 Task: Create a due date automation trigger when advanced on, on the monday before a card is due add fields with custom field "Resume" set to a number lower than 1 and greater or equal to 10 at 11:00 AM.
Action: Mouse moved to (1105, 326)
Screenshot: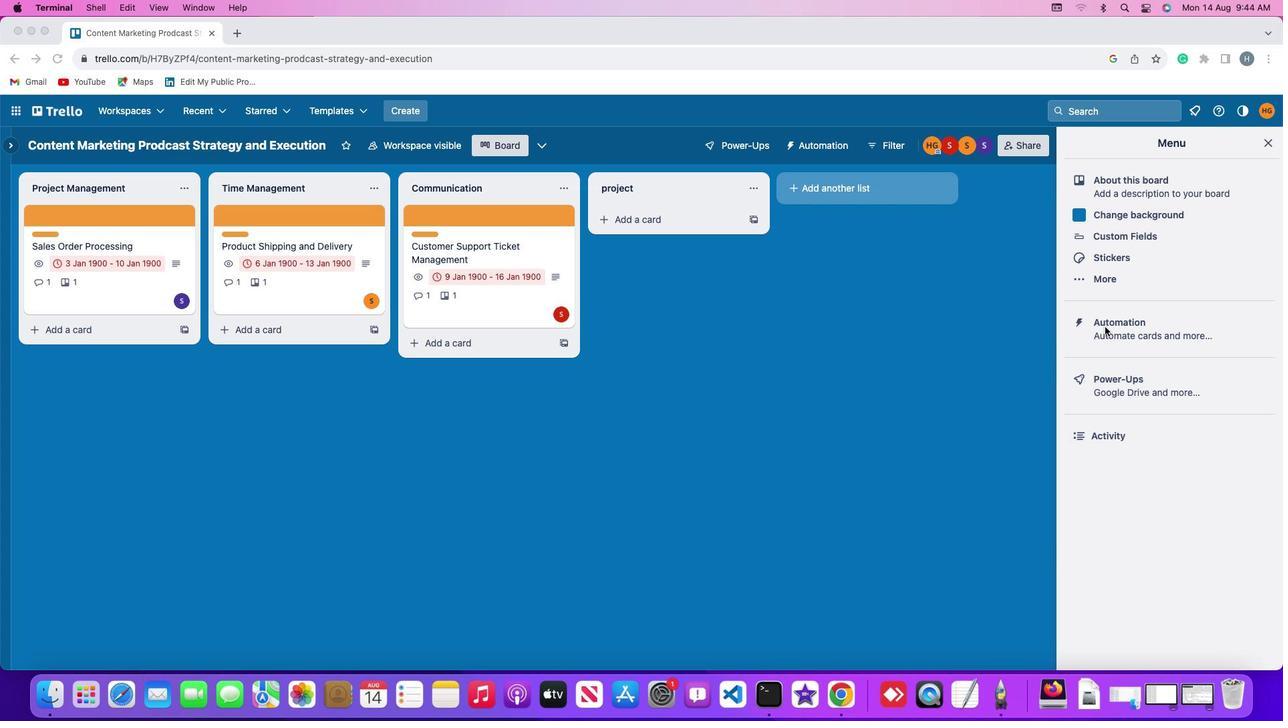 
Action: Mouse pressed left at (1105, 326)
Screenshot: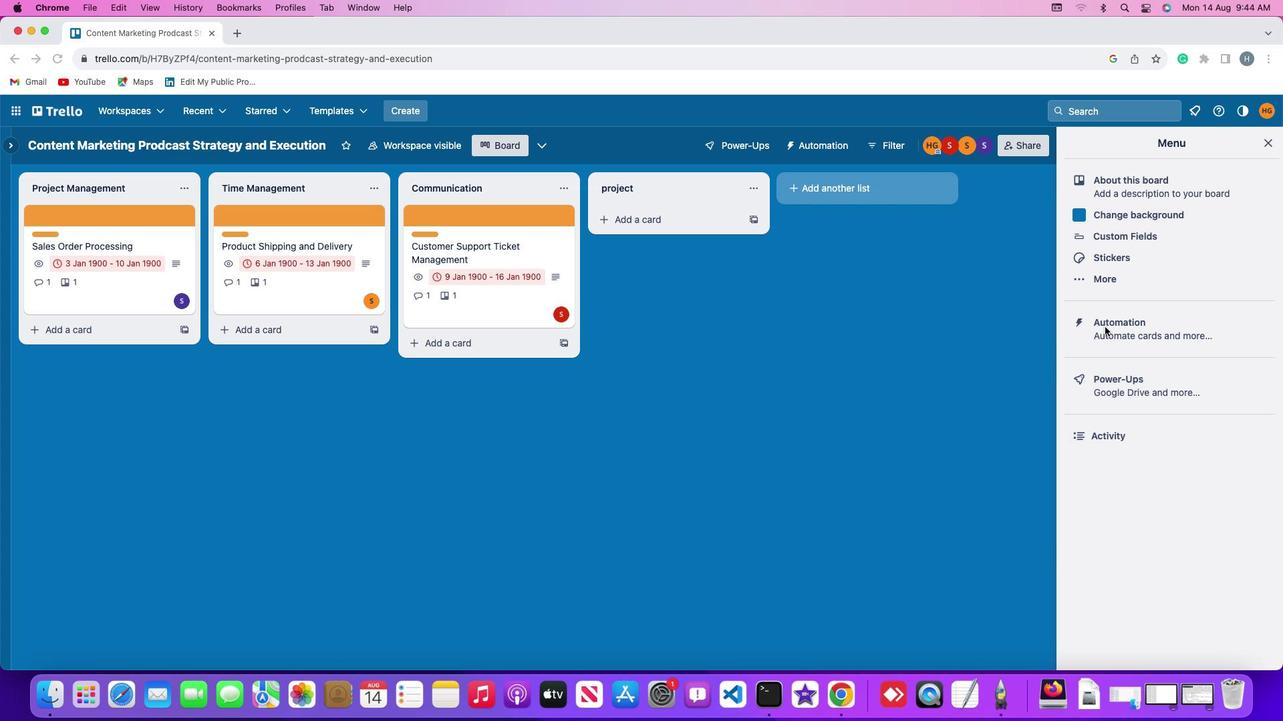 
Action: Mouse pressed left at (1105, 326)
Screenshot: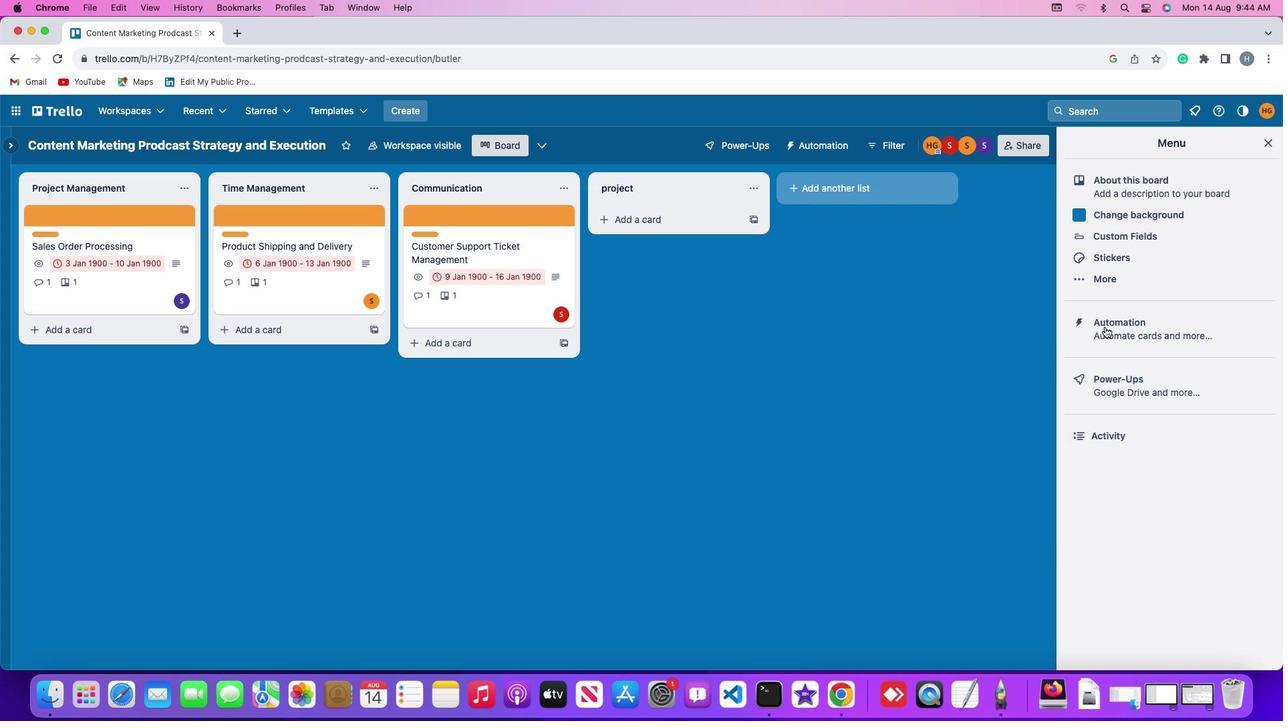 
Action: Mouse moved to (91, 316)
Screenshot: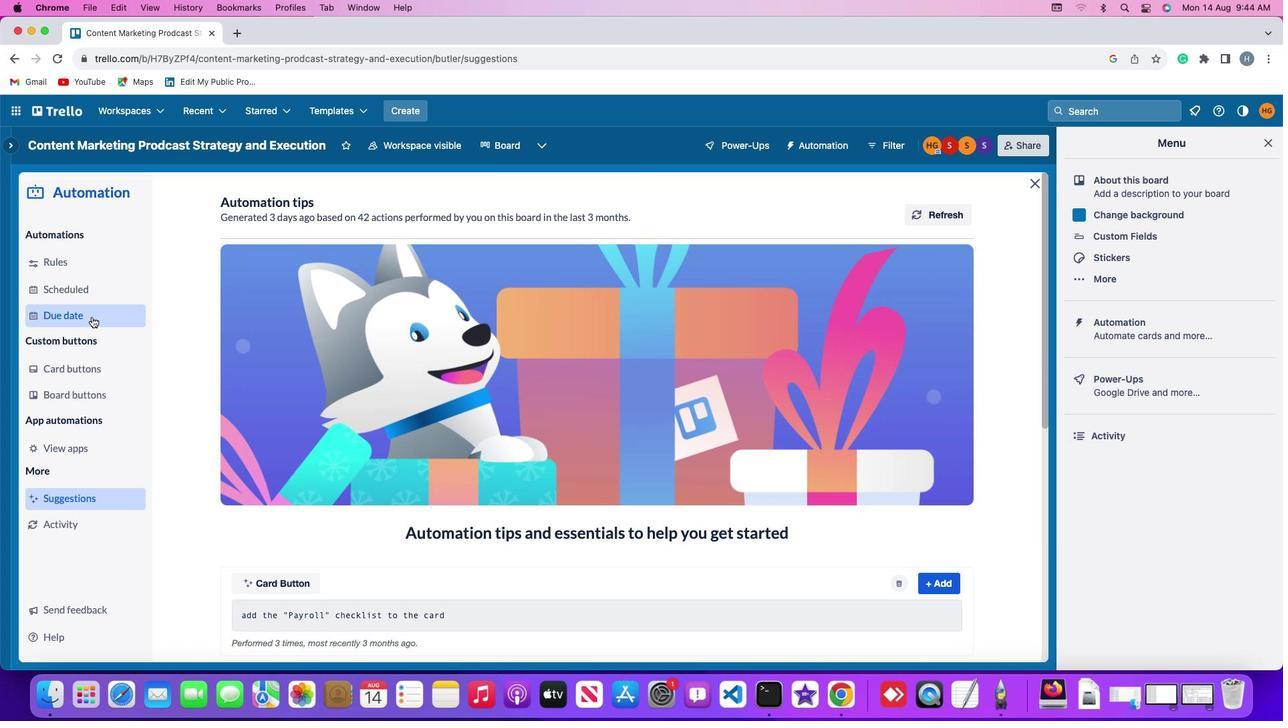 
Action: Mouse pressed left at (91, 316)
Screenshot: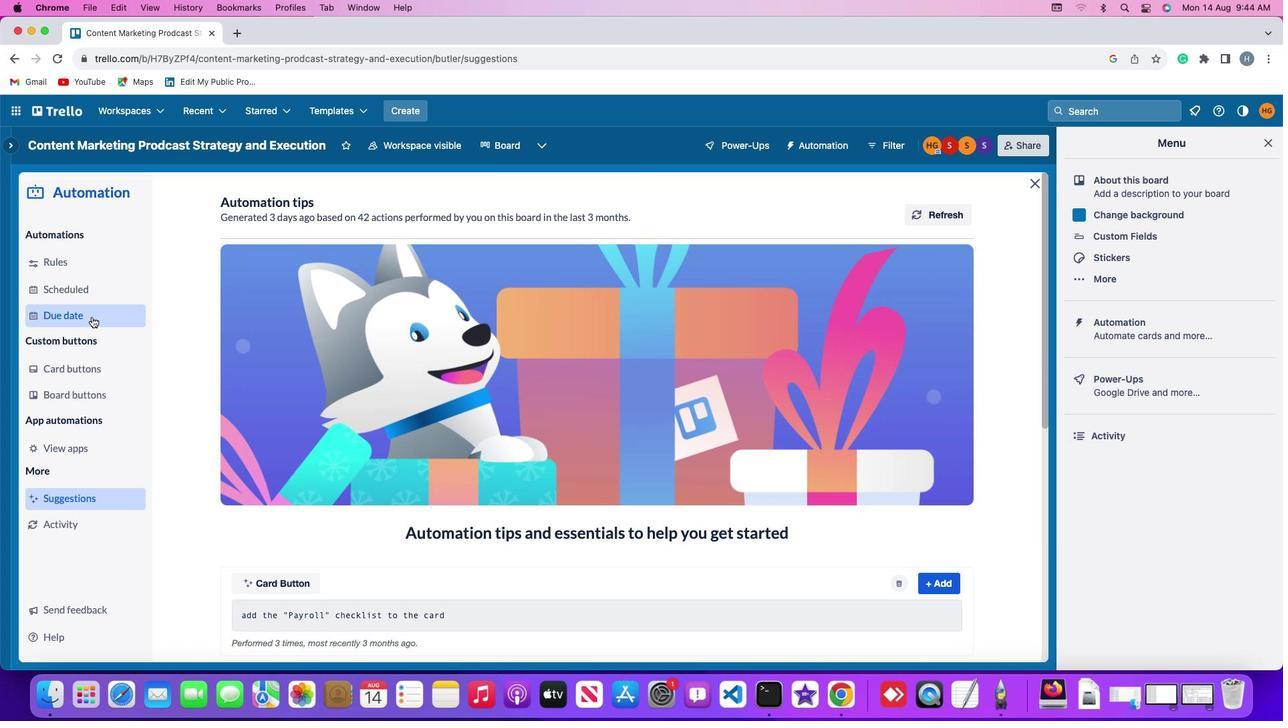 
Action: Mouse moved to (874, 208)
Screenshot: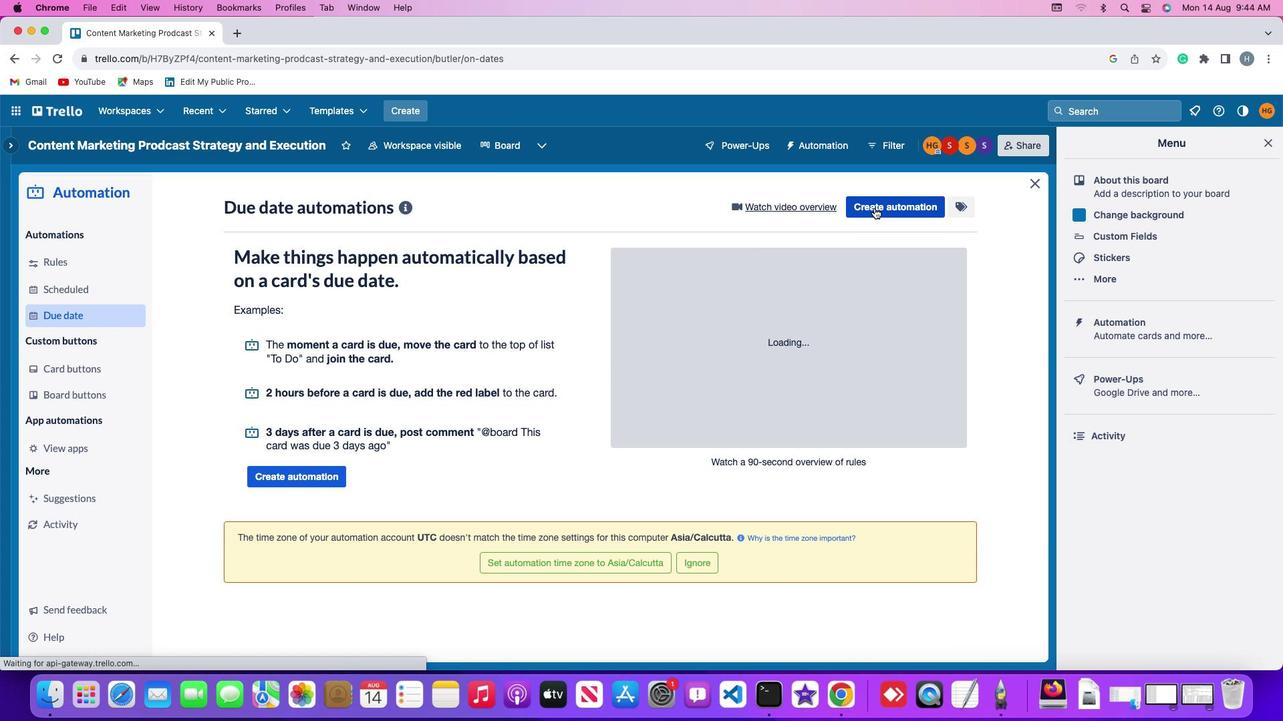
Action: Mouse pressed left at (874, 208)
Screenshot: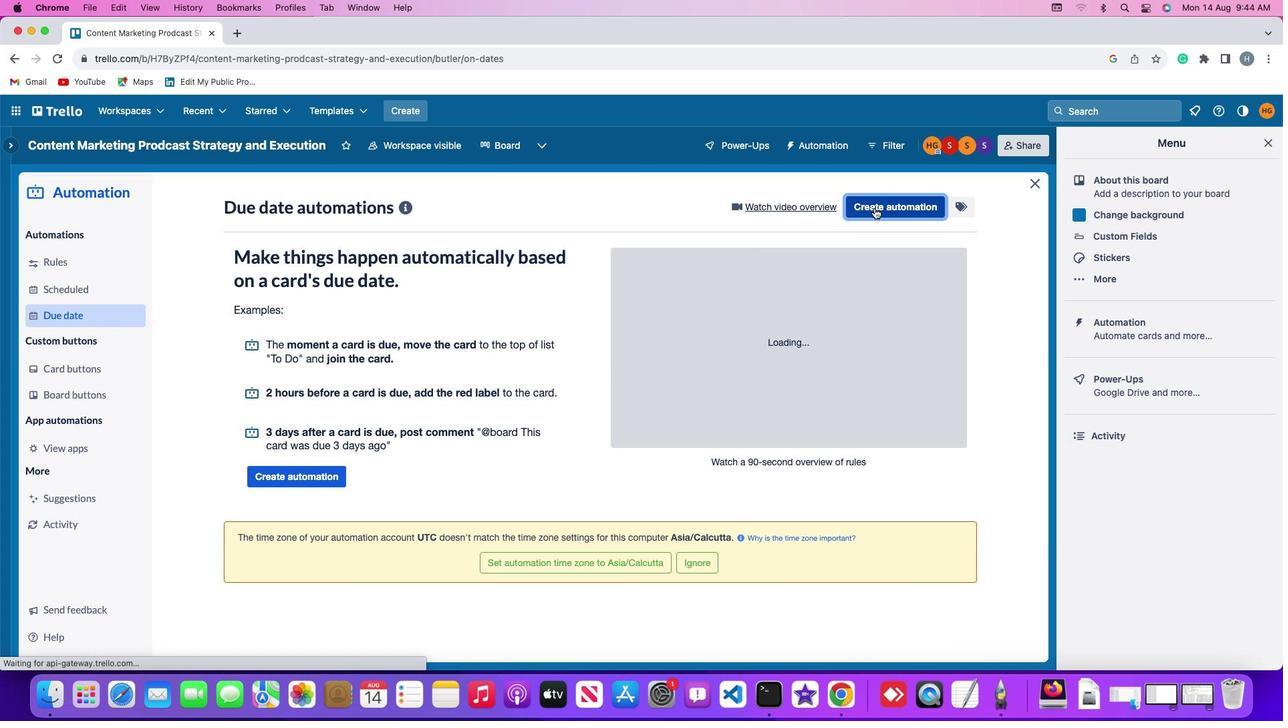 
Action: Mouse moved to (364, 334)
Screenshot: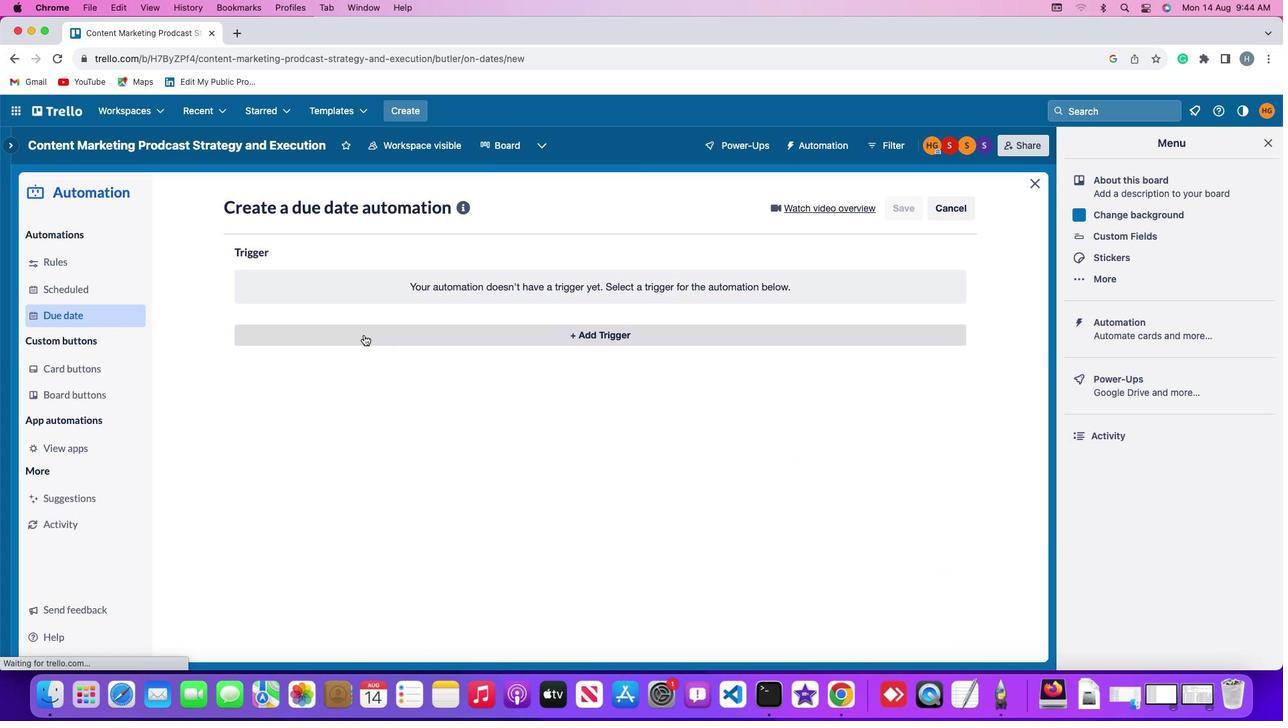 
Action: Mouse pressed left at (364, 334)
Screenshot: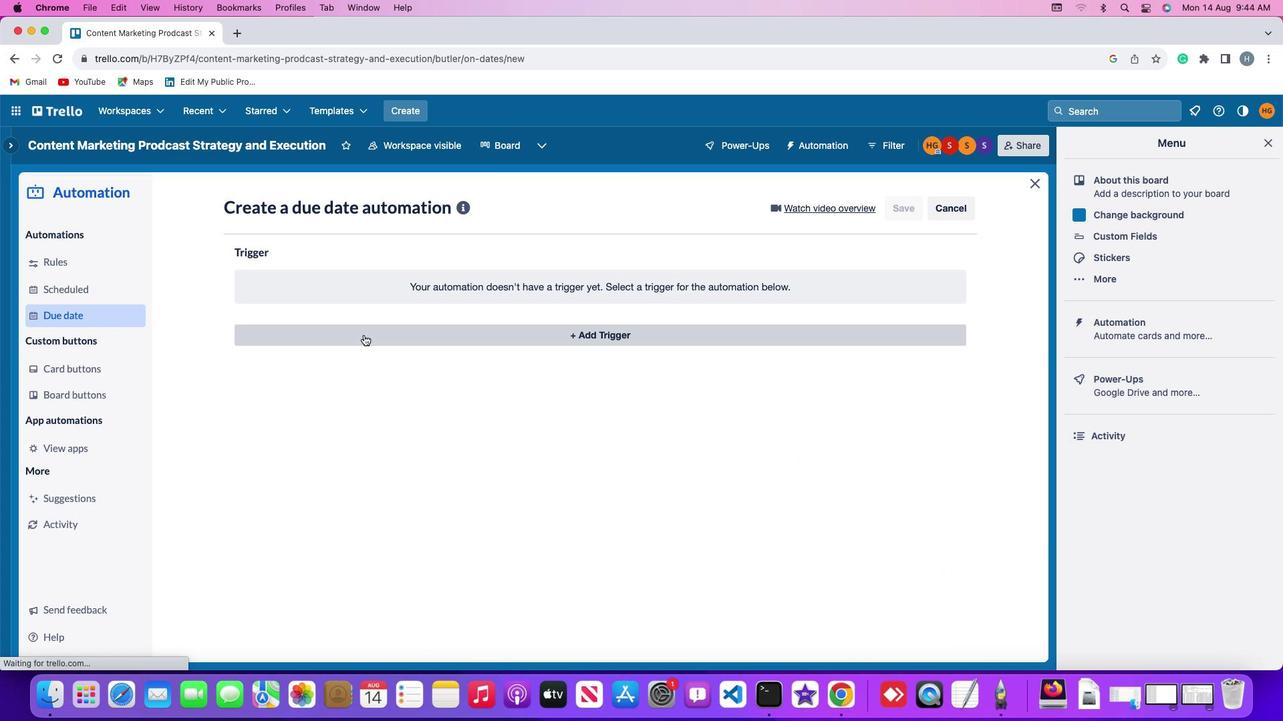 
Action: Mouse moved to (294, 580)
Screenshot: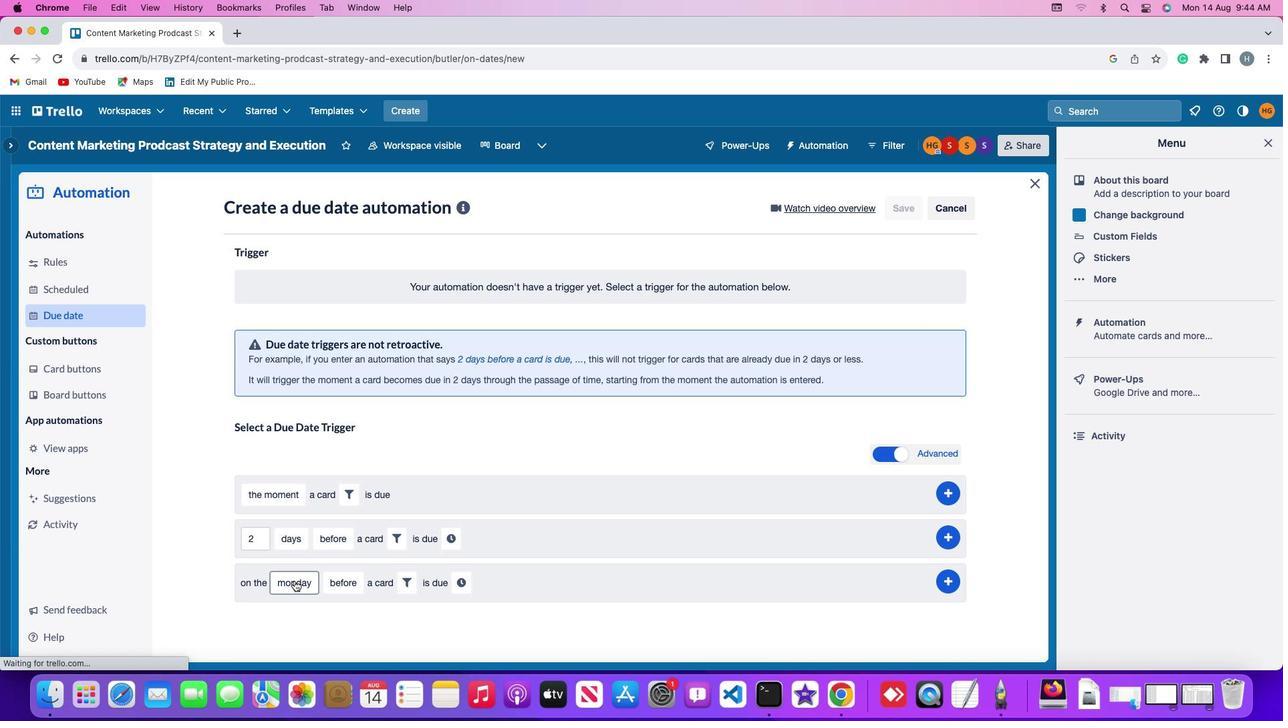 
Action: Mouse pressed left at (294, 580)
Screenshot: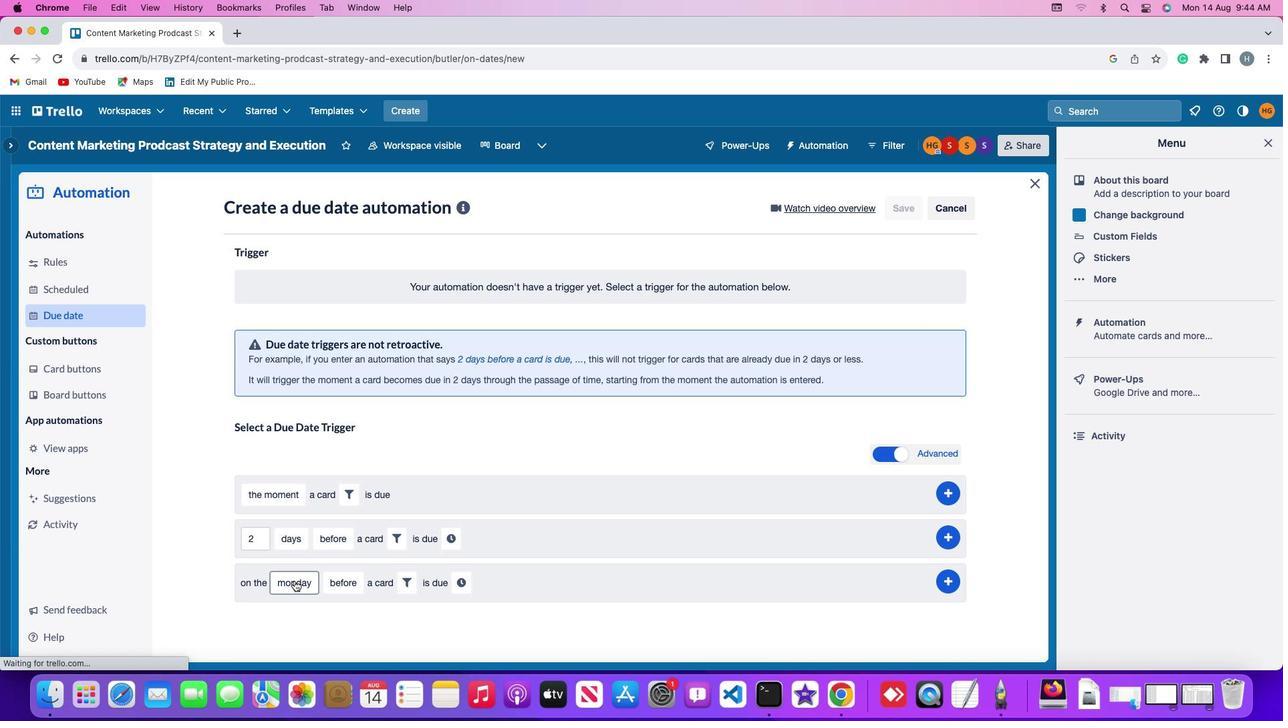 
Action: Mouse moved to (316, 397)
Screenshot: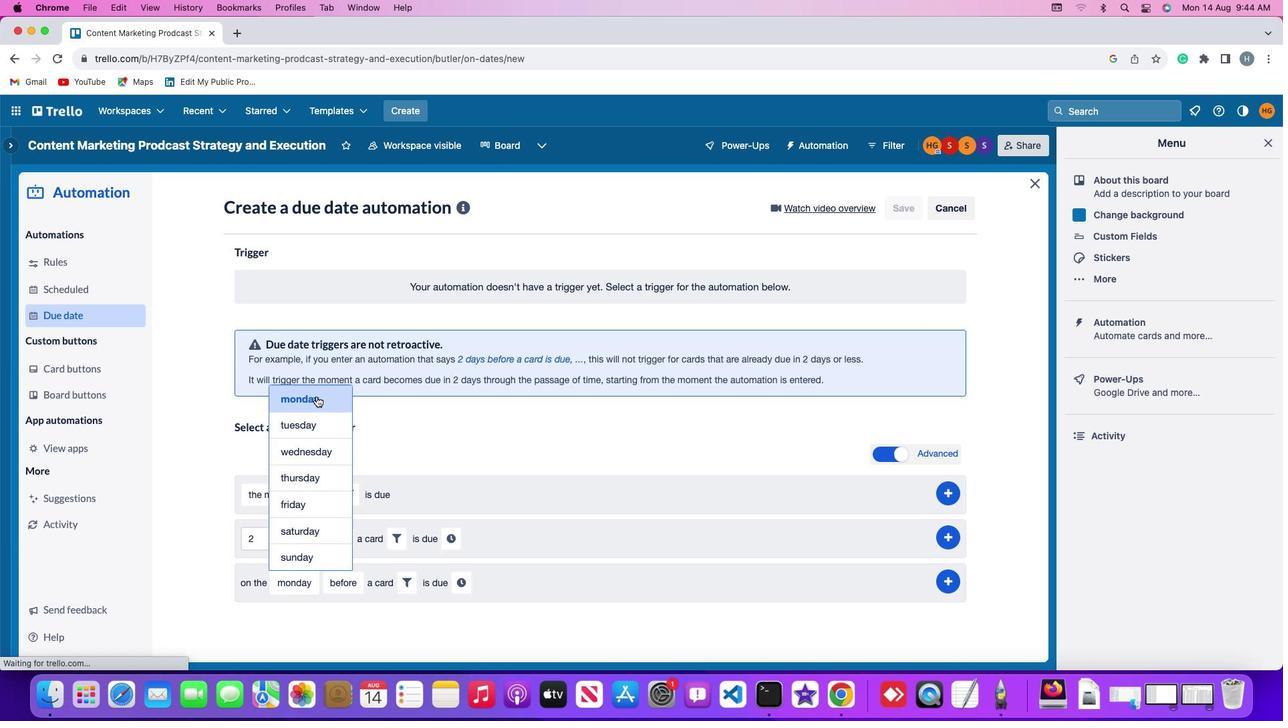 
Action: Mouse pressed left at (316, 397)
Screenshot: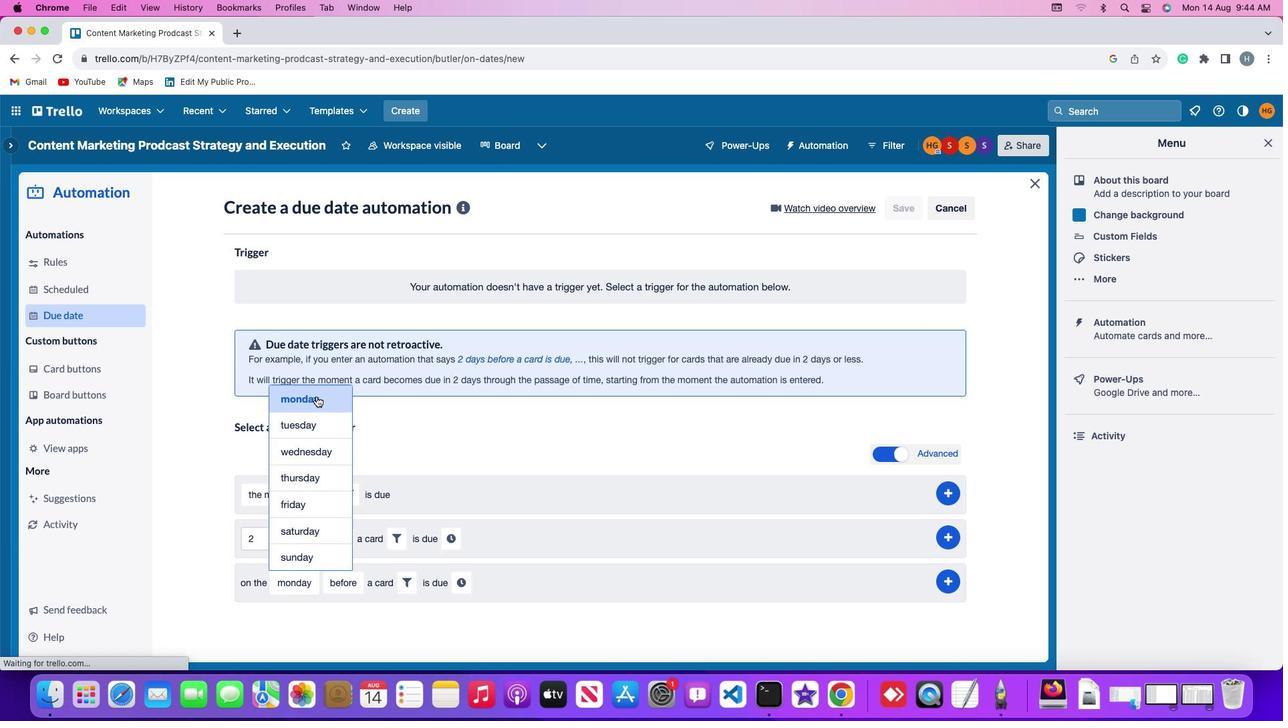
Action: Mouse moved to (348, 586)
Screenshot: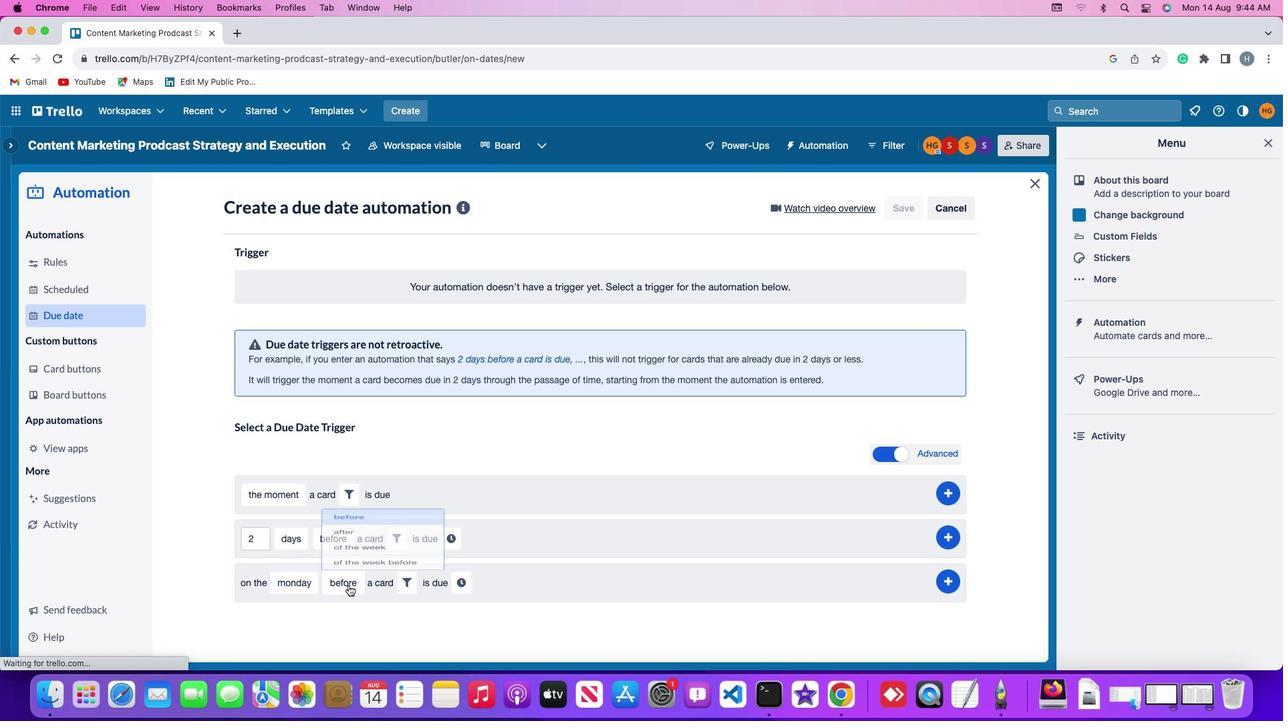 
Action: Mouse pressed left at (348, 586)
Screenshot: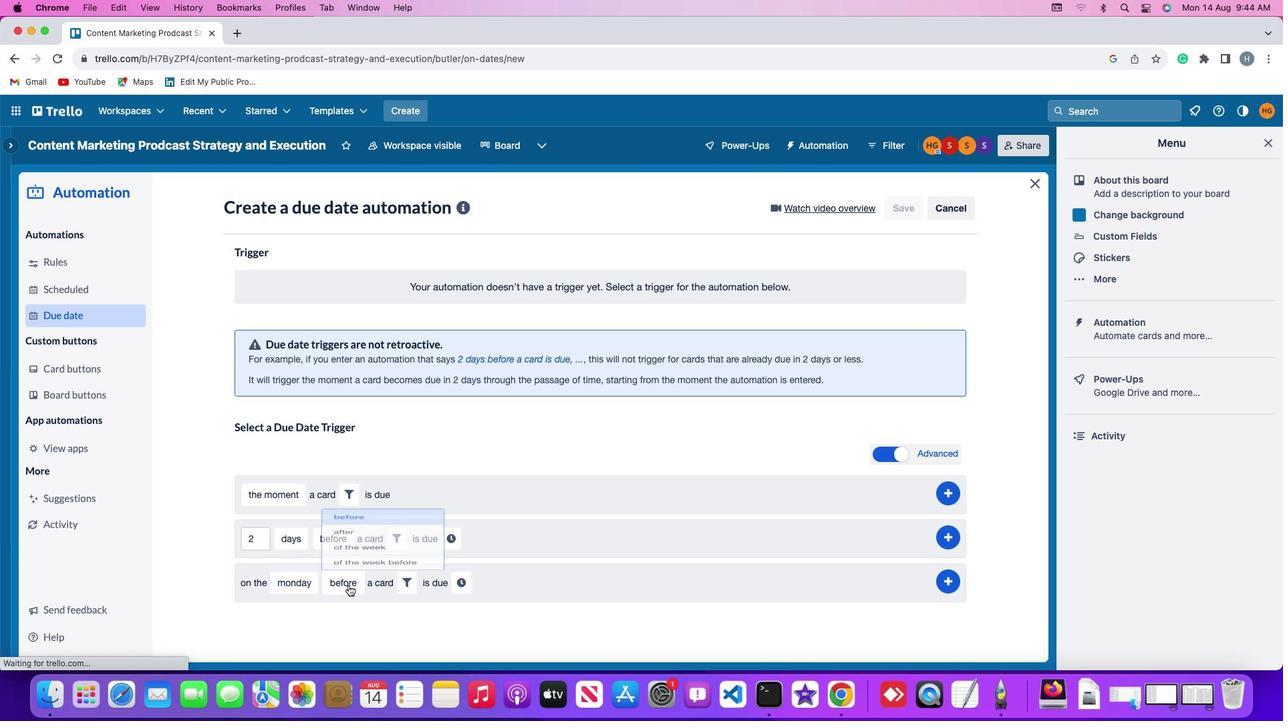 
Action: Mouse moved to (356, 478)
Screenshot: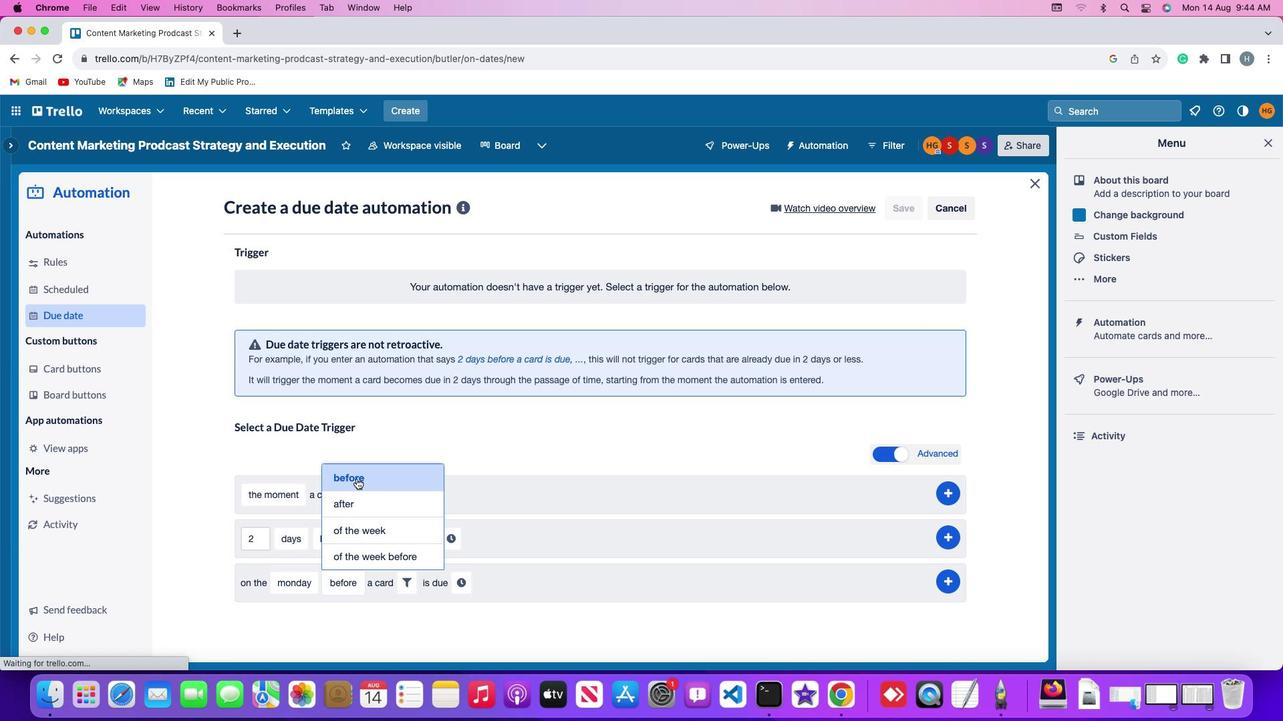 
Action: Mouse pressed left at (356, 478)
Screenshot: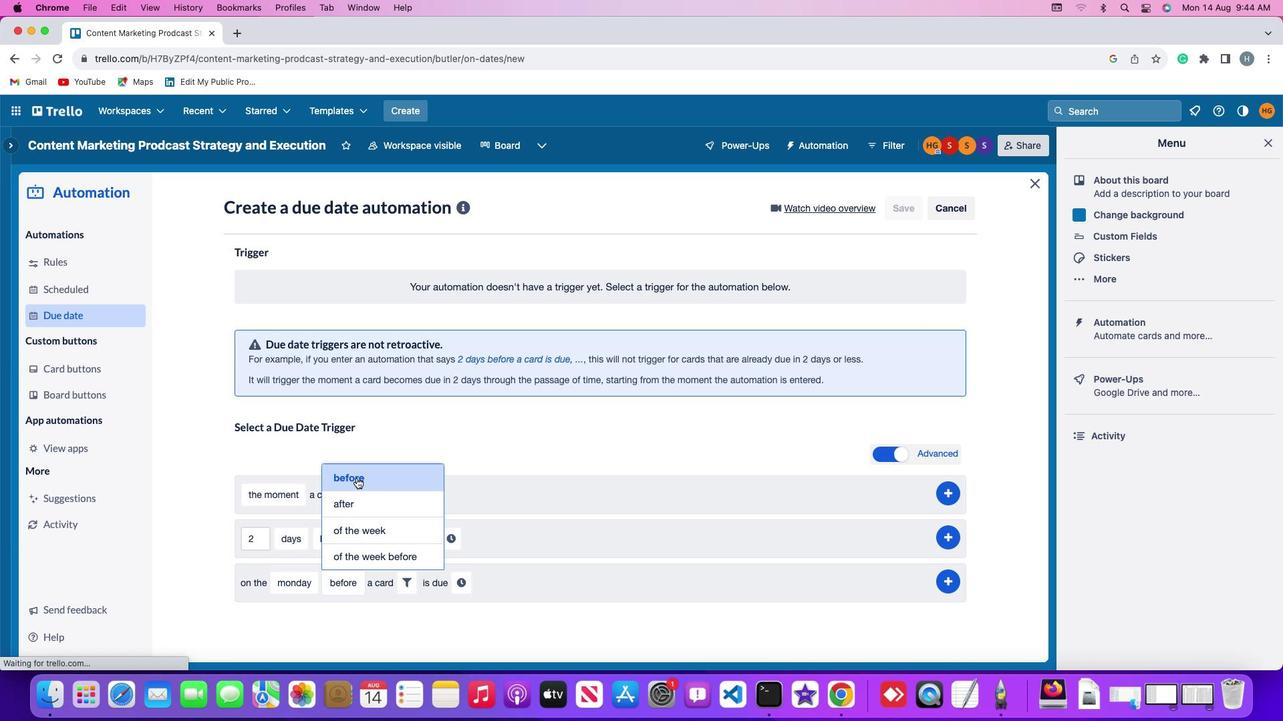 
Action: Mouse moved to (409, 579)
Screenshot: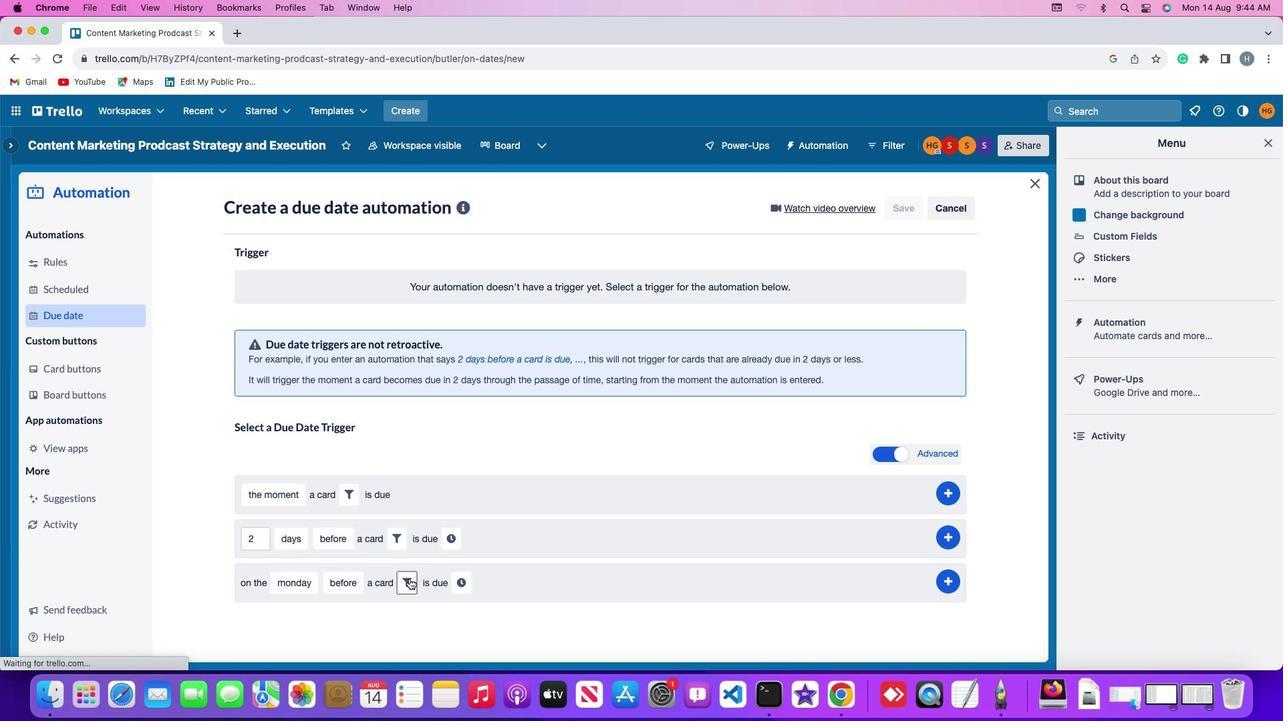 
Action: Mouse pressed left at (409, 579)
Screenshot: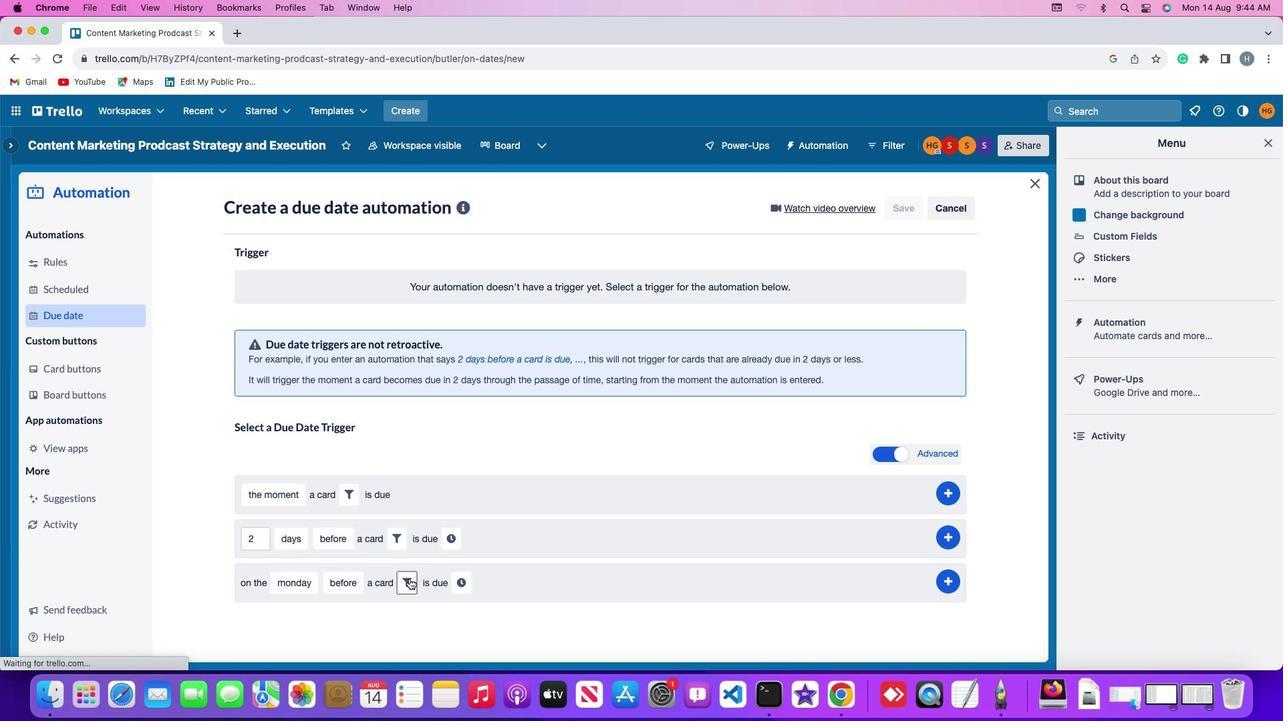 
Action: Mouse moved to (626, 627)
Screenshot: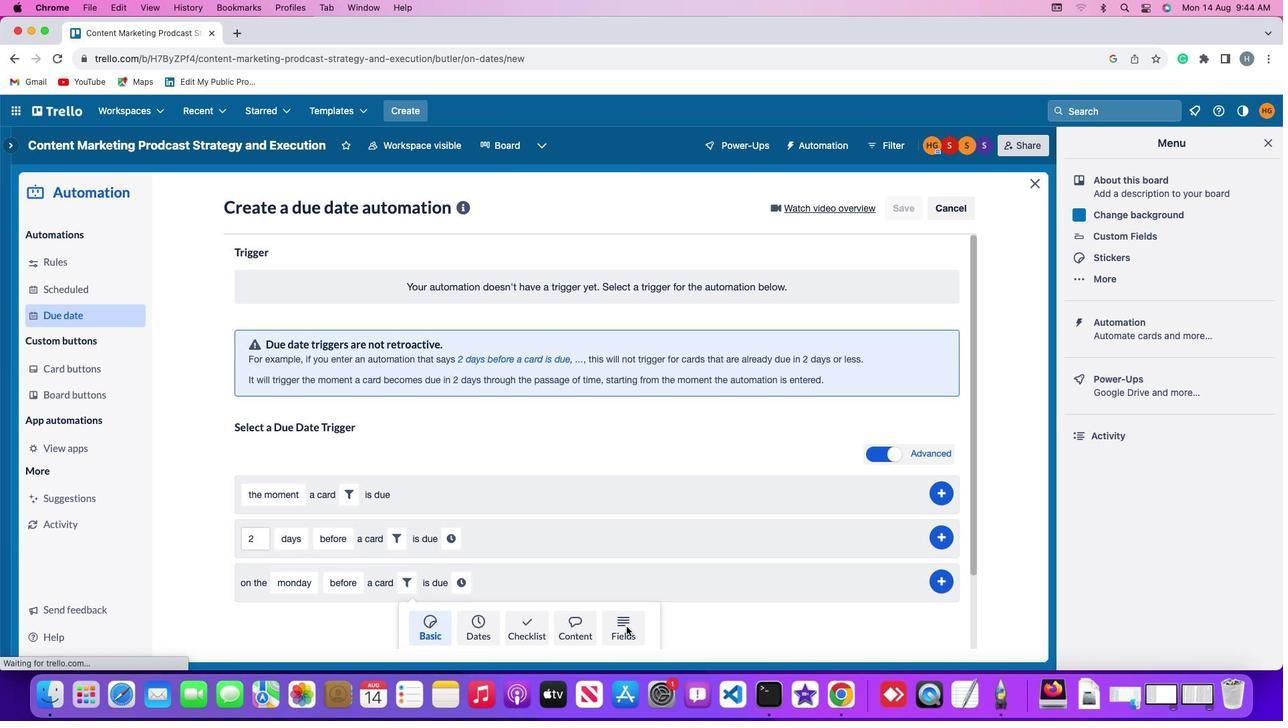 
Action: Mouse pressed left at (626, 627)
Screenshot: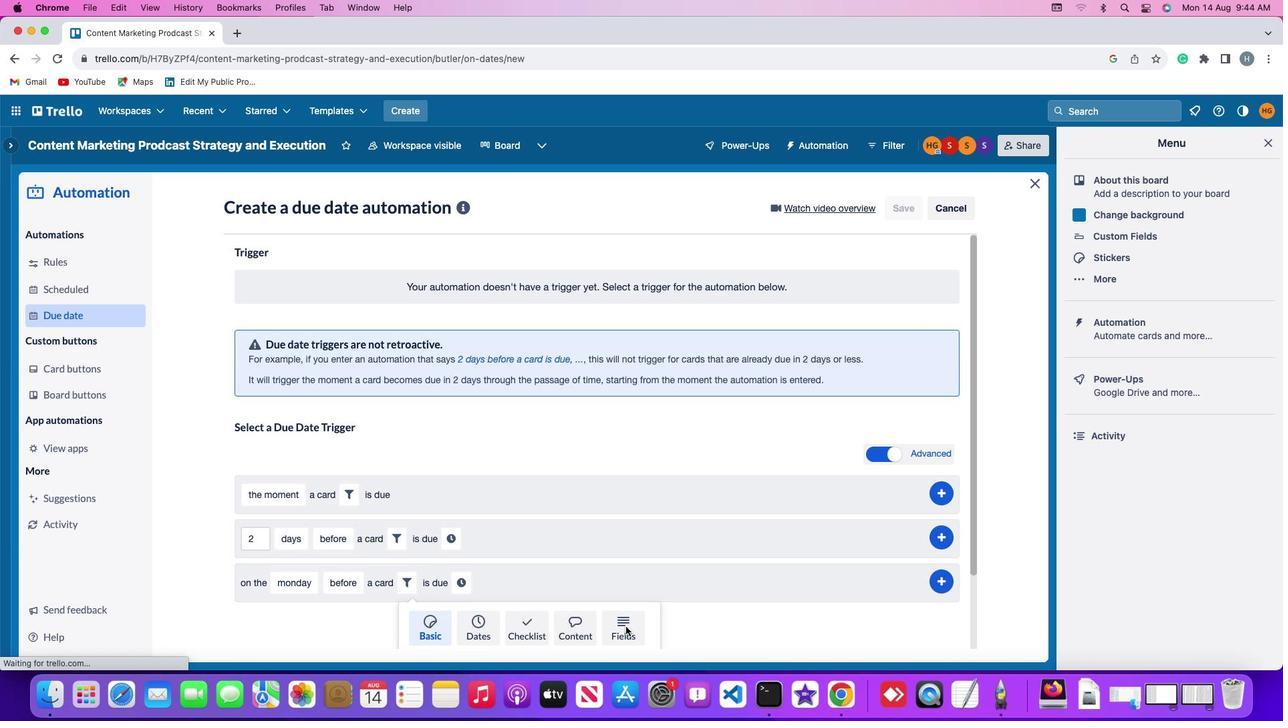 
Action: Mouse moved to (352, 628)
Screenshot: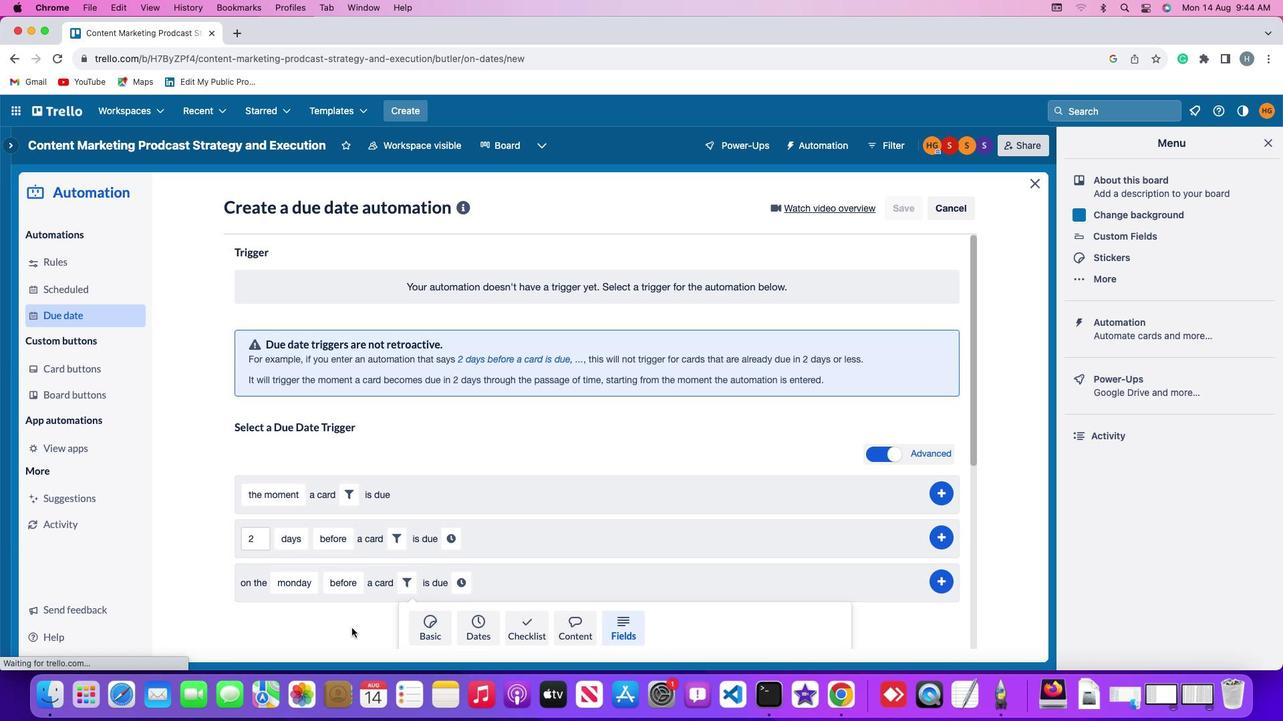 
Action: Mouse scrolled (352, 628) with delta (0, 0)
Screenshot: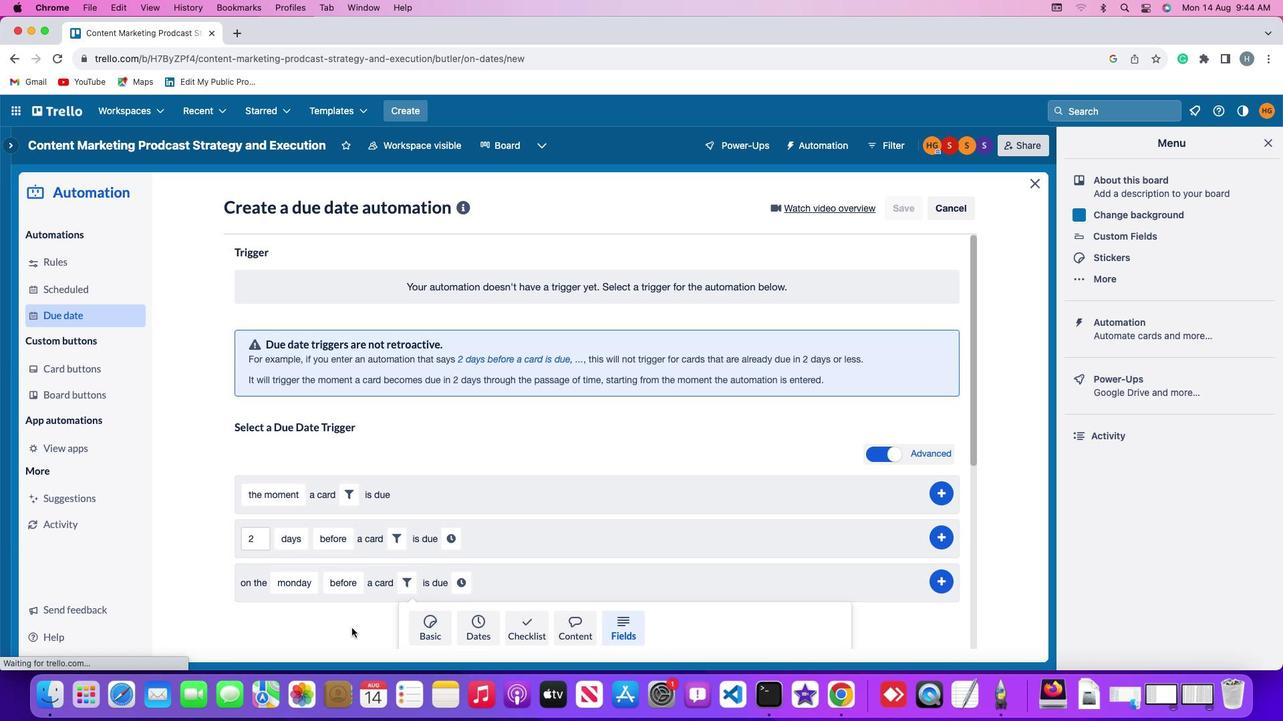 
Action: Mouse moved to (351, 628)
Screenshot: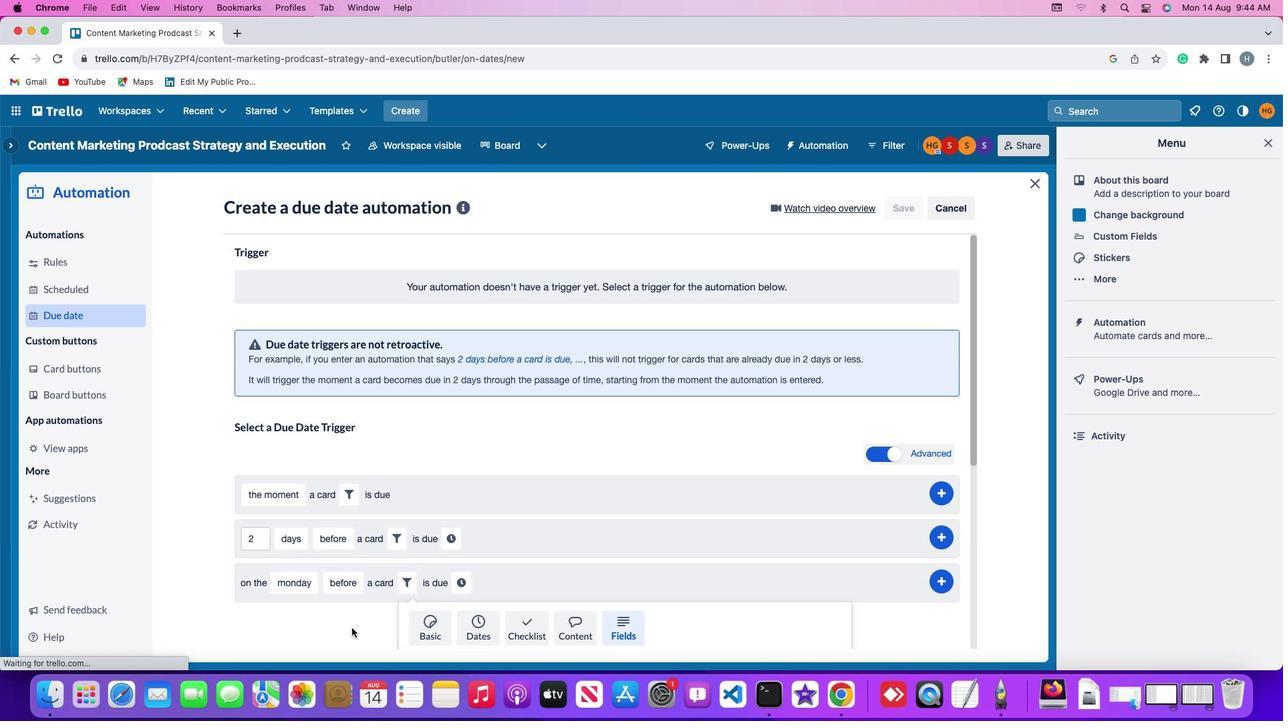 
Action: Mouse scrolled (351, 628) with delta (0, 0)
Screenshot: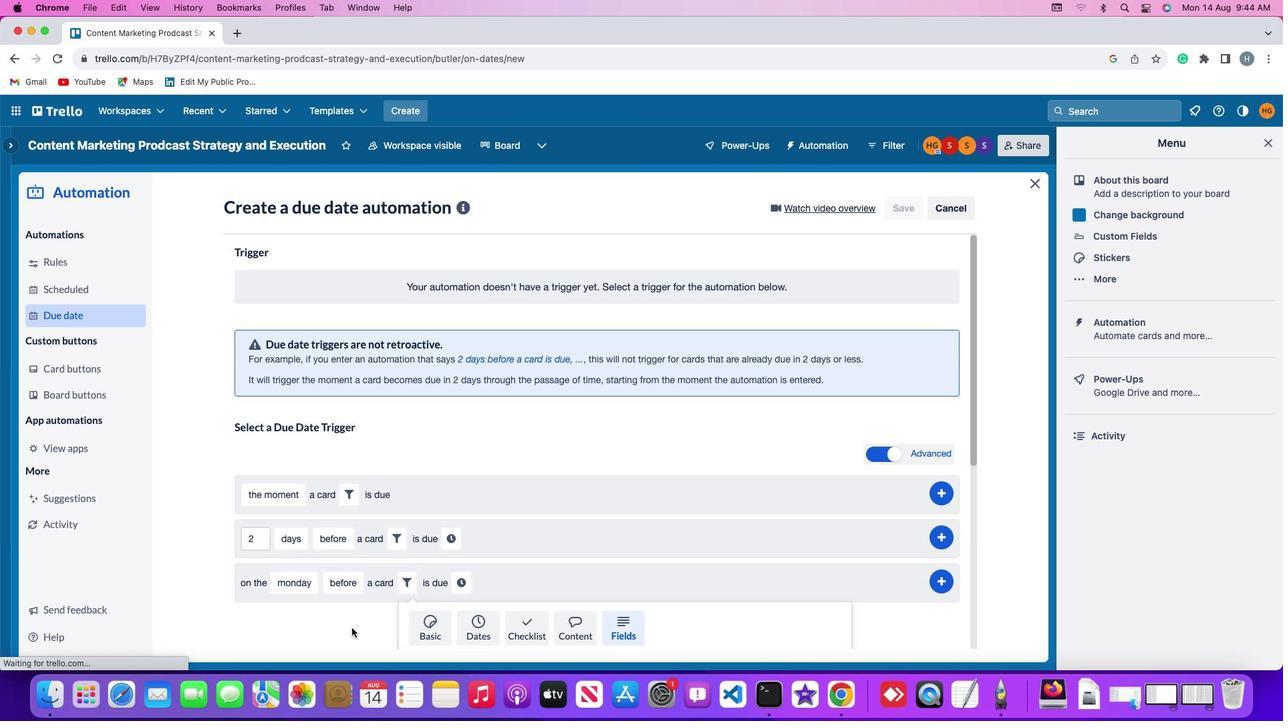 
Action: Mouse moved to (351, 628)
Screenshot: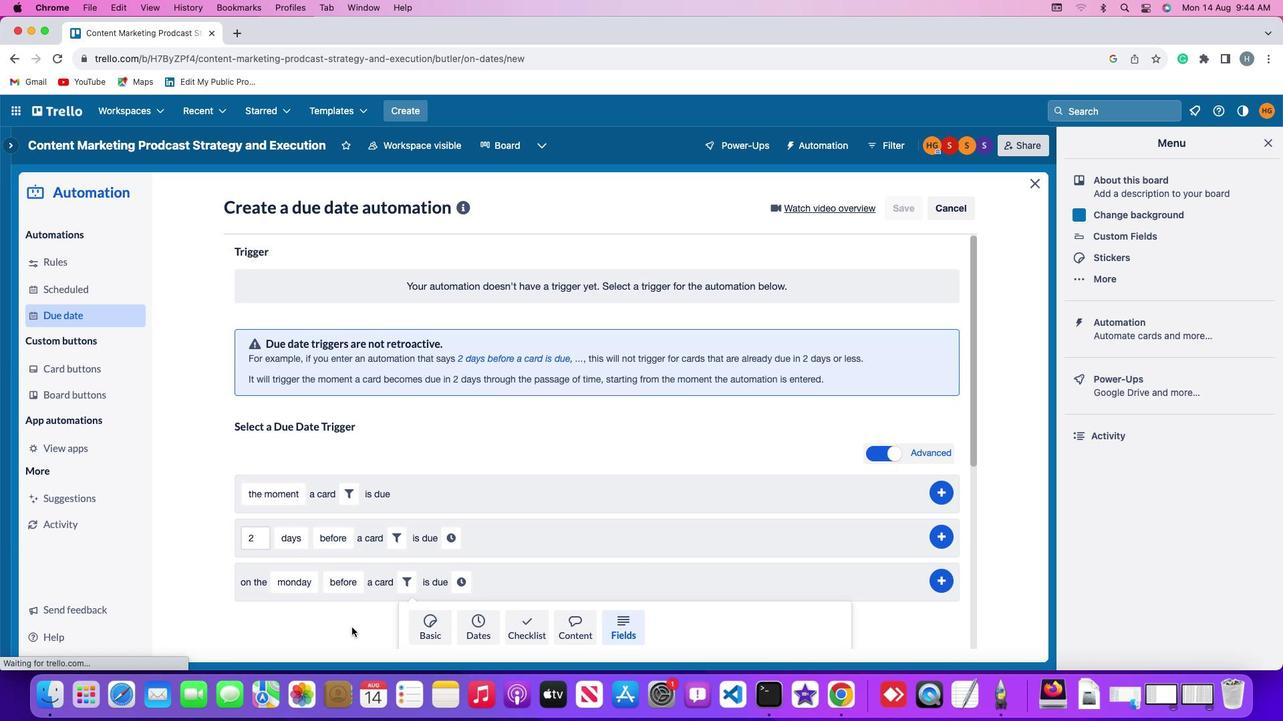 
Action: Mouse scrolled (351, 628) with delta (0, -2)
Screenshot: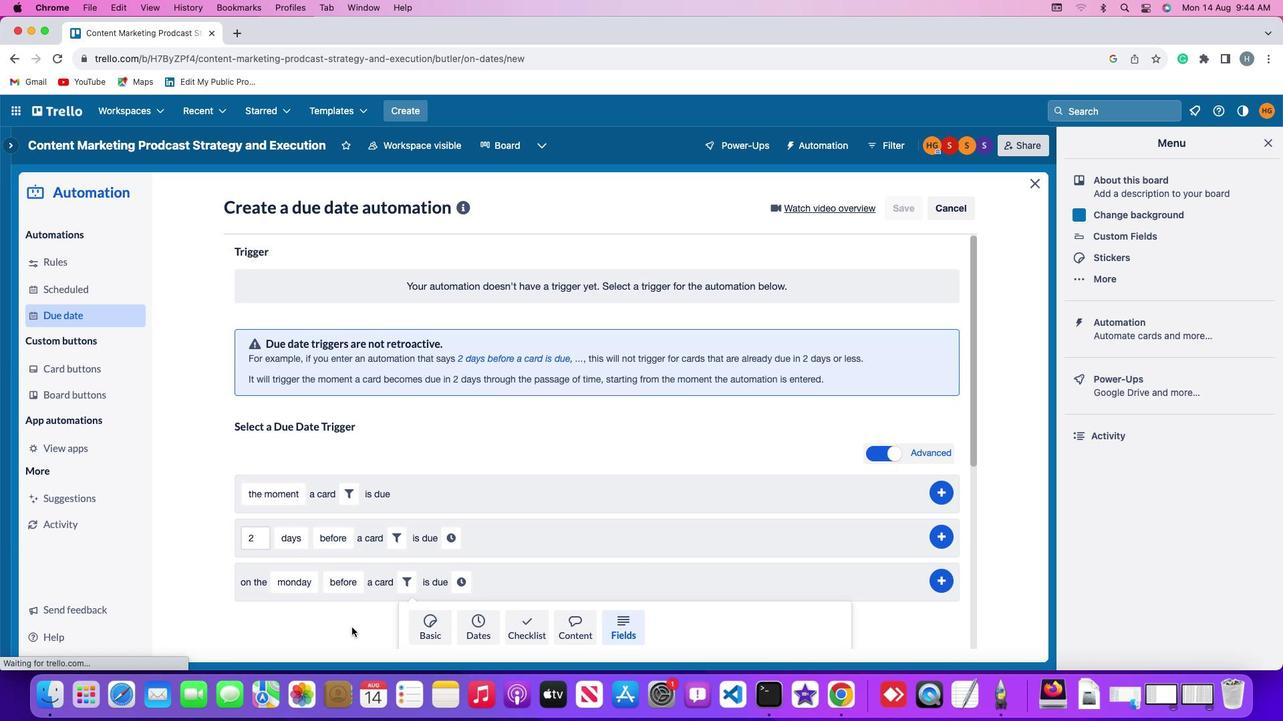 
Action: Mouse scrolled (351, 628) with delta (0, -3)
Screenshot: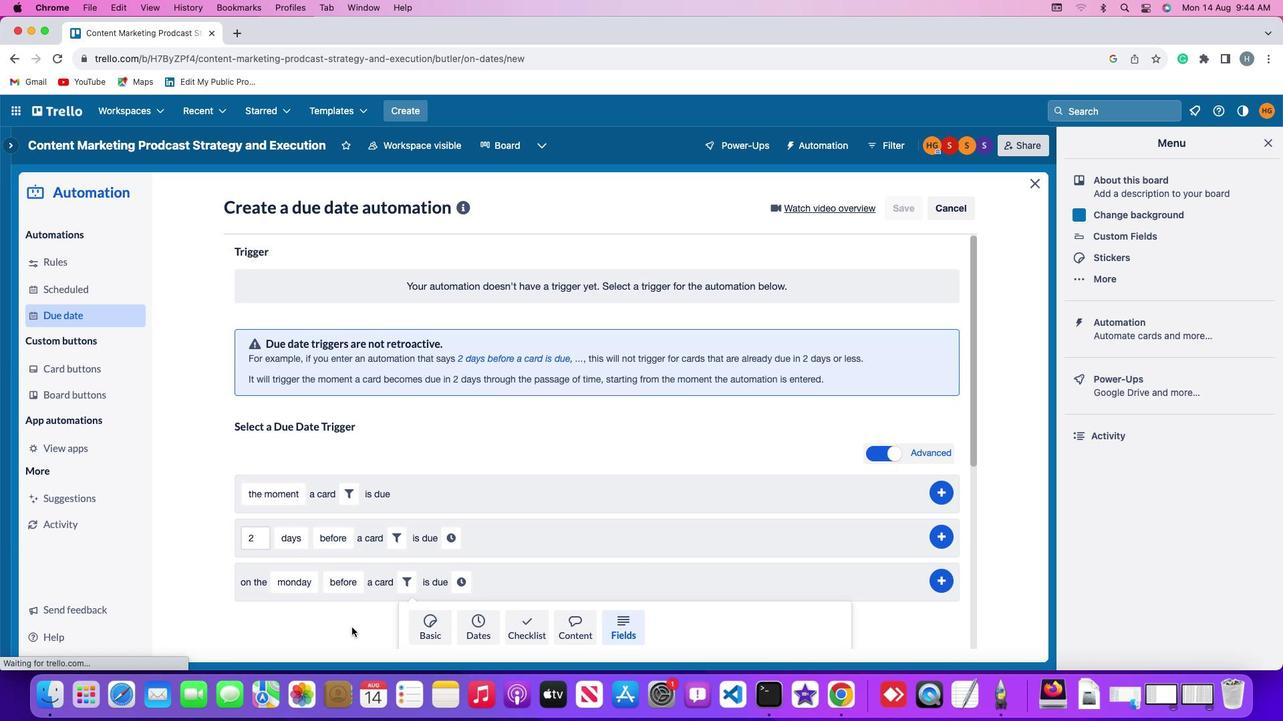
Action: Mouse scrolled (351, 628) with delta (0, -4)
Screenshot: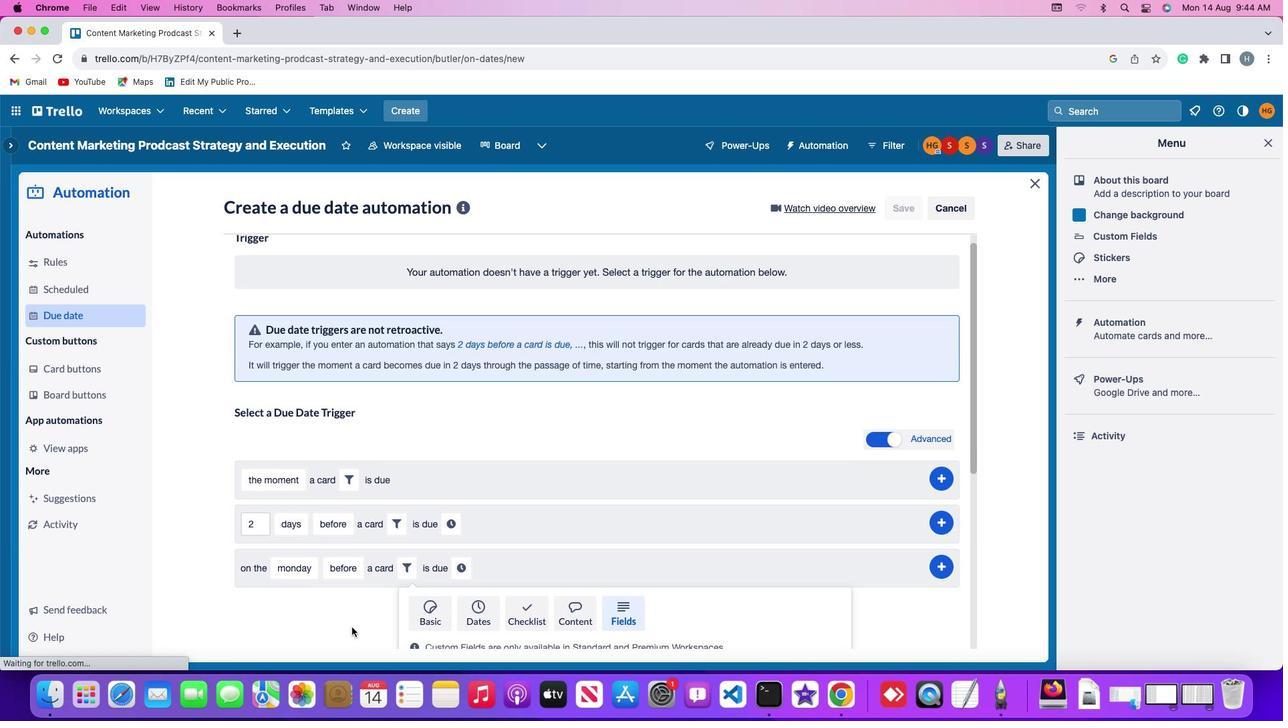 
Action: Mouse moved to (348, 622)
Screenshot: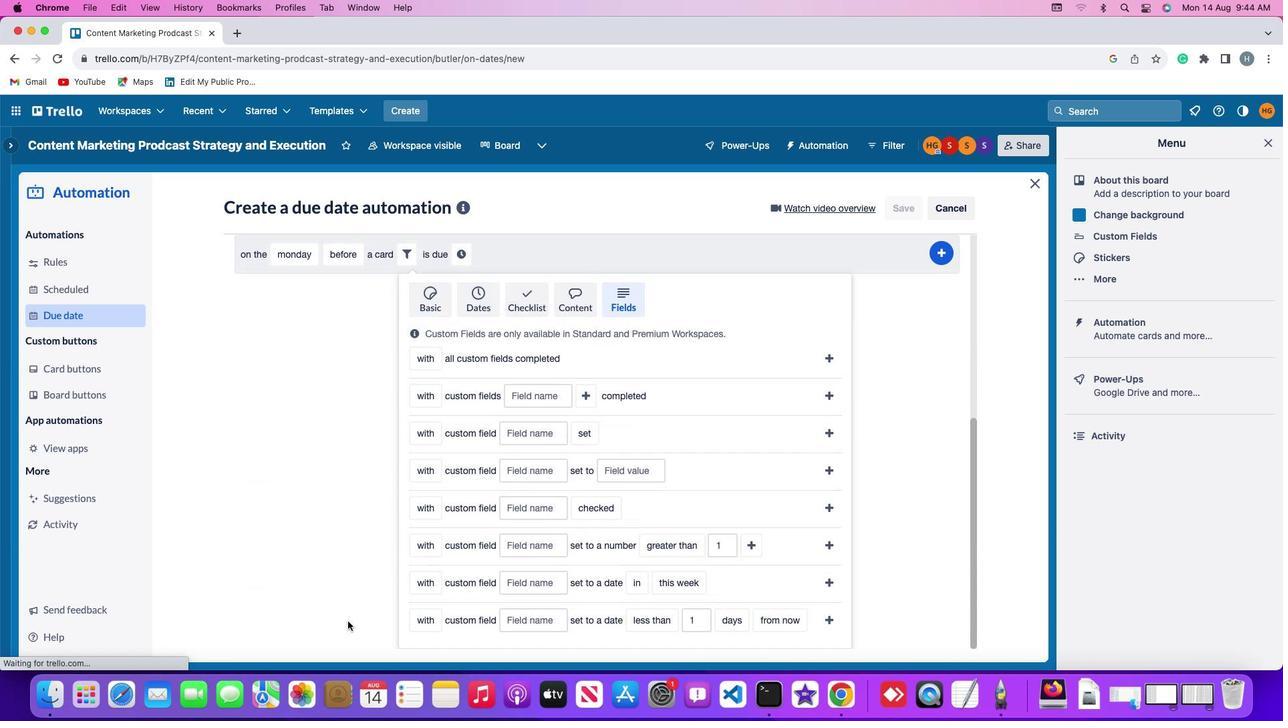 
Action: Mouse scrolled (348, 622) with delta (0, 0)
Screenshot: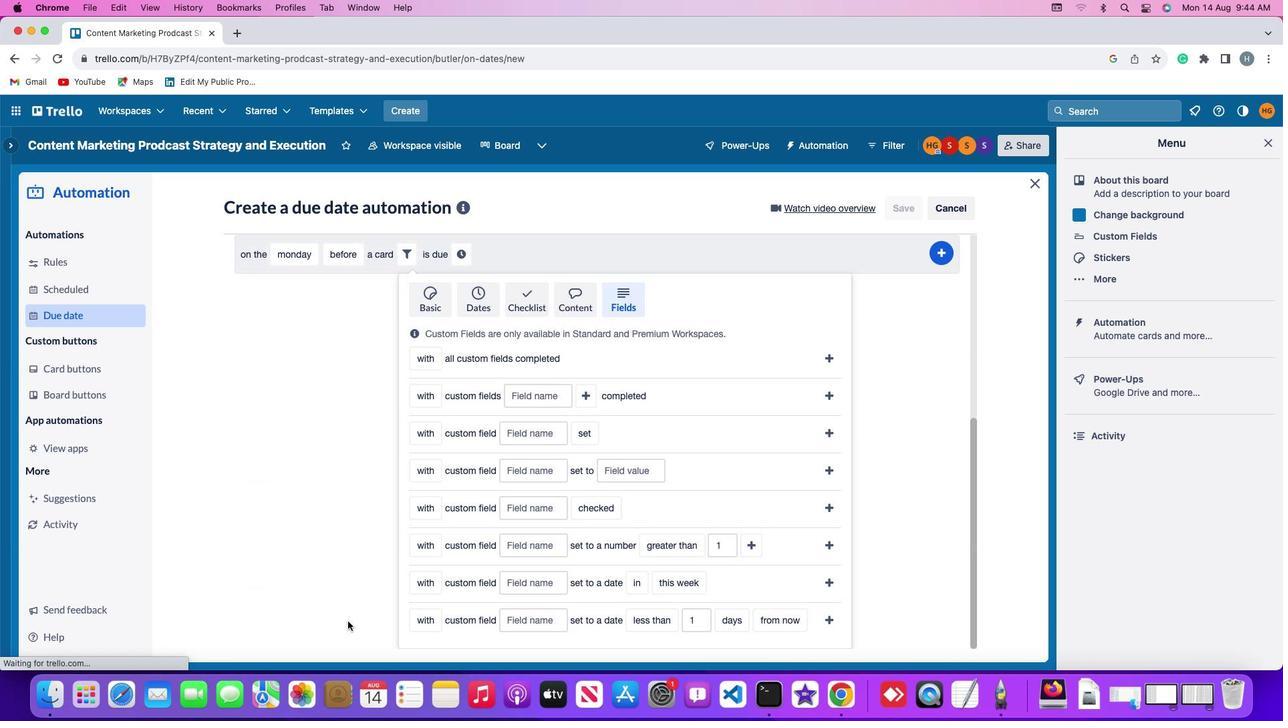 
Action: Mouse scrolled (348, 622) with delta (0, 0)
Screenshot: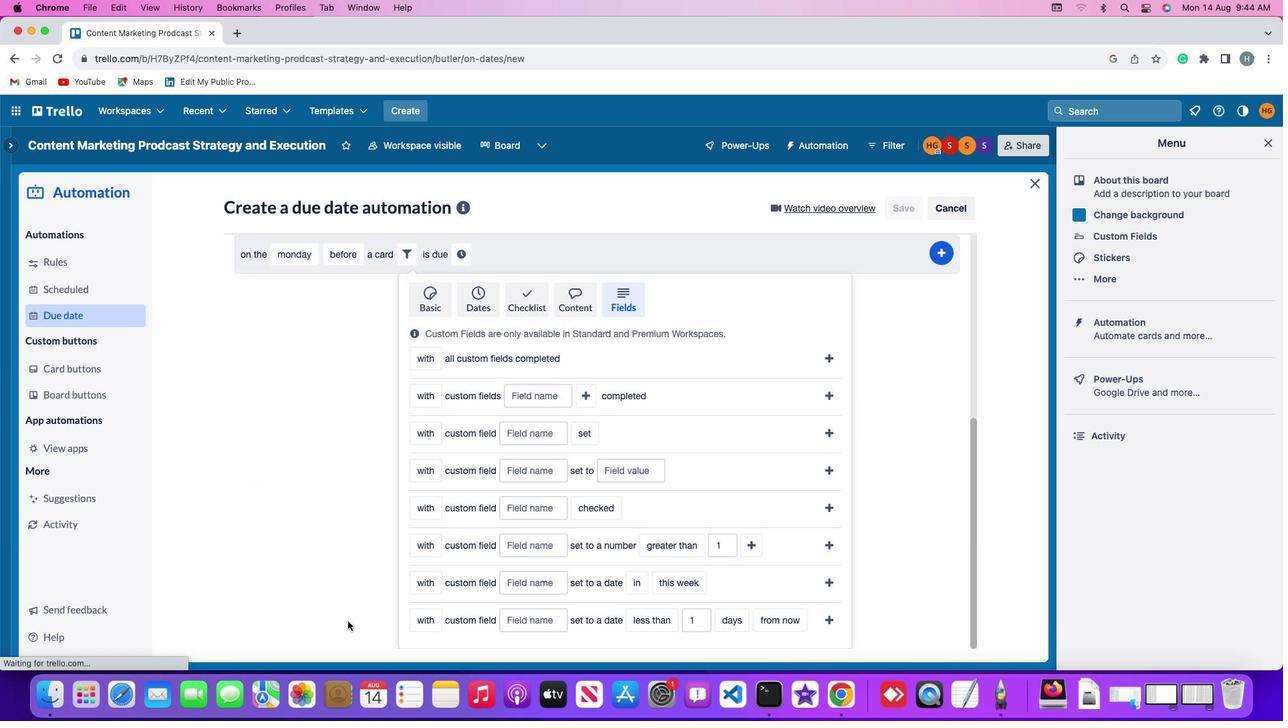 
Action: Mouse moved to (347, 622)
Screenshot: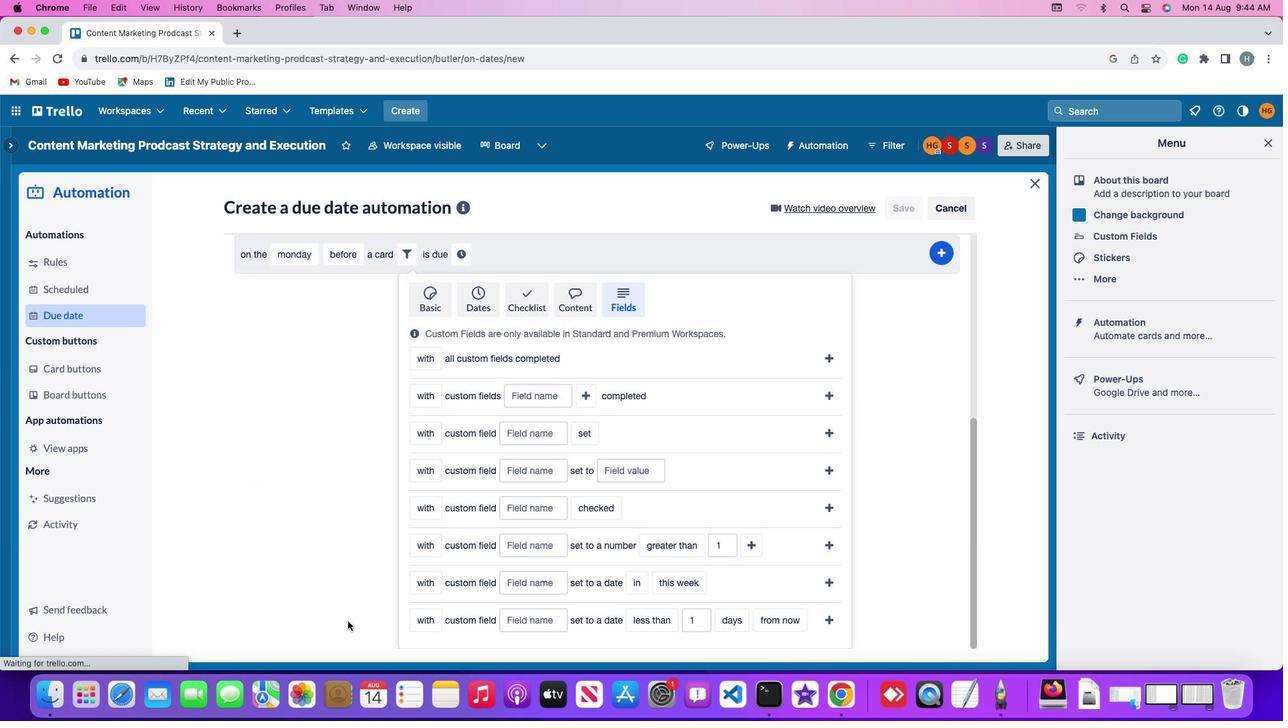 
Action: Mouse scrolled (347, 622) with delta (0, -2)
Screenshot: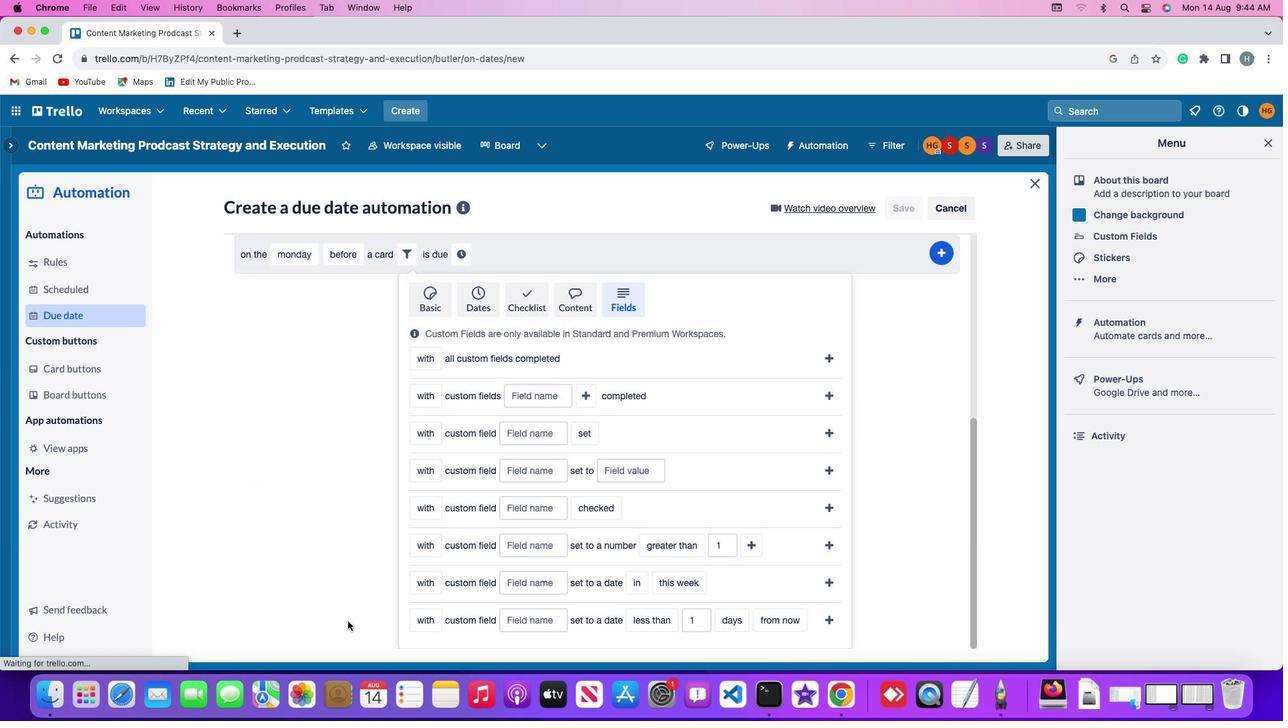 
Action: Mouse moved to (347, 622)
Screenshot: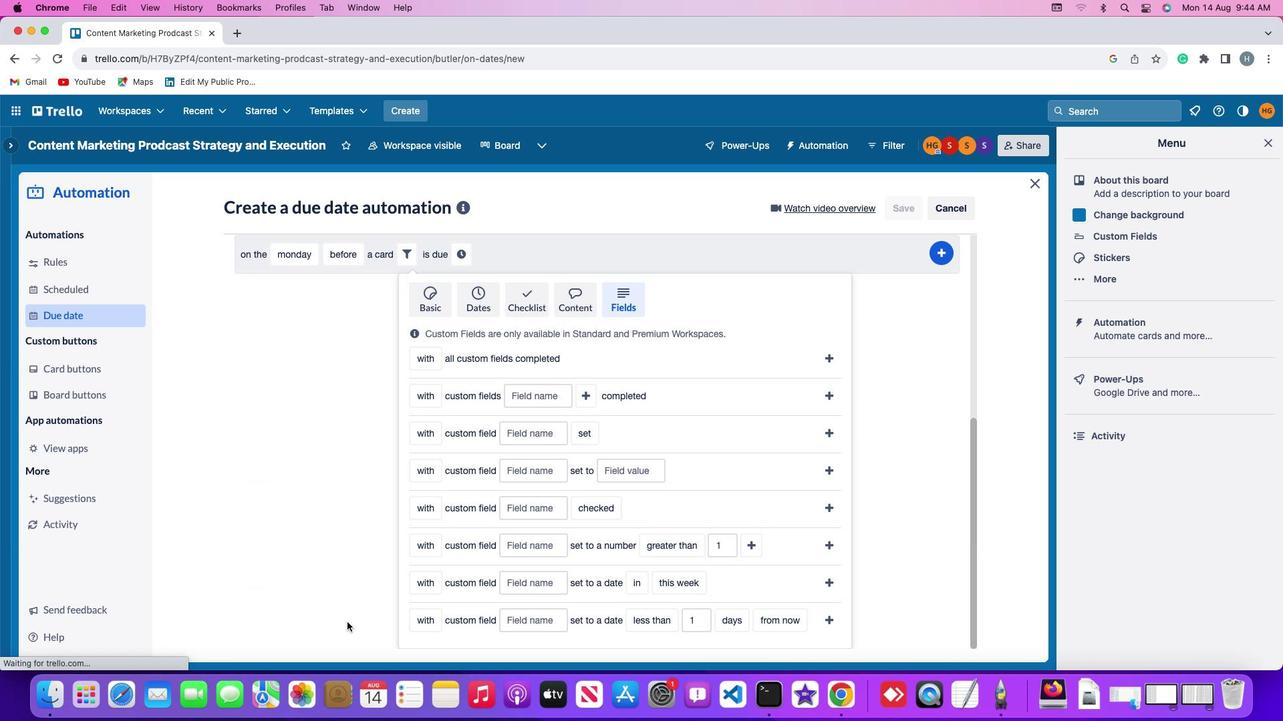 
Action: Mouse scrolled (347, 622) with delta (0, -3)
Screenshot: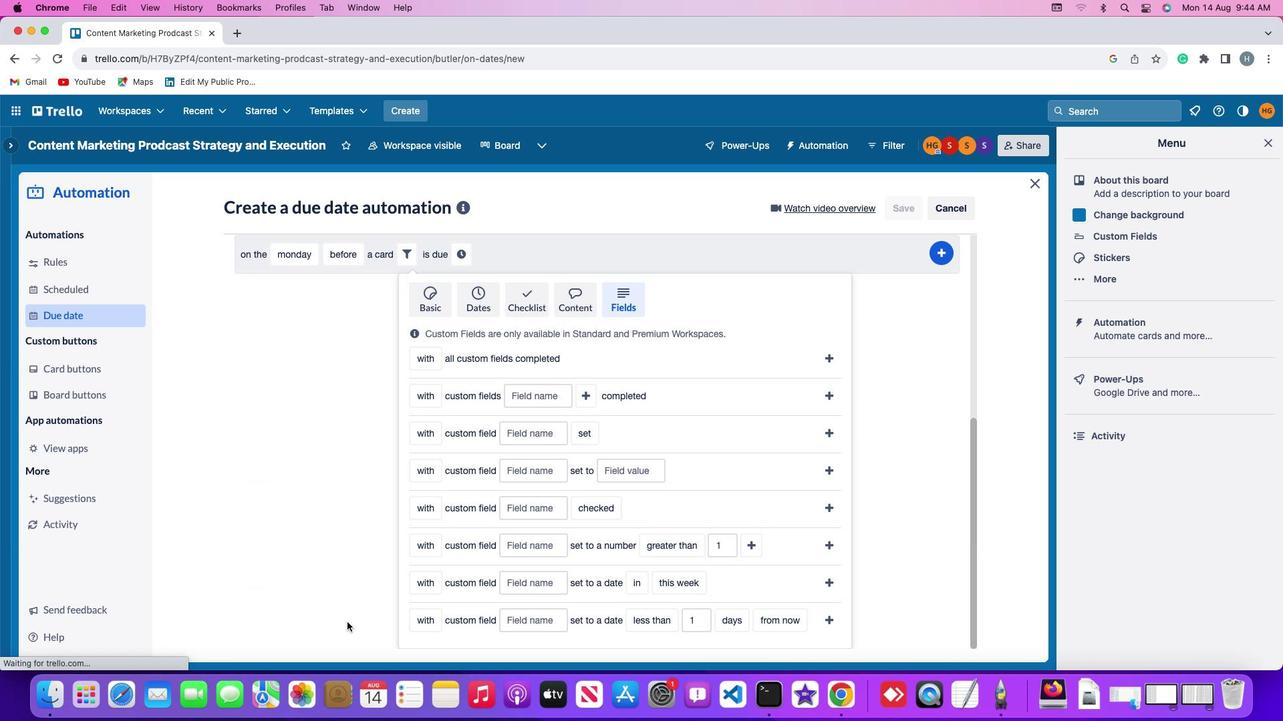
Action: Mouse moved to (415, 545)
Screenshot: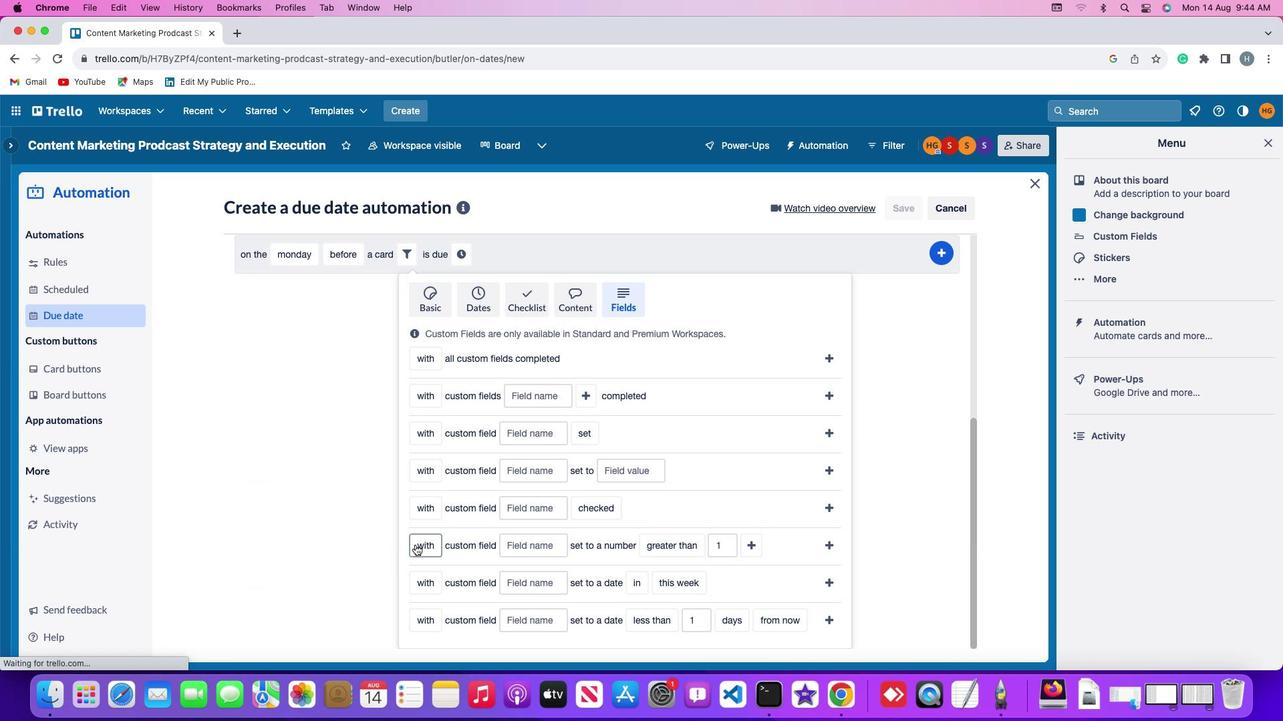 
Action: Mouse pressed left at (415, 545)
Screenshot: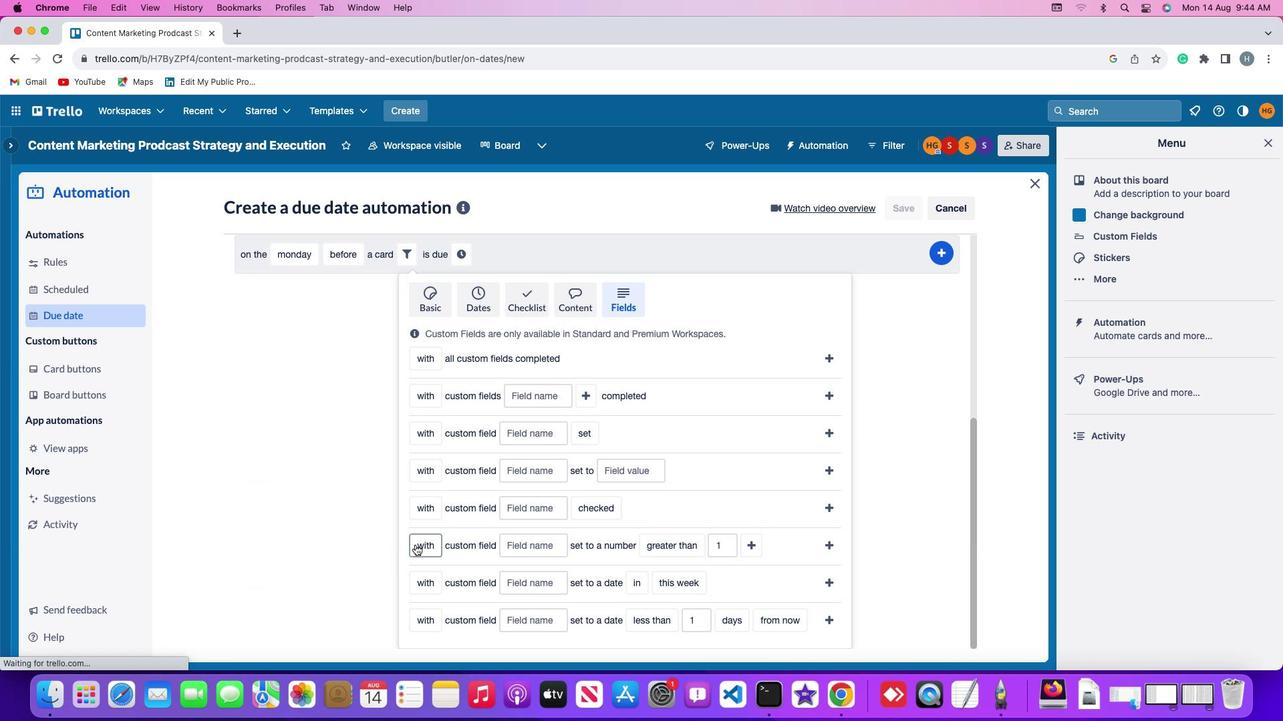 
Action: Mouse moved to (431, 564)
Screenshot: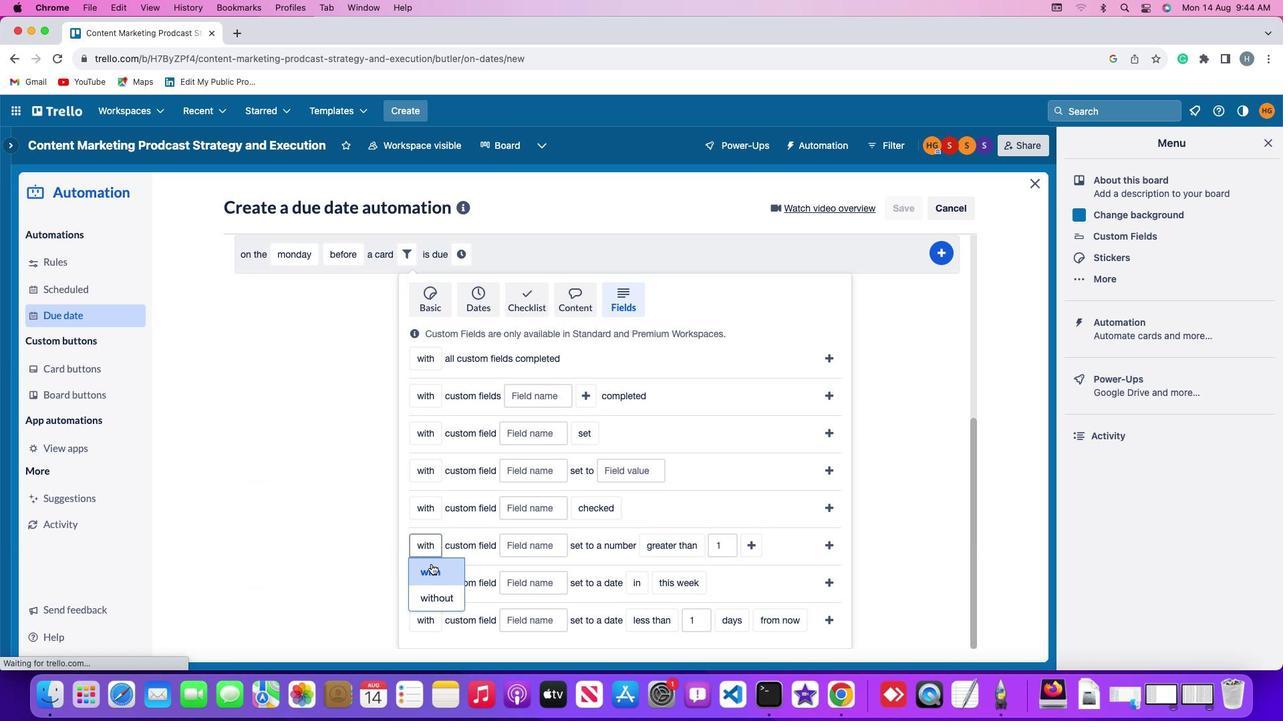 
Action: Mouse pressed left at (431, 564)
Screenshot: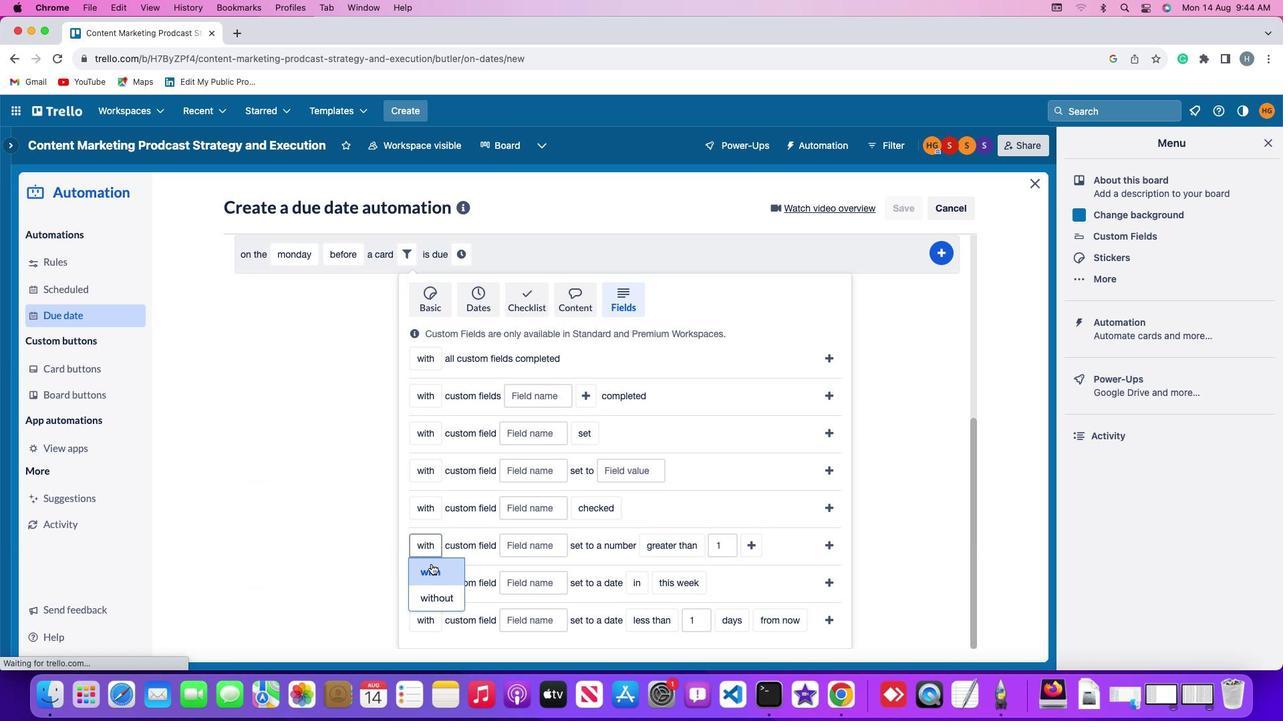 
Action: Mouse moved to (524, 551)
Screenshot: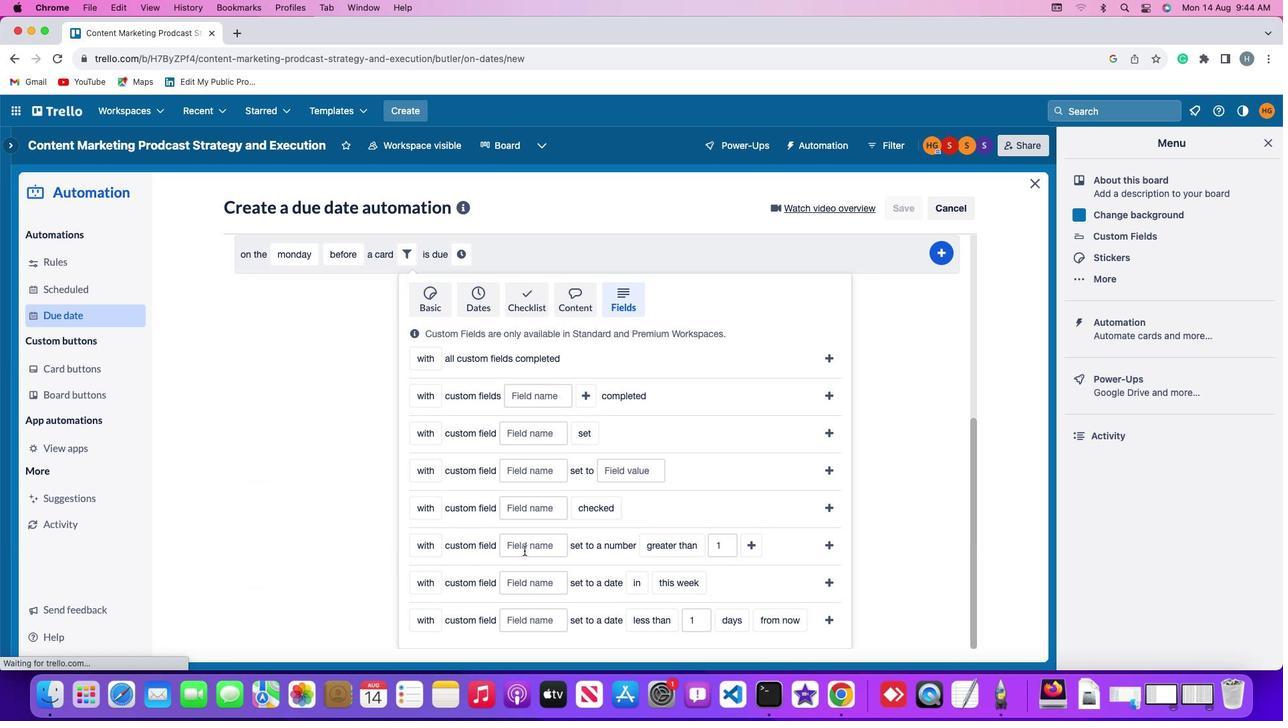 
Action: Mouse pressed left at (524, 551)
Screenshot: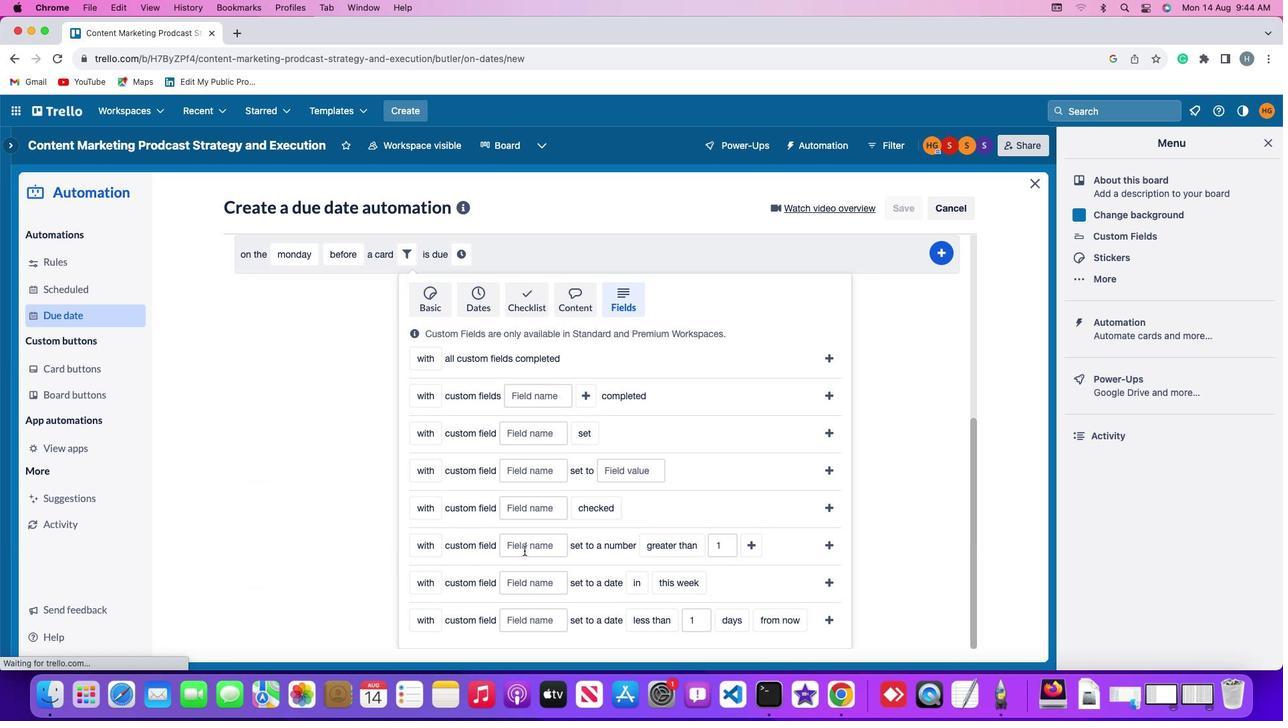 
Action: Mouse moved to (524, 550)
Screenshot: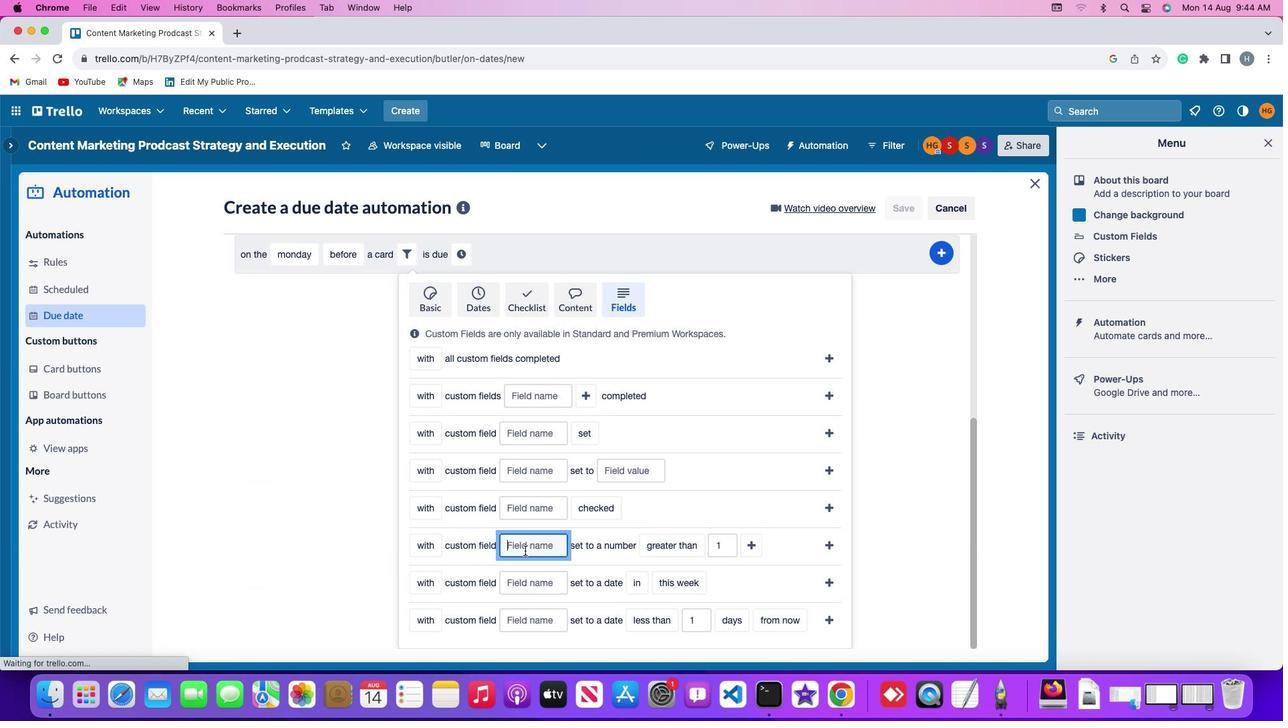 
Action: Key pressed Key.shift'R''e''s''u''m''e'
Screenshot: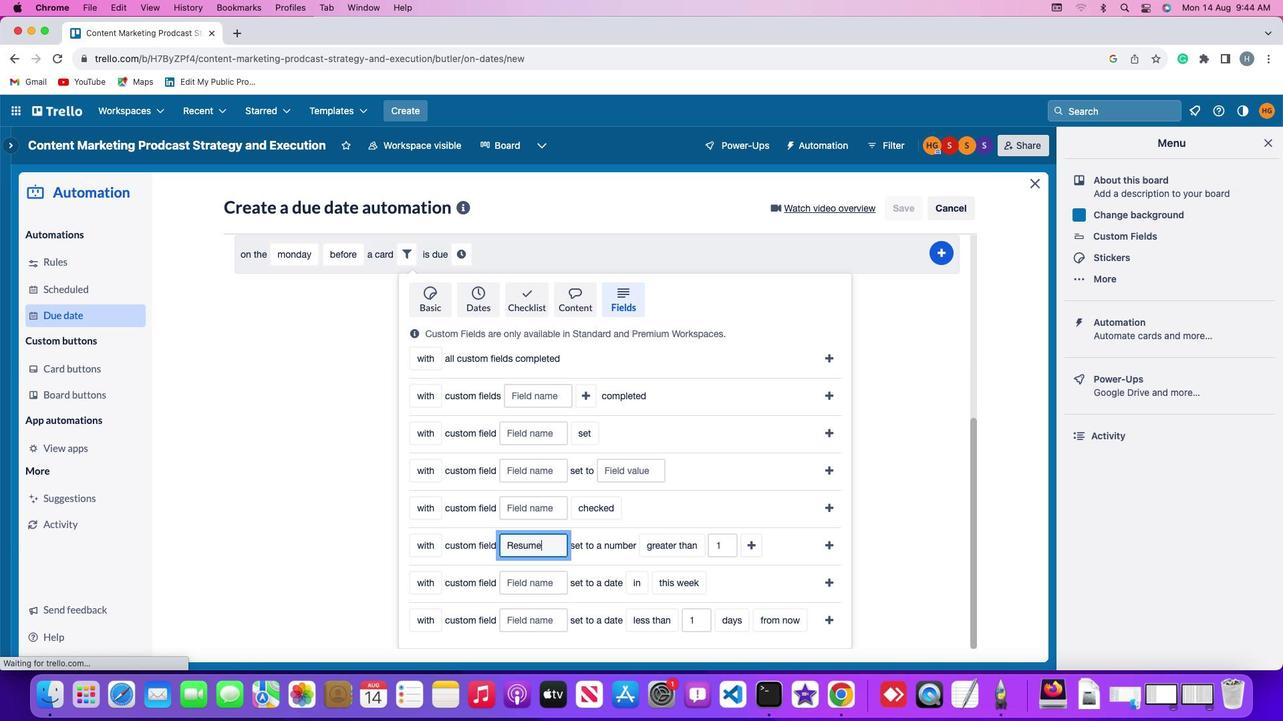 
Action: Mouse moved to (672, 547)
Screenshot: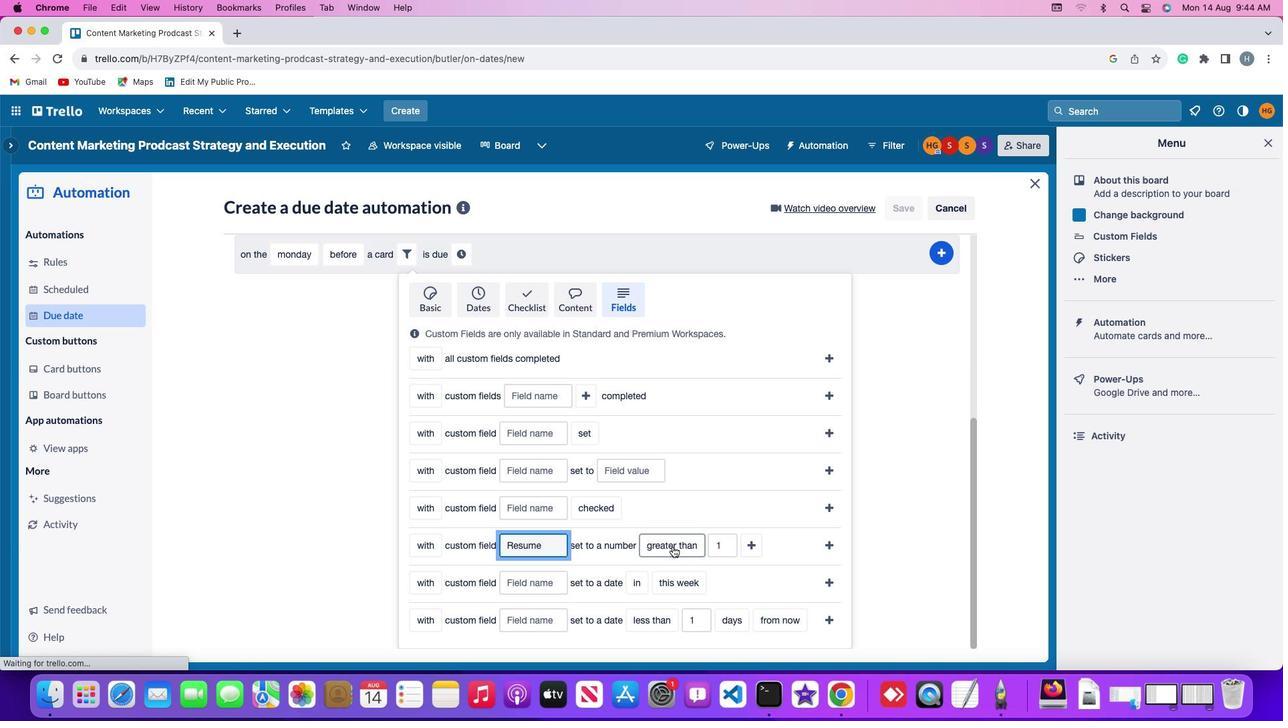 
Action: Mouse pressed left at (672, 547)
Screenshot: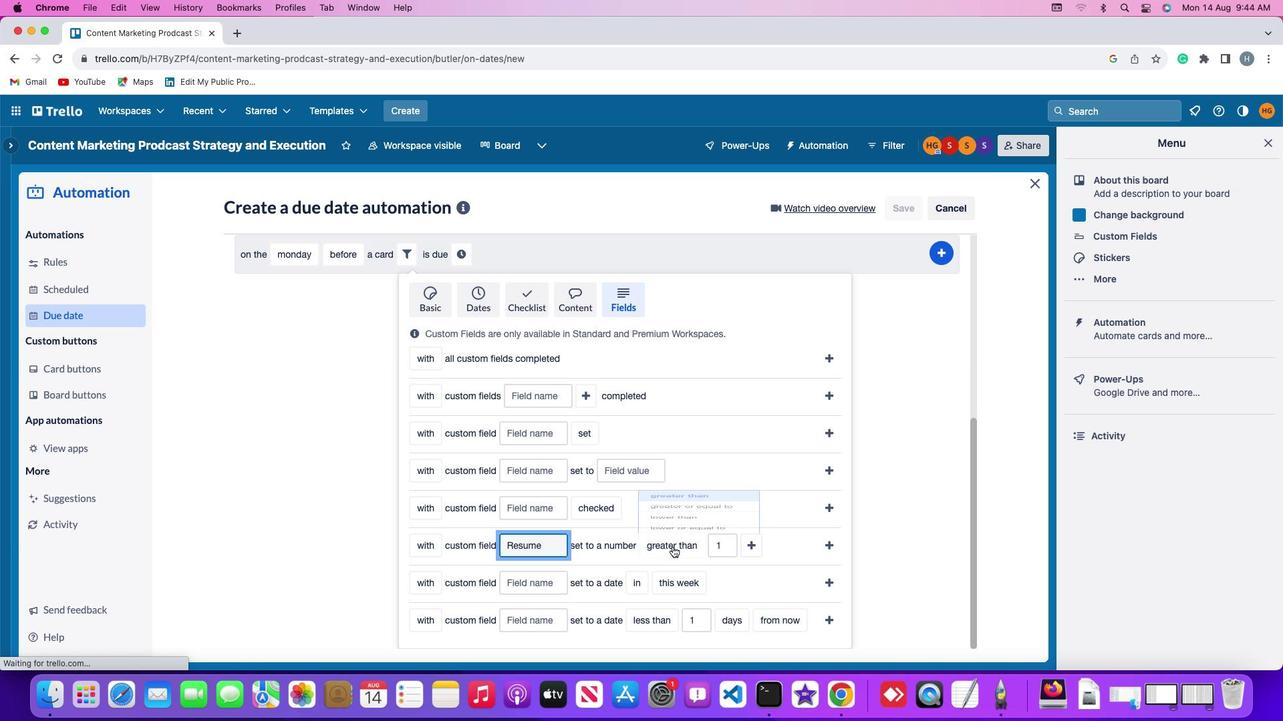 
Action: Mouse moved to (691, 493)
Screenshot: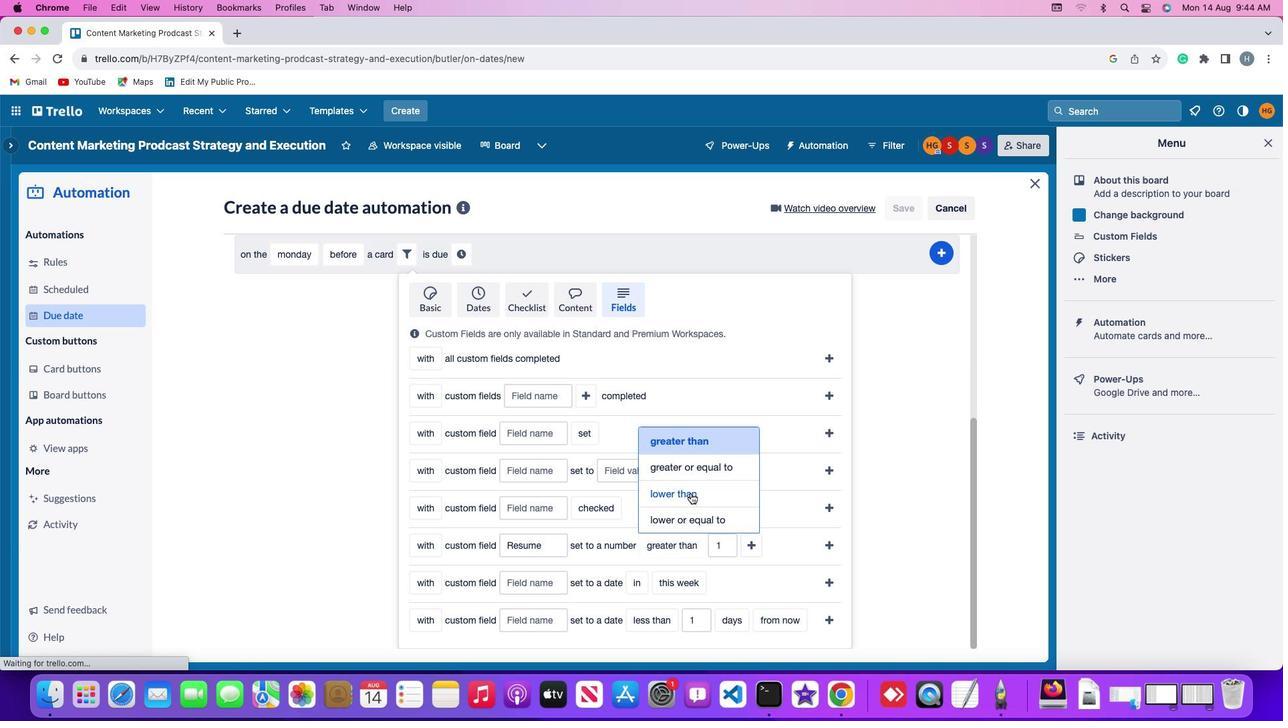 
Action: Mouse pressed left at (691, 493)
Screenshot: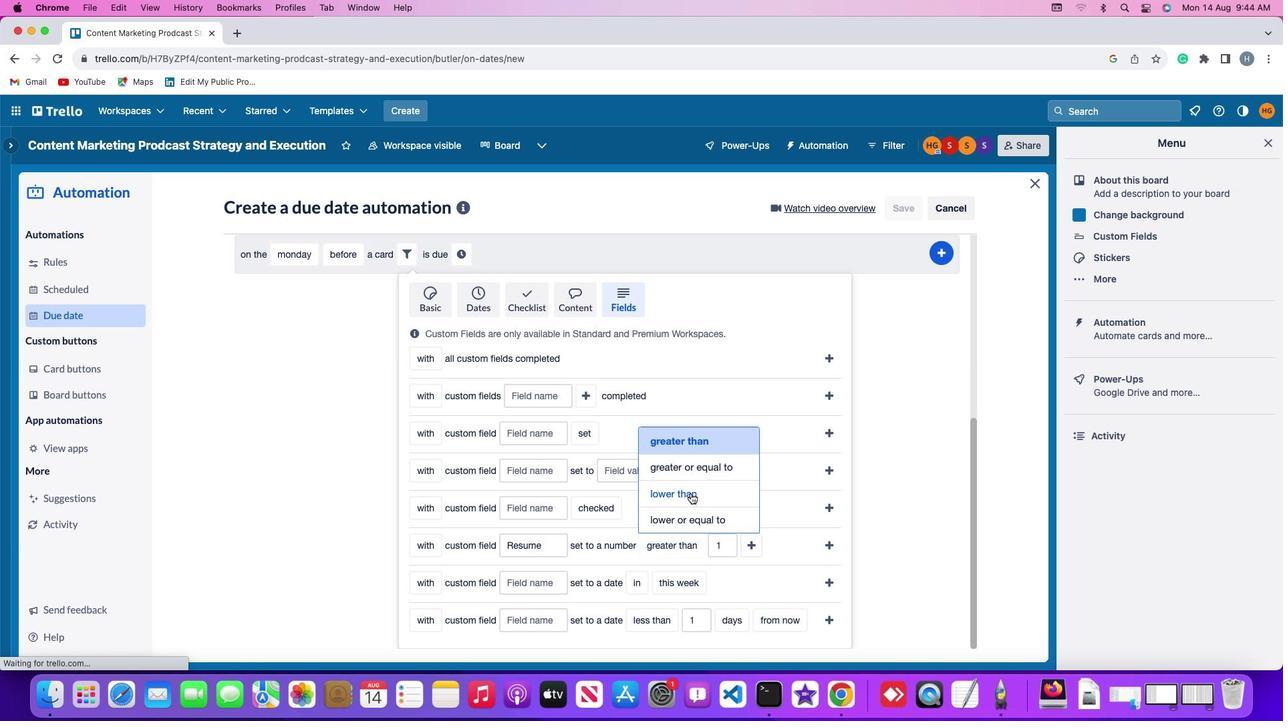 
Action: Mouse moved to (724, 548)
Screenshot: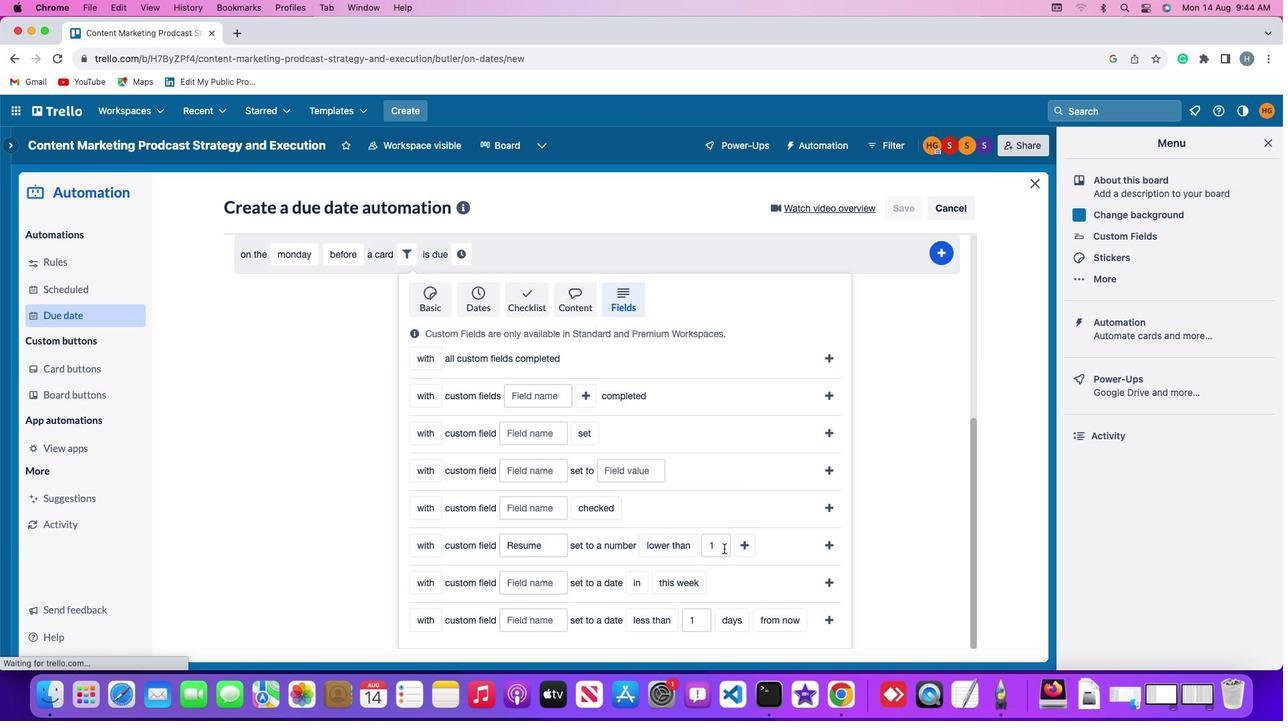 
Action: Mouse pressed left at (724, 548)
Screenshot: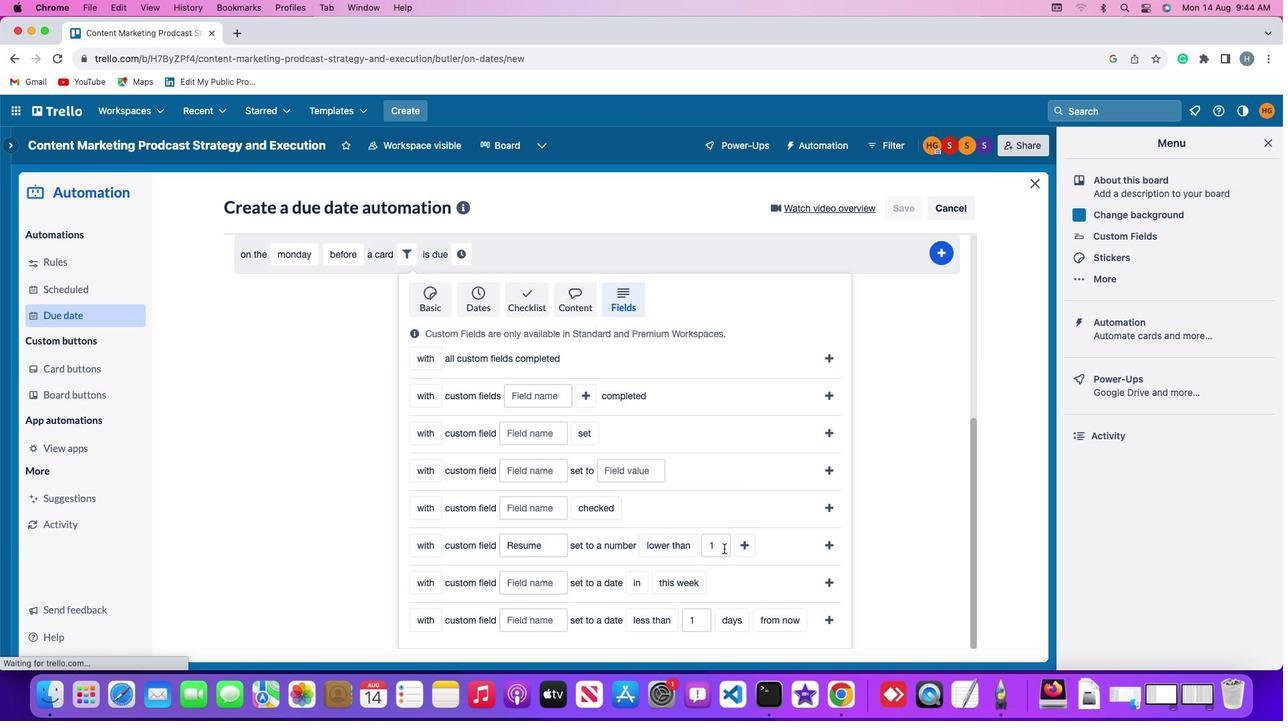 
Action: Mouse moved to (724, 547)
Screenshot: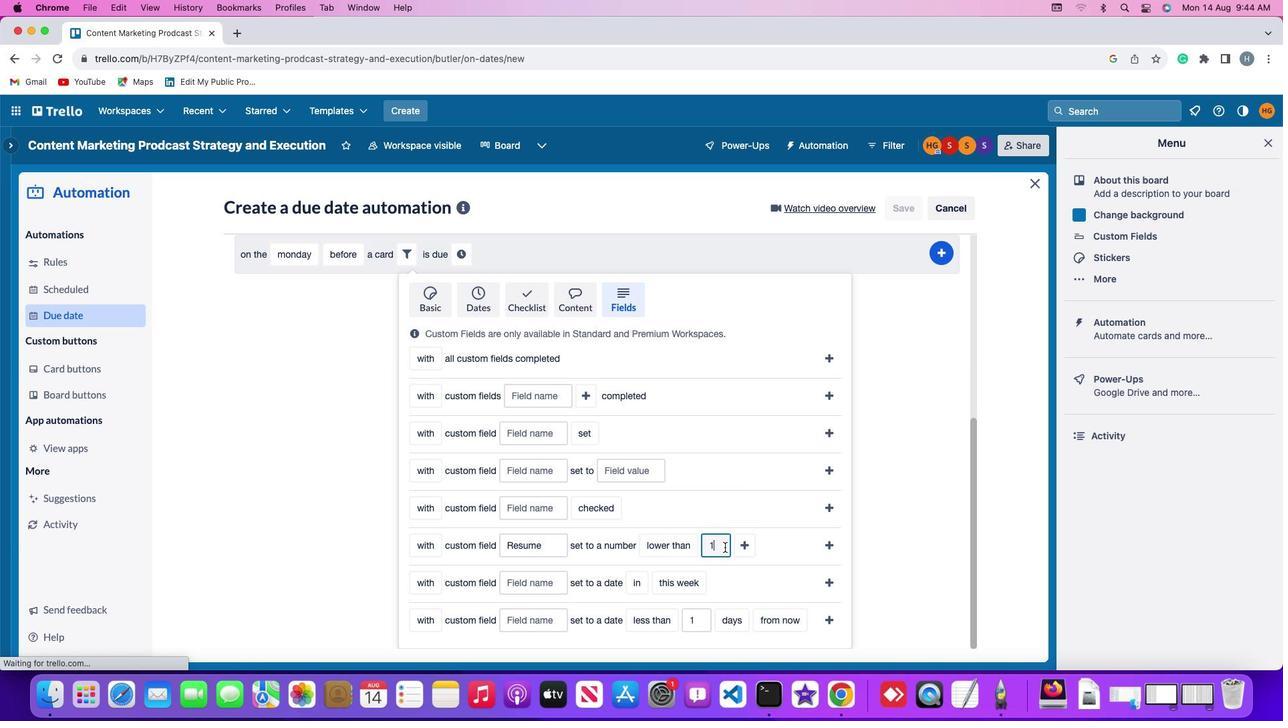 
Action: Key pressed Key.backspace
Screenshot: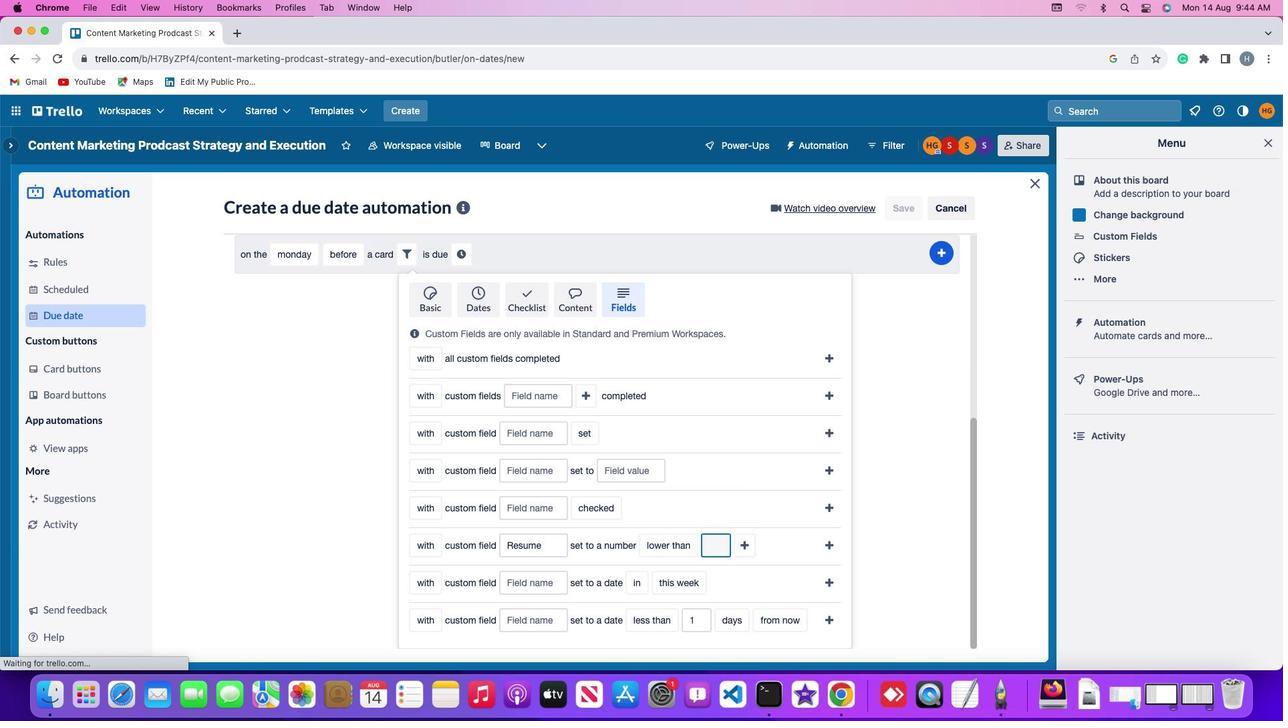 
Action: Mouse moved to (723, 546)
Screenshot: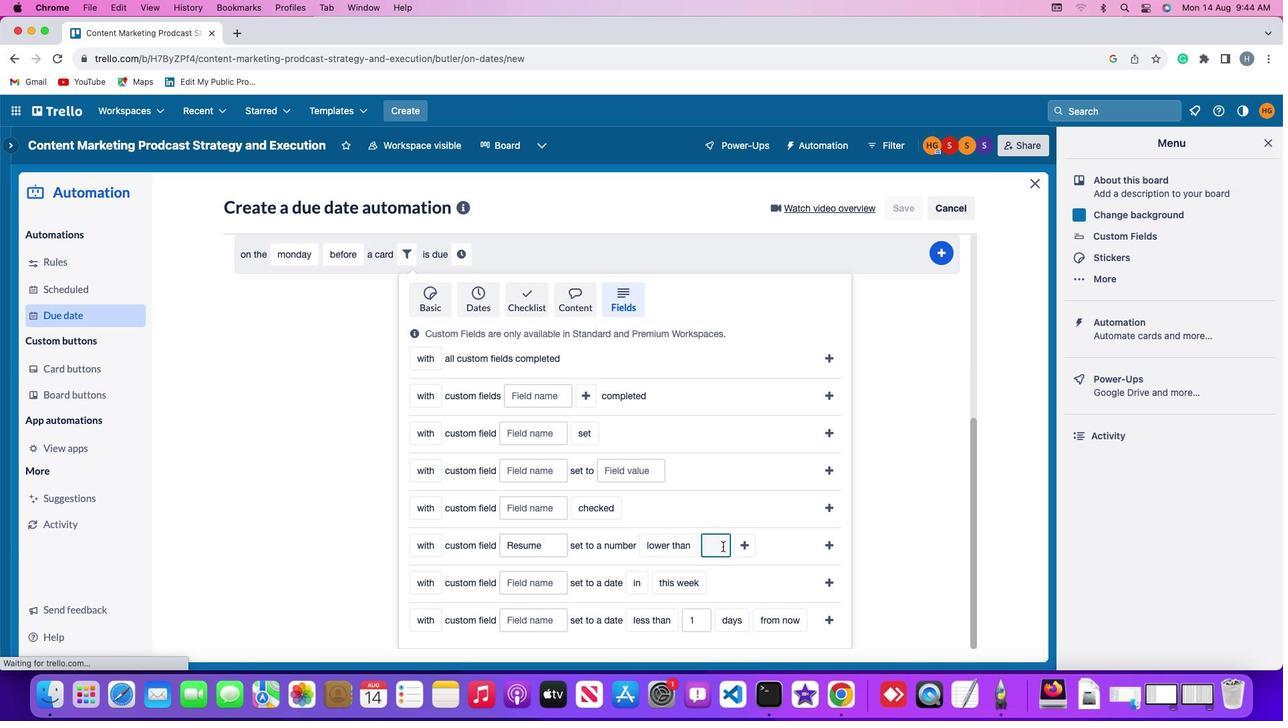 
Action: Key pressed '1'
Screenshot: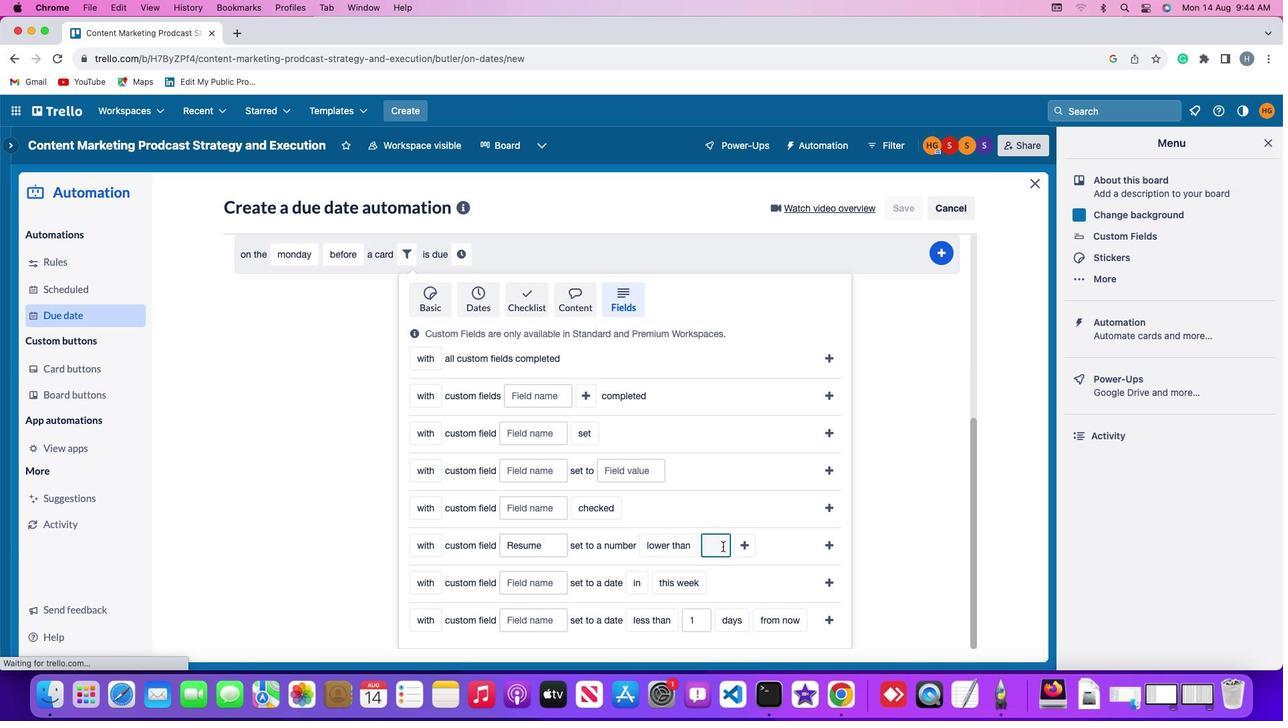 
Action: Mouse moved to (739, 547)
Screenshot: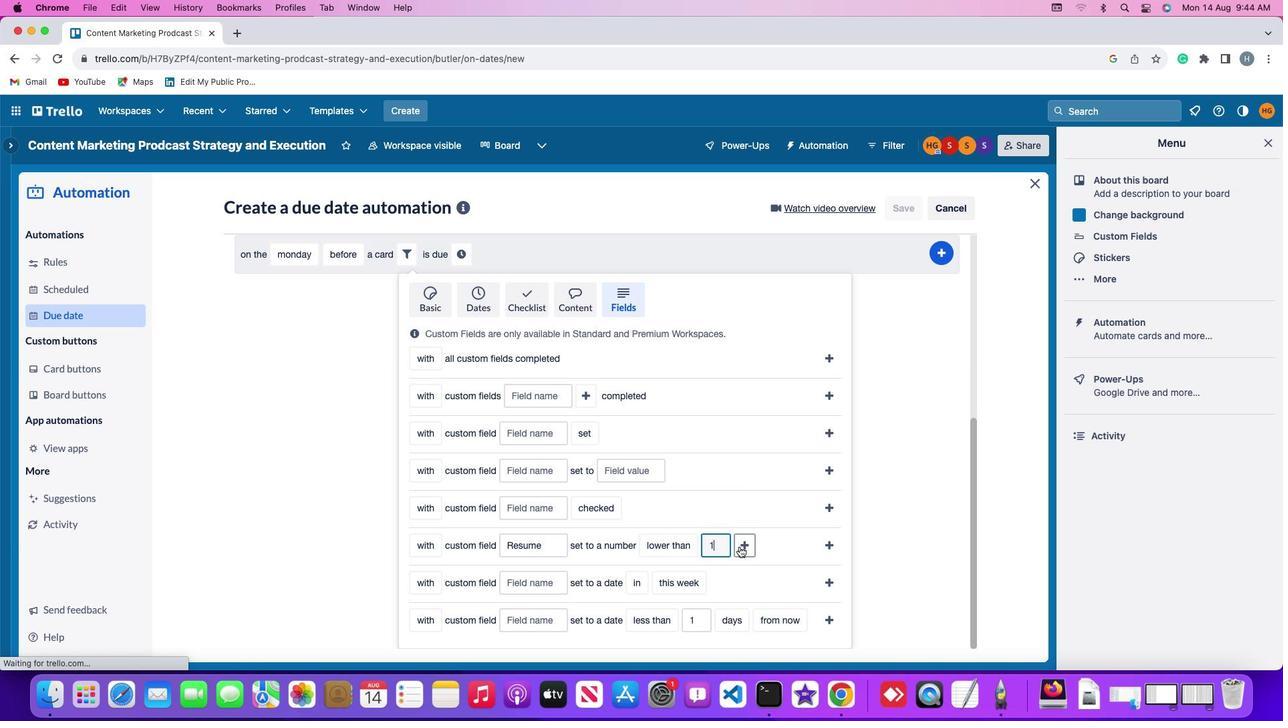 
Action: Mouse pressed left at (739, 547)
Screenshot: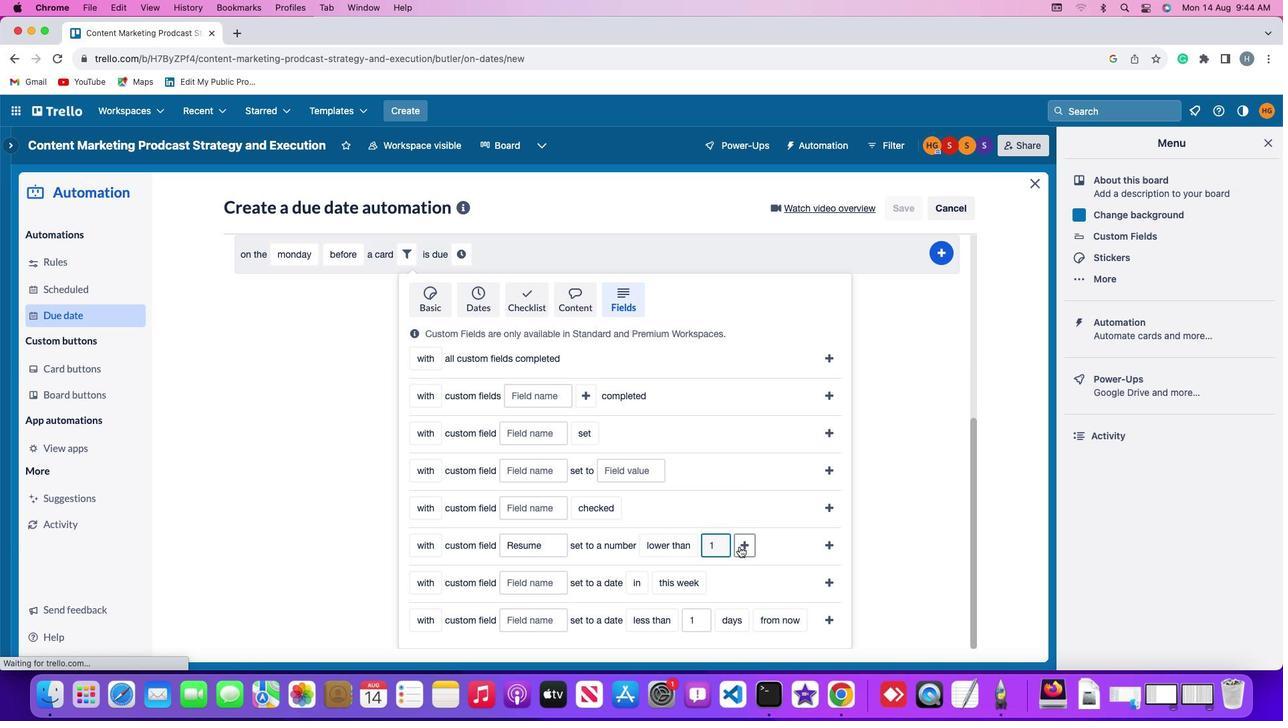 
Action: Mouse moved to (779, 548)
Screenshot: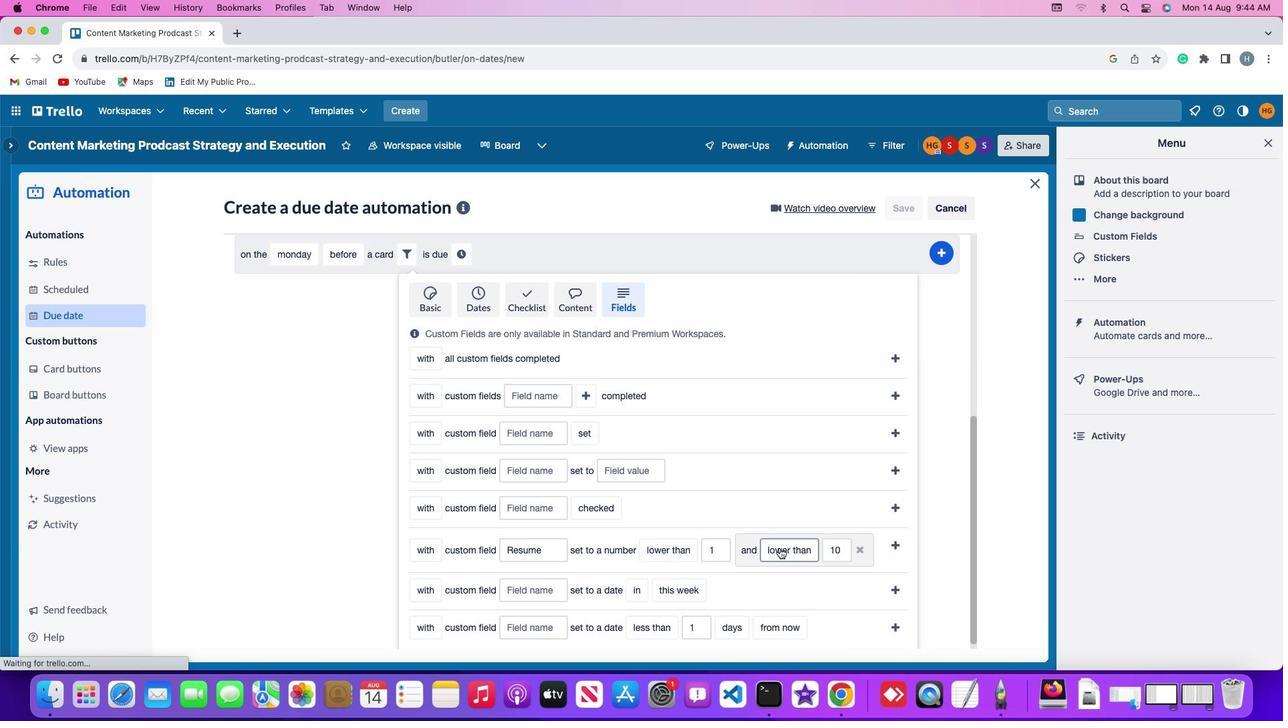 
Action: Mouse pressed left at (779, 548)
Screenshot: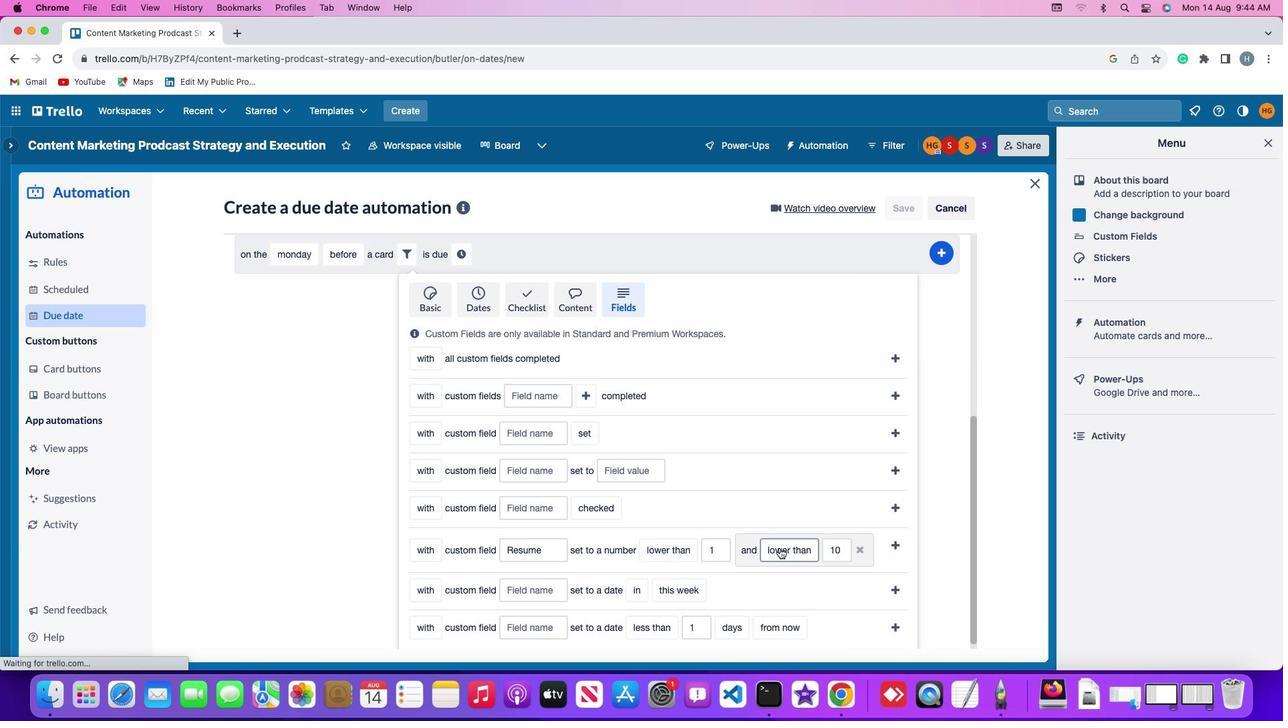 
Action: Mouse moved to (790, 516)
Screenshot: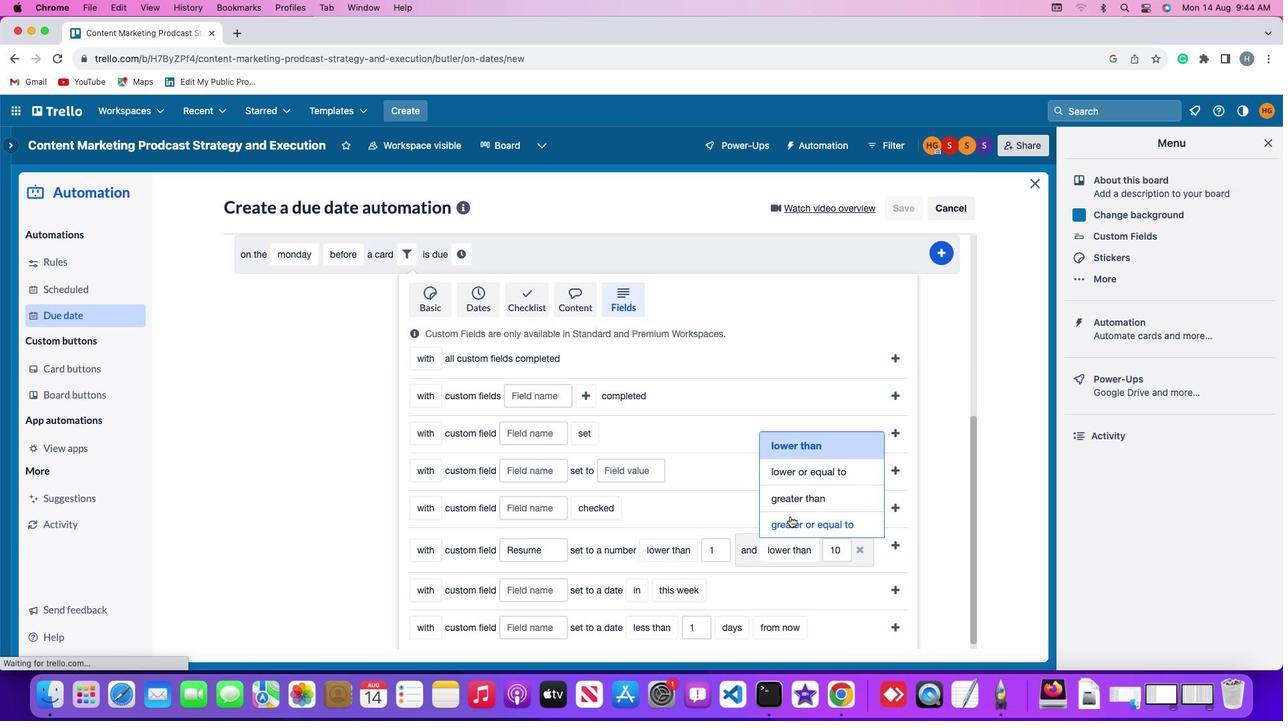 
Action: Mouse pressed left at (790, 516)
Screenshot: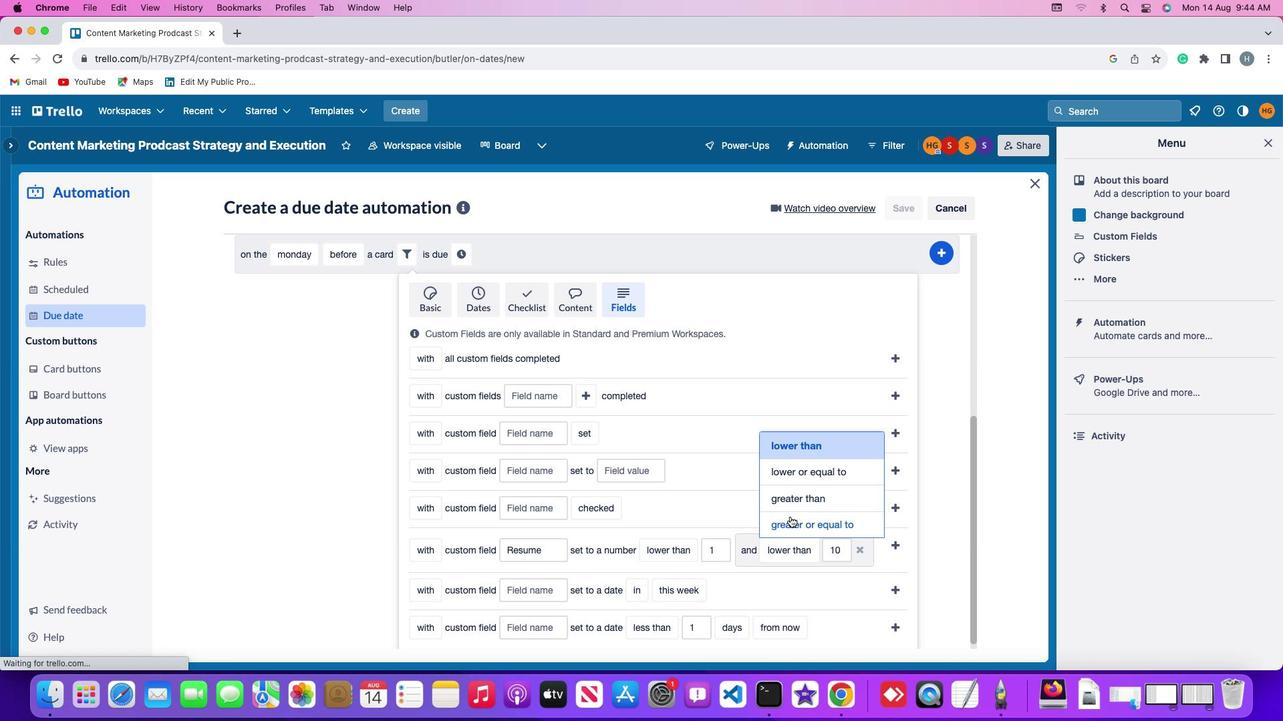 
Action: Mouse moved to (876, 551)
Screenshot: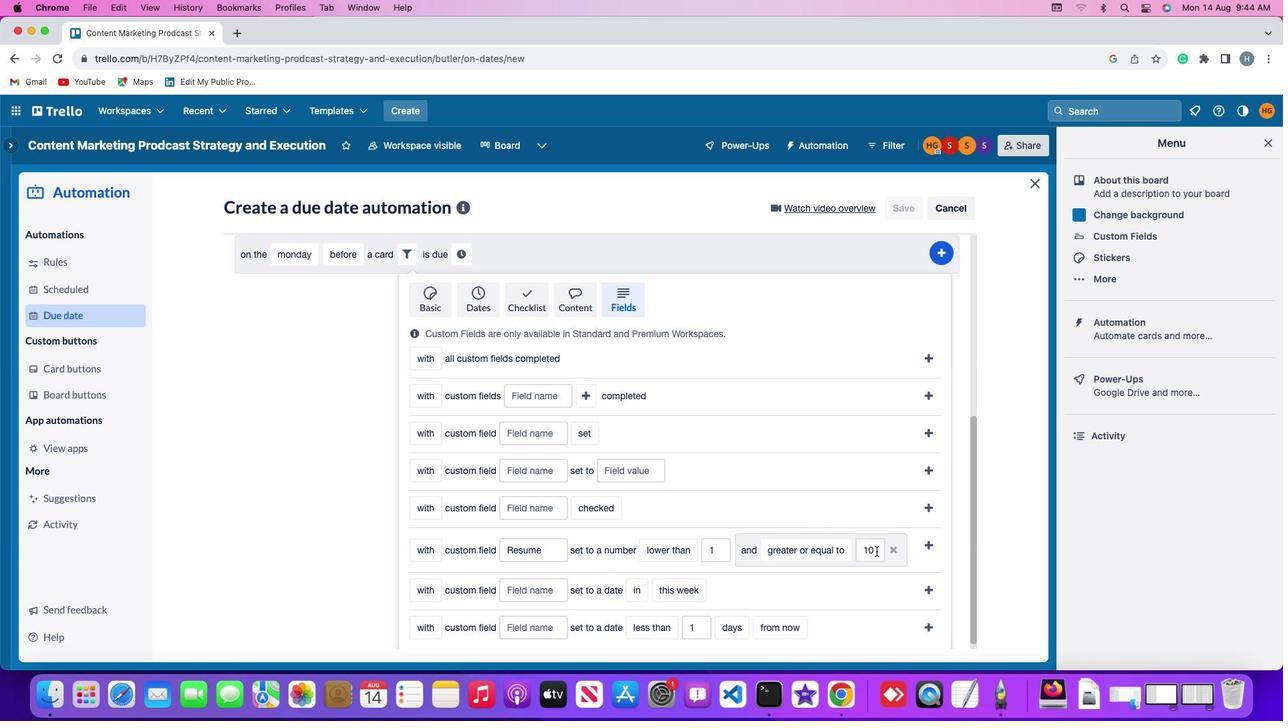 
Action: Mouse pressed left at (876, 551)
Screenshot: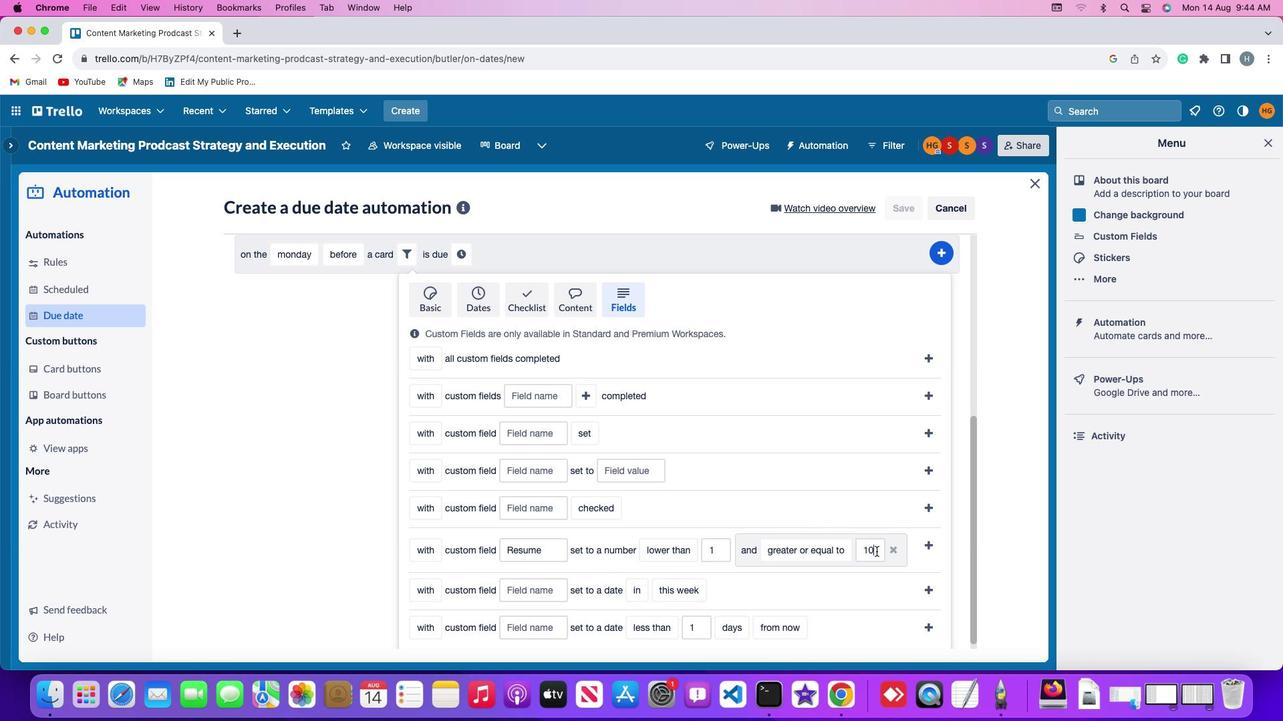 
Action: Mouse moved to (876, 551)
Screenshot: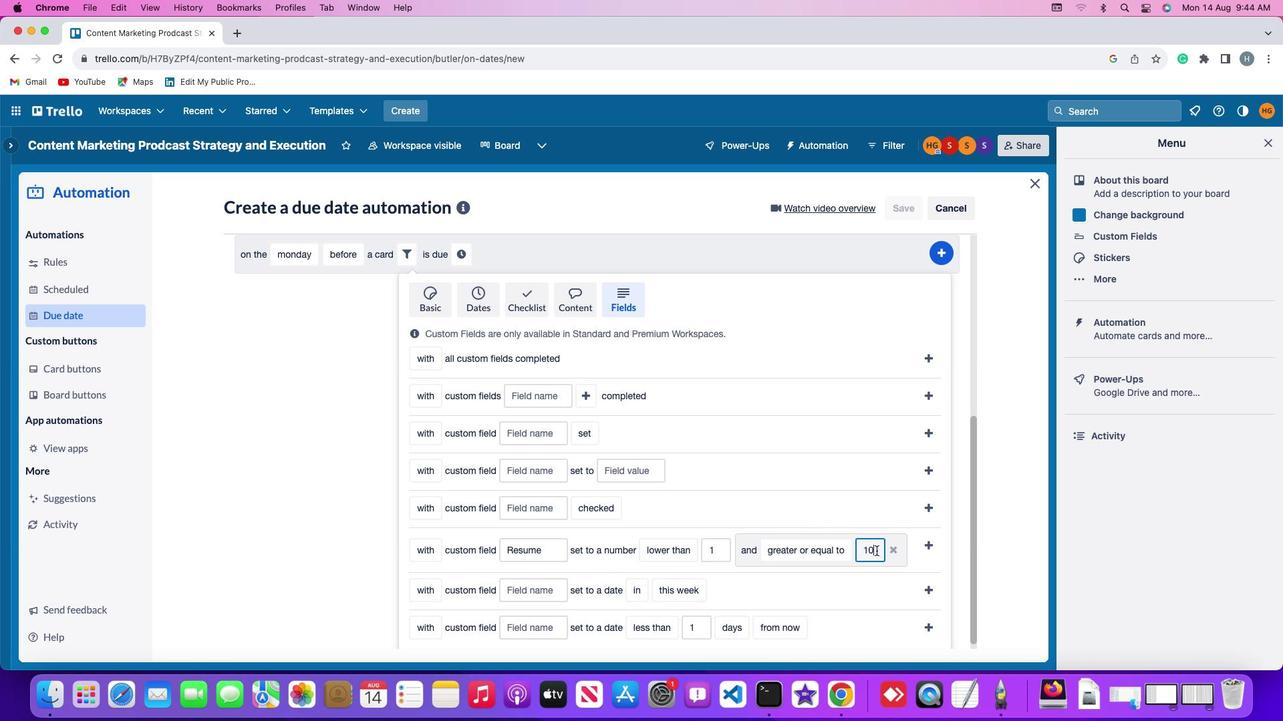 
Action: Key pressed Key.backspaceKey.backspace'1''0'
Screenshot: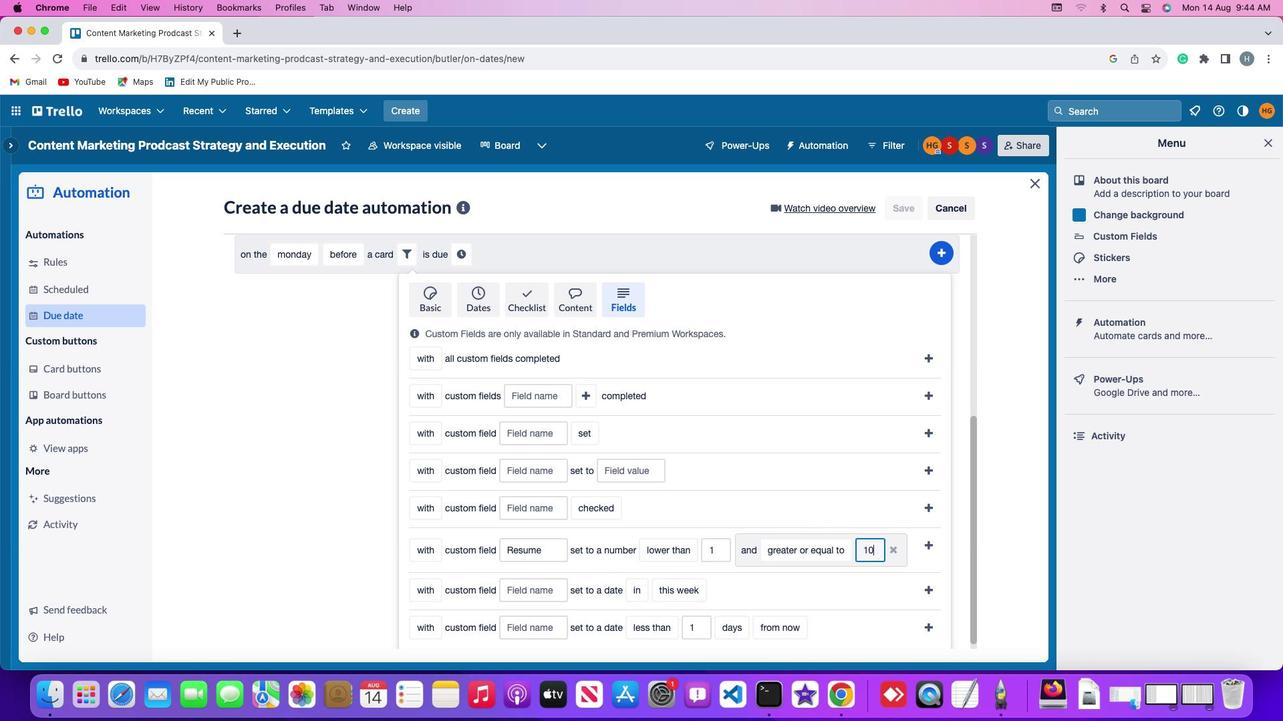 
Action: Mouse moved to (931, 543)
Screenshot: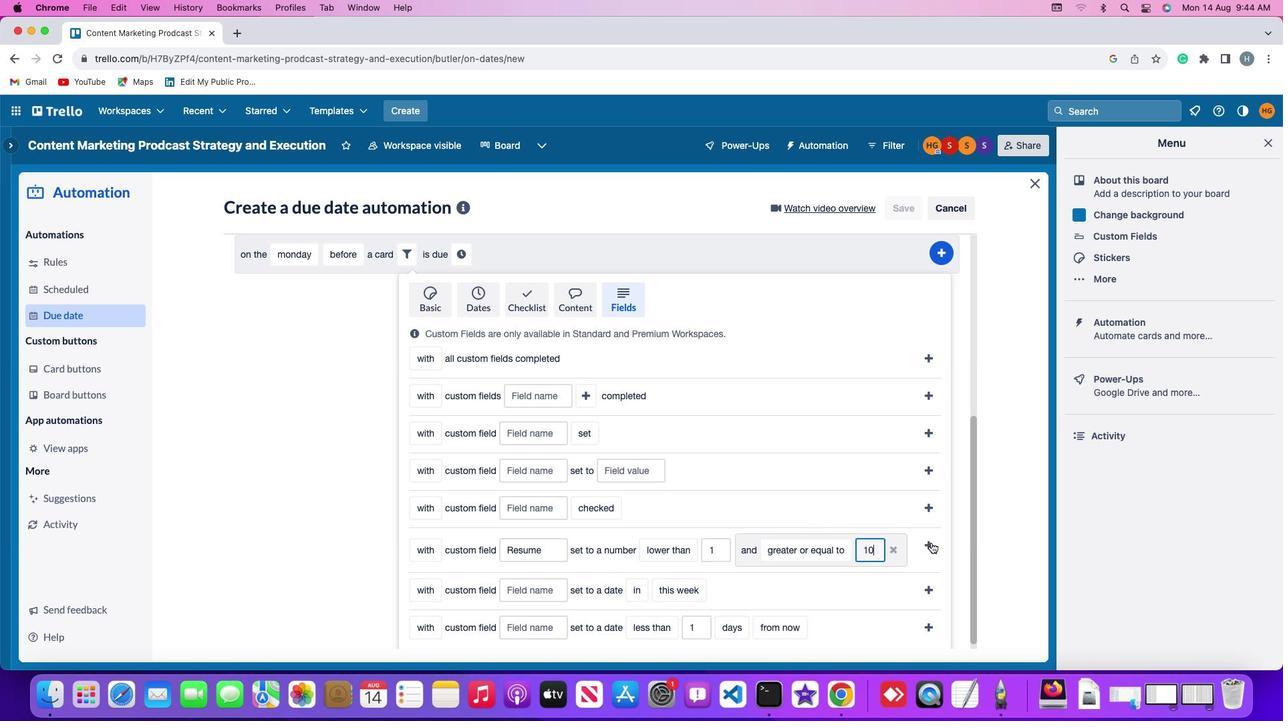 
Action: Mouse pressed left at (931, 543)
Screenshot: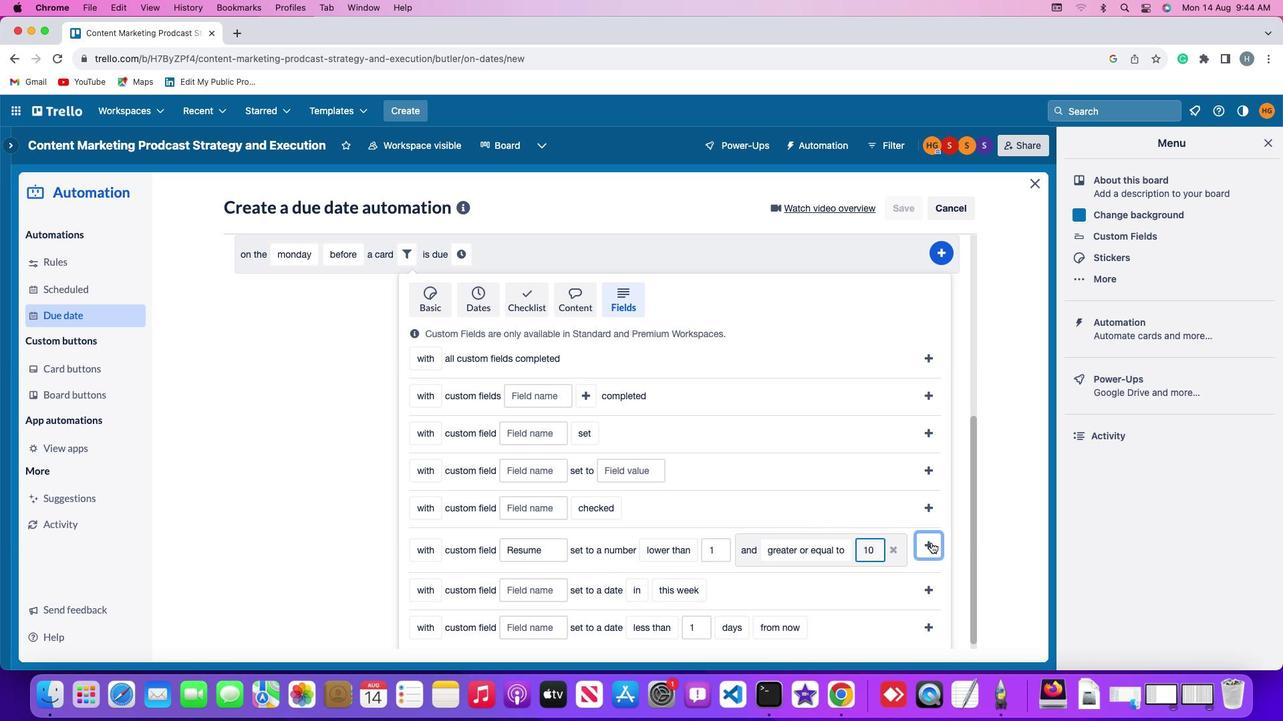 
Action: Mouse moved to (841, 583)
Screenshot: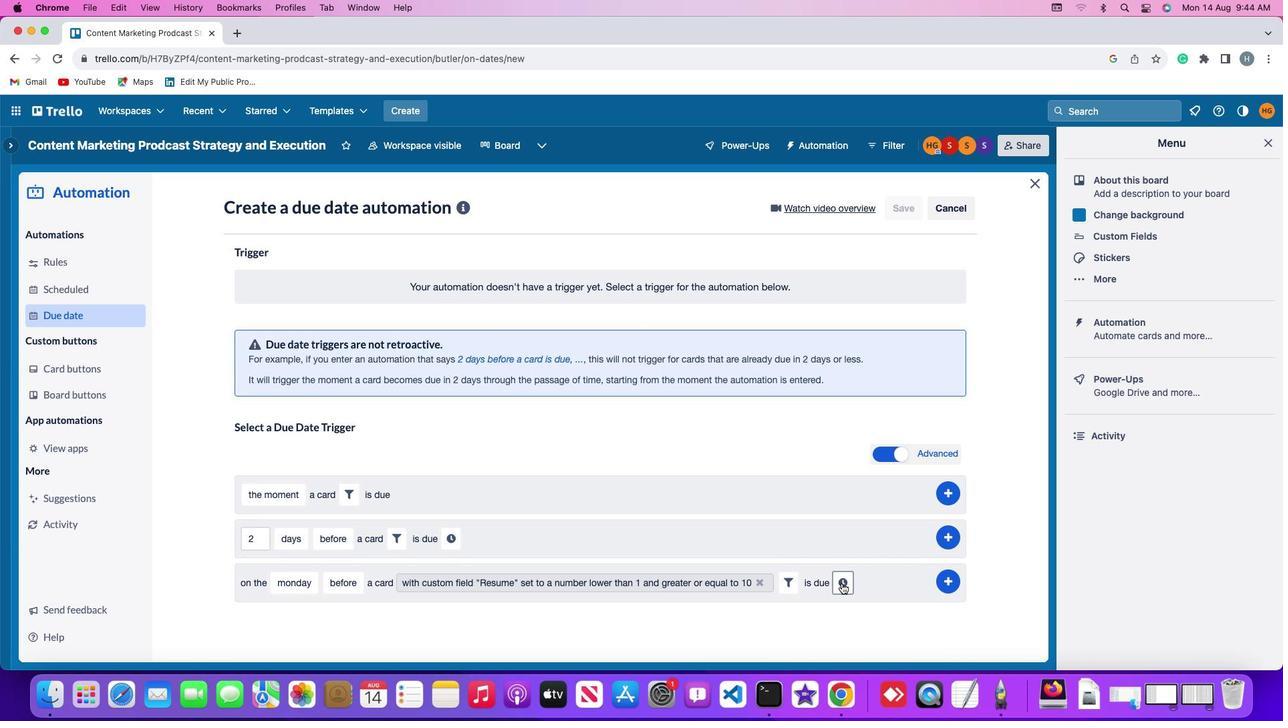 
Action: Mouse pressed left at (841, 583)
Screenshot: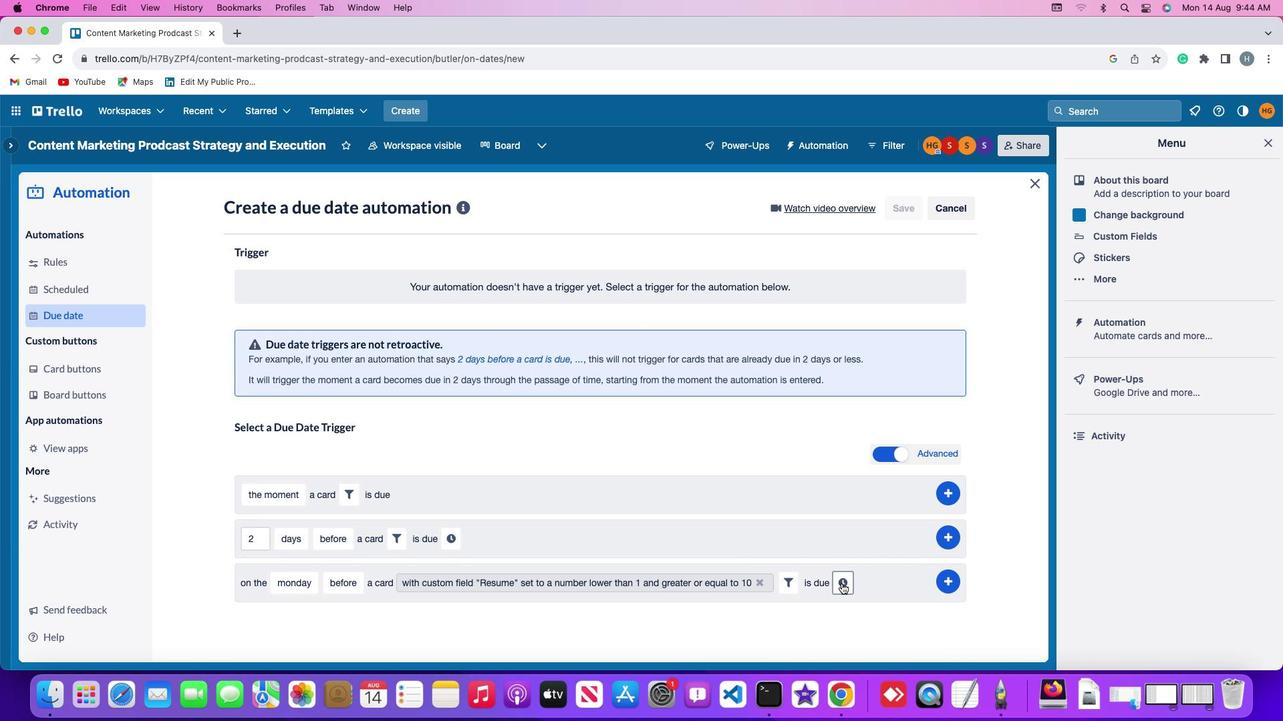 
Action: Mouse moved to (277, 613)
Screenshot: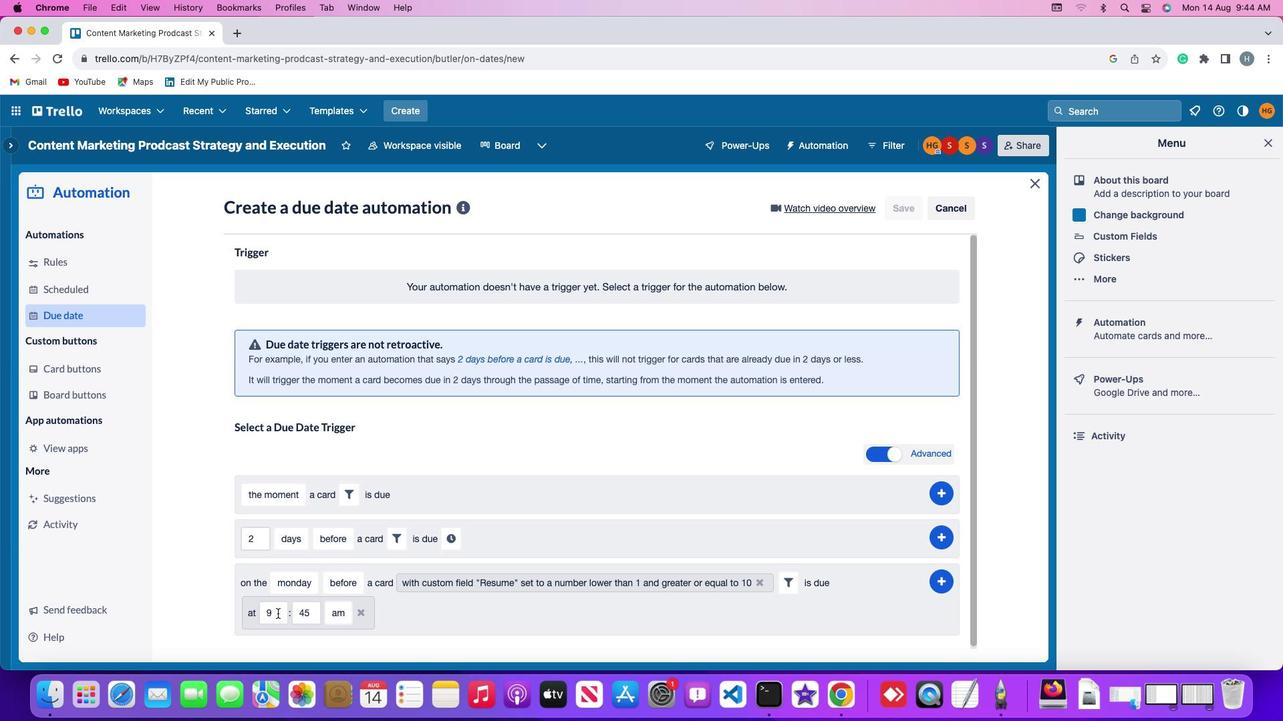 
Action: Mouse pressed left at (277, 613)
Screenshot: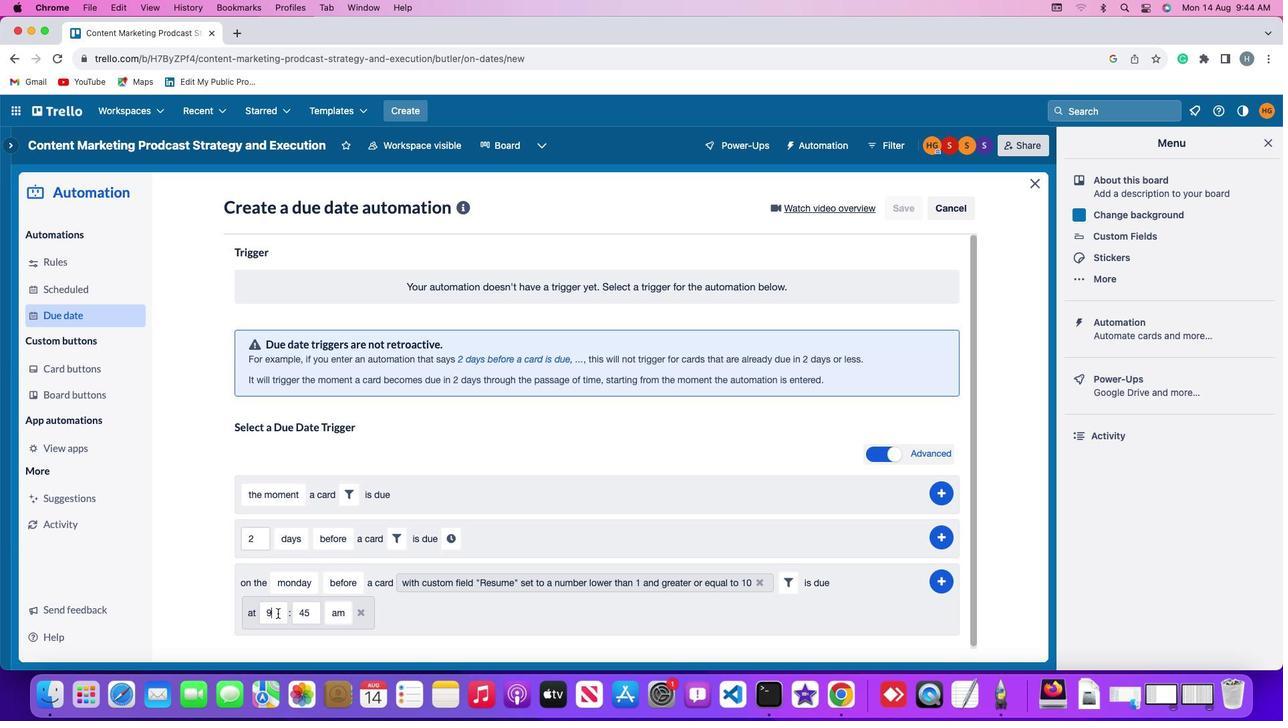 
Action: Key pressed Key.backspace'1'
Screenshot: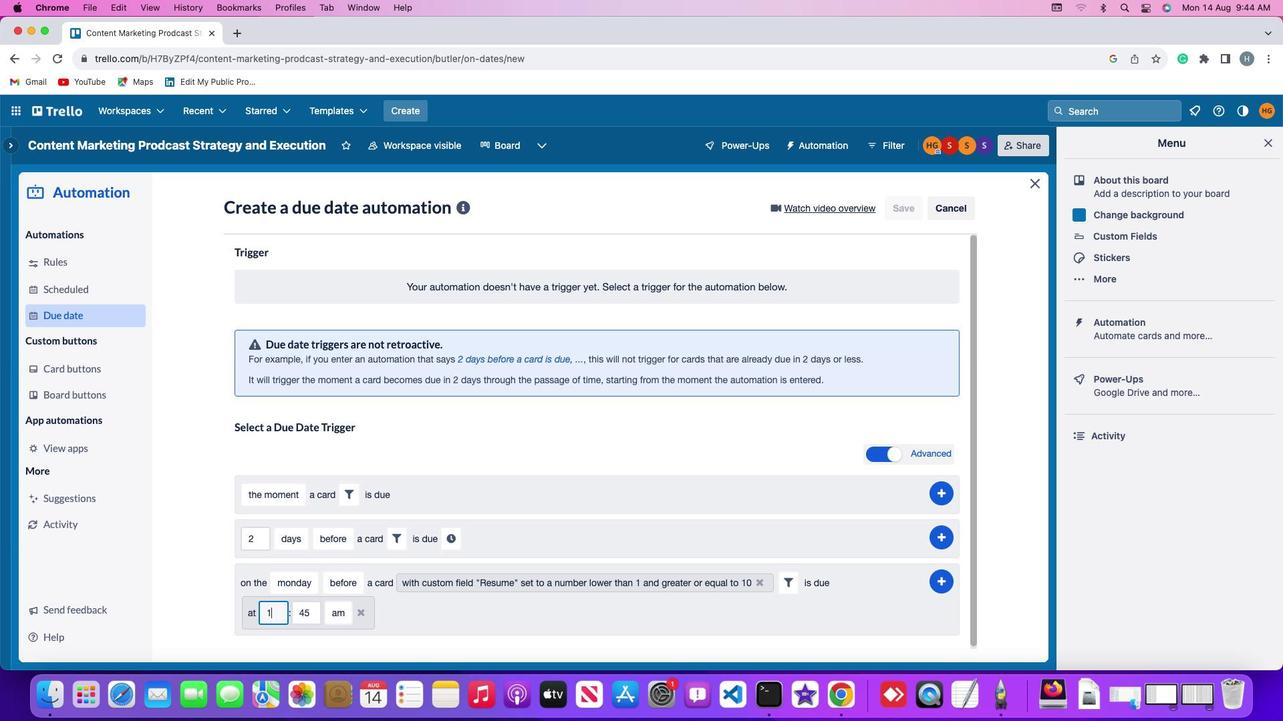 
Action: Mouse moved to (277, 613)
Screenshot: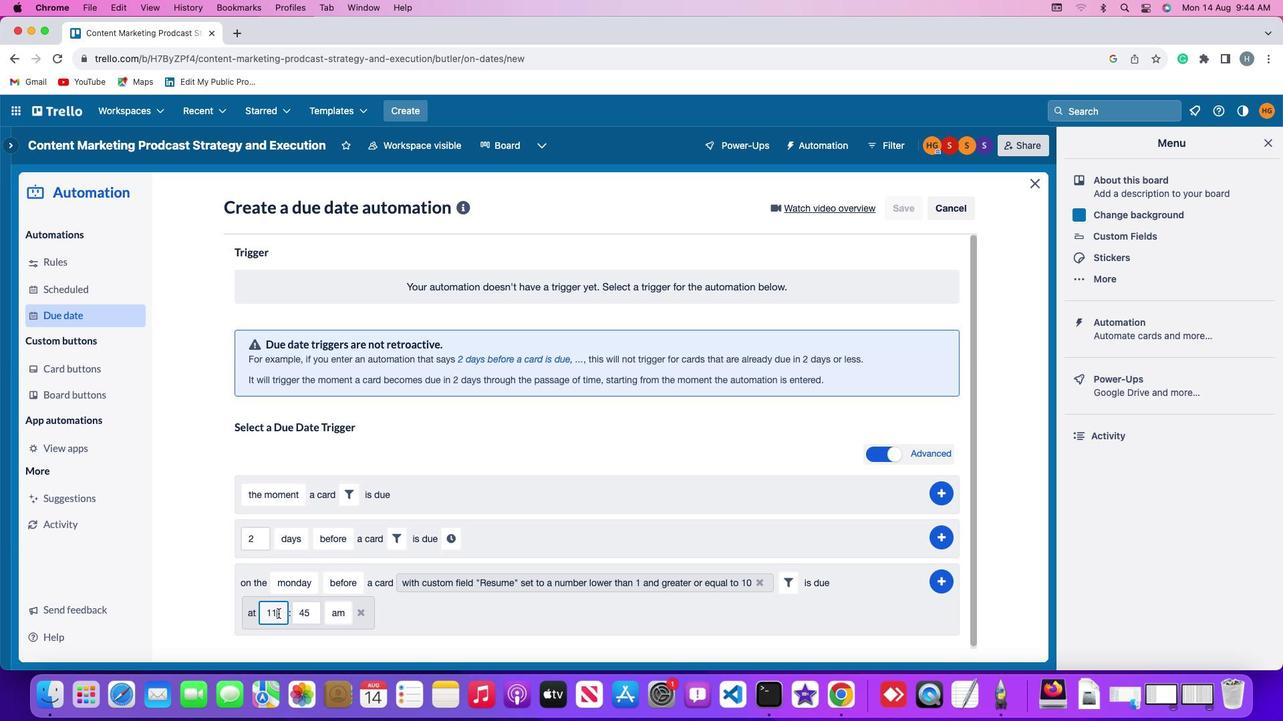 
Action: Key pressed '1'
Screenshot: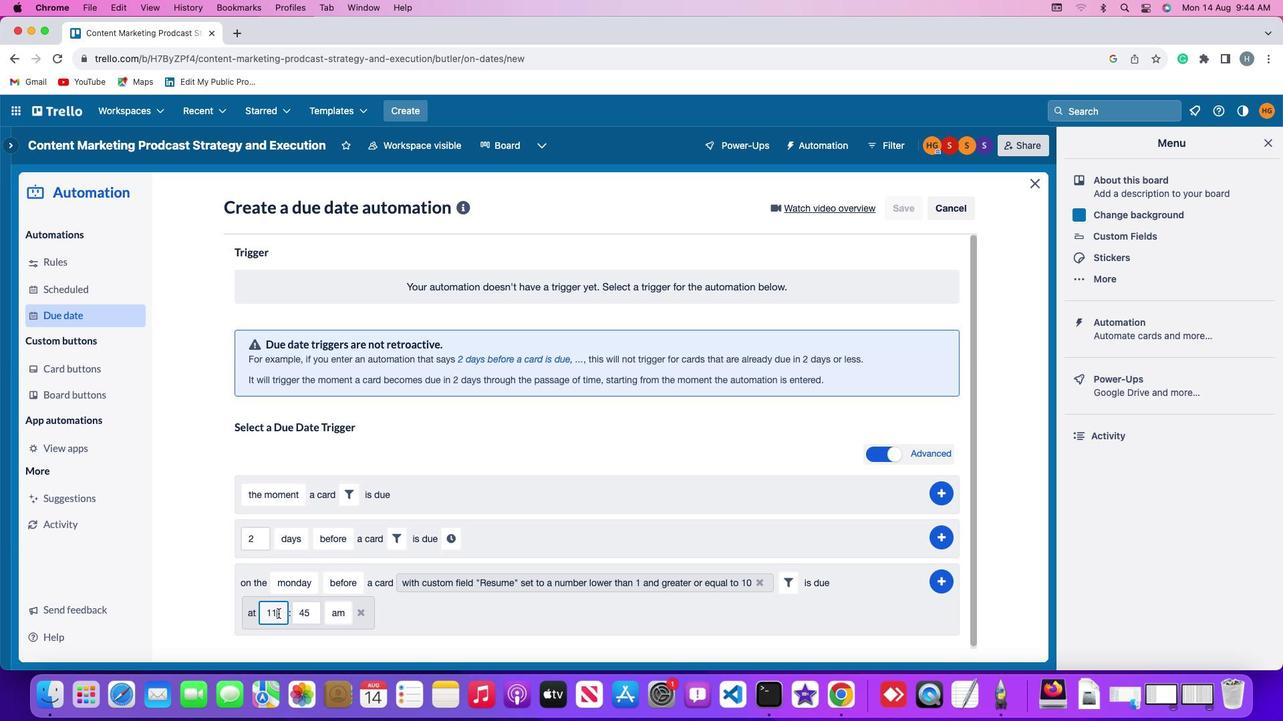 
Action: Mouse moved to (310, 614)
Screenshot: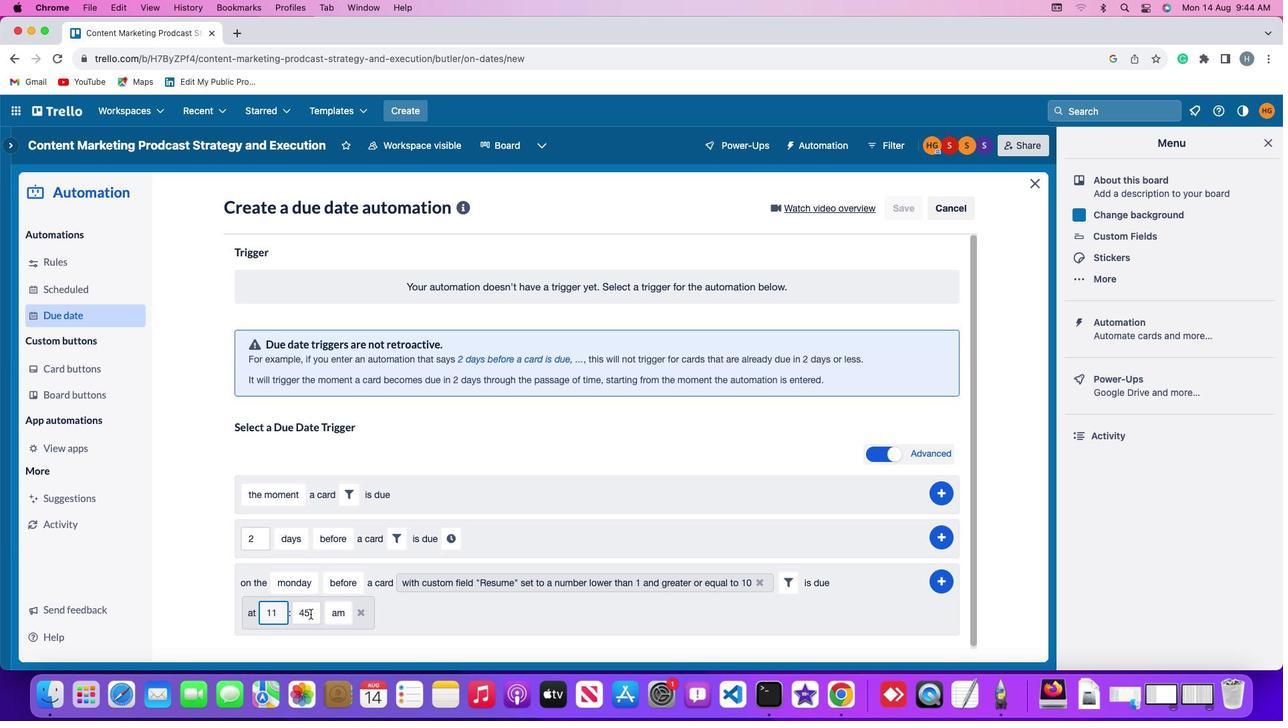
Action: Mouse pressed left at (310, 614)
Screenshot: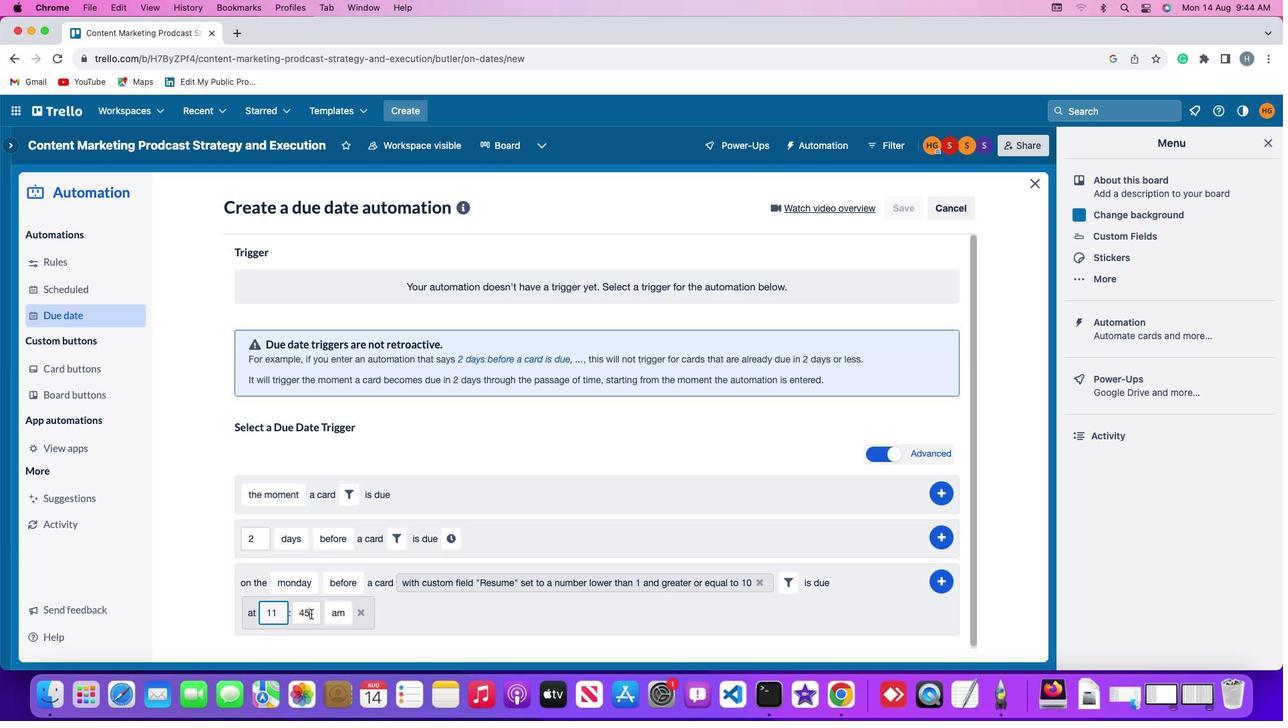
Action: Mouse moved to (310, 614)
Screenshot: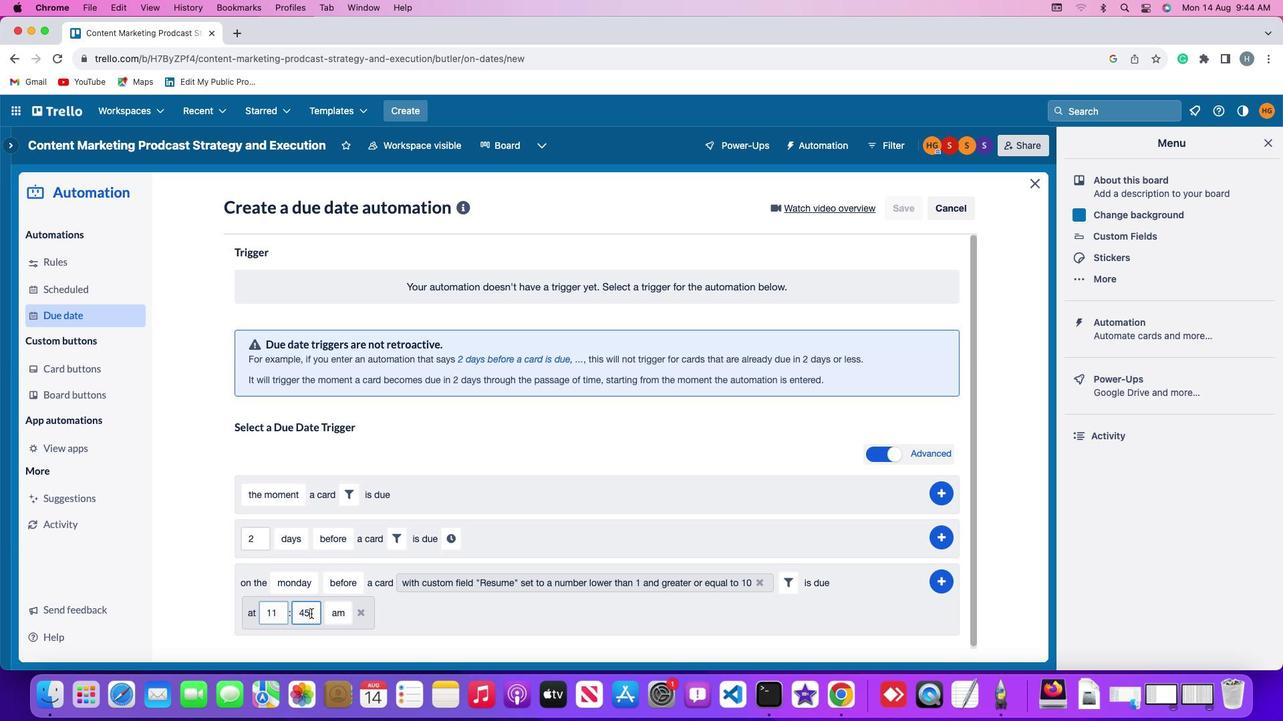 
Action: Key pressed Key.backspace
Screenshot: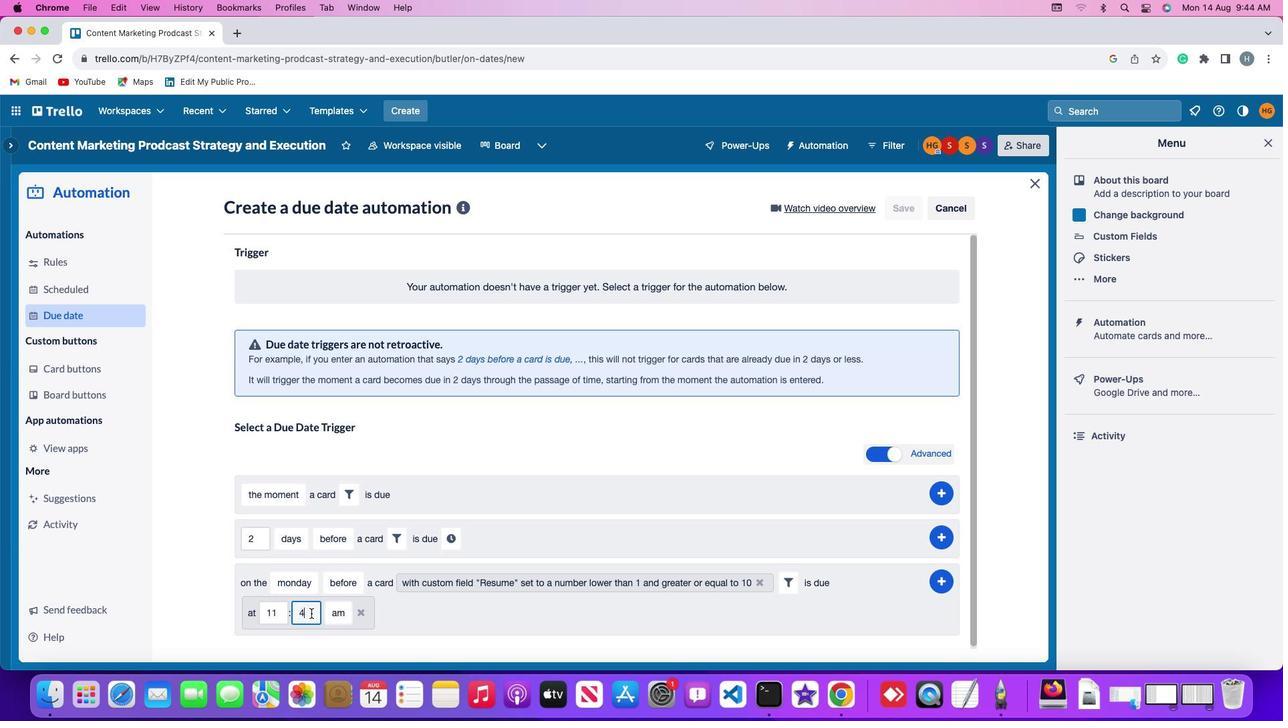 
Action: Mouse moved to (310, 614)
Screenshot: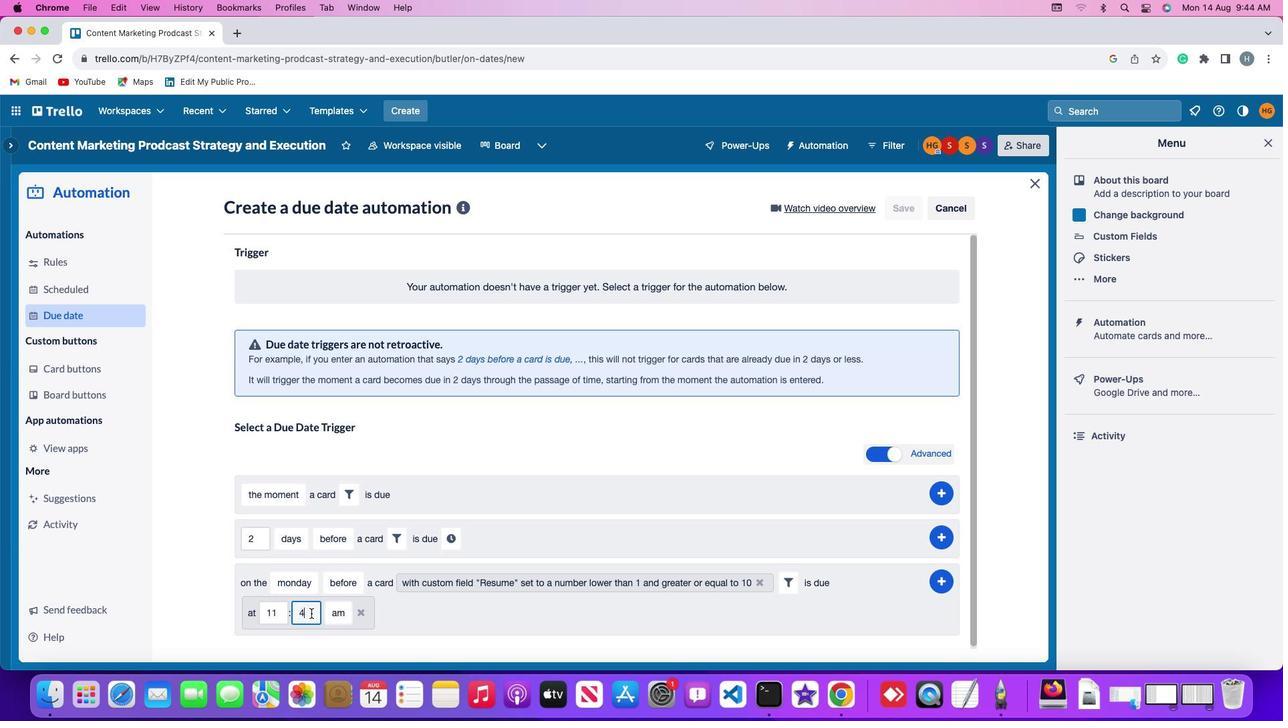 
Action: Key pressed Key.backspace
Screenshot: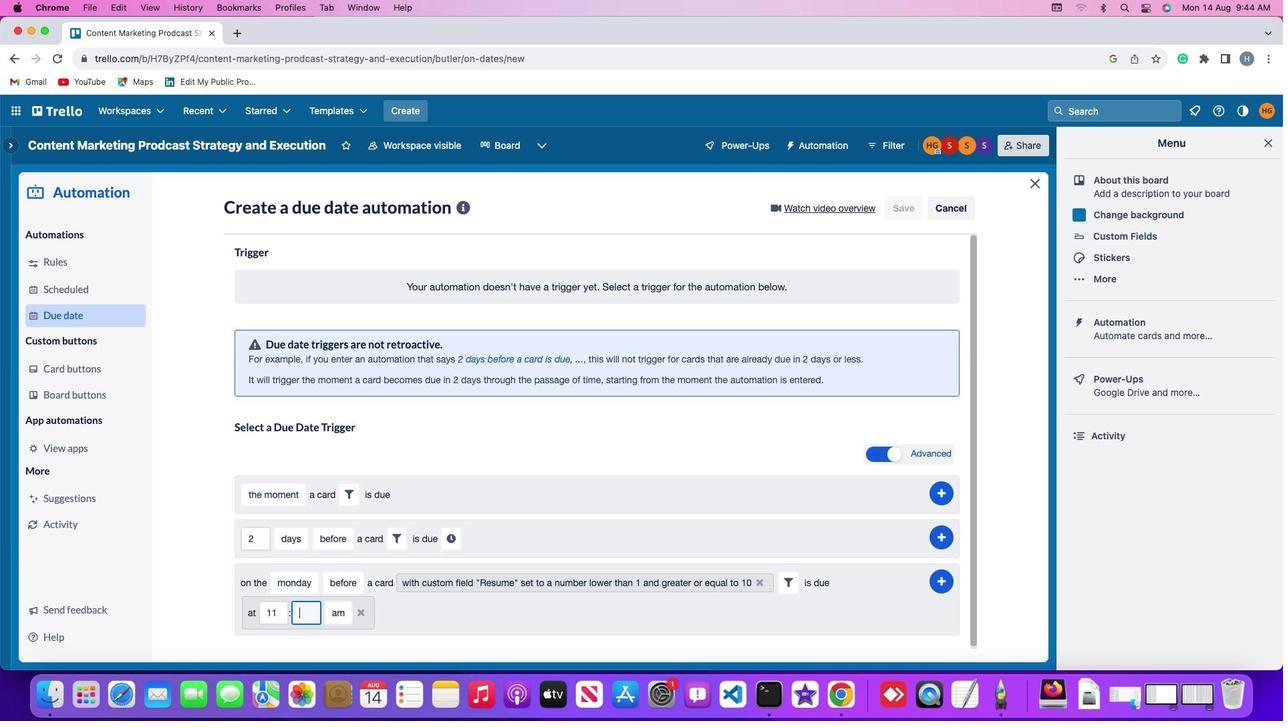 
Action: Mouse moved to (310, 614)
Screenshot: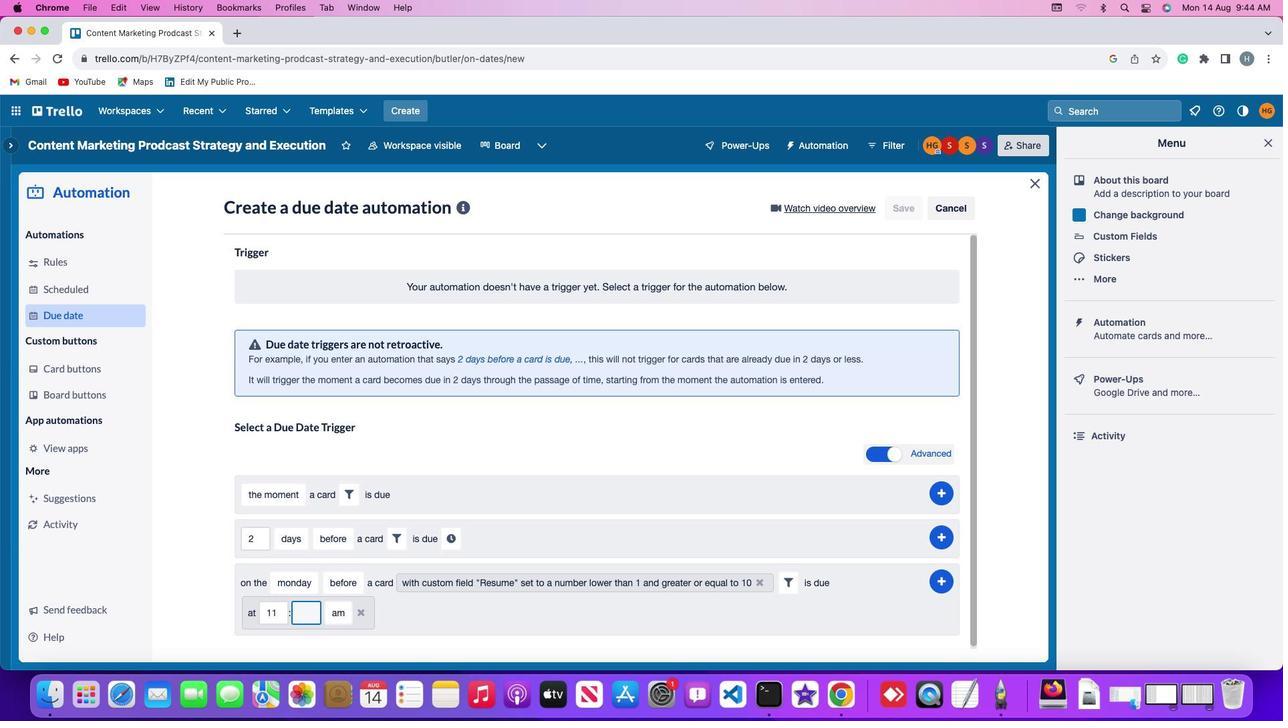 
Action: Key pressed '0'
Screenshot: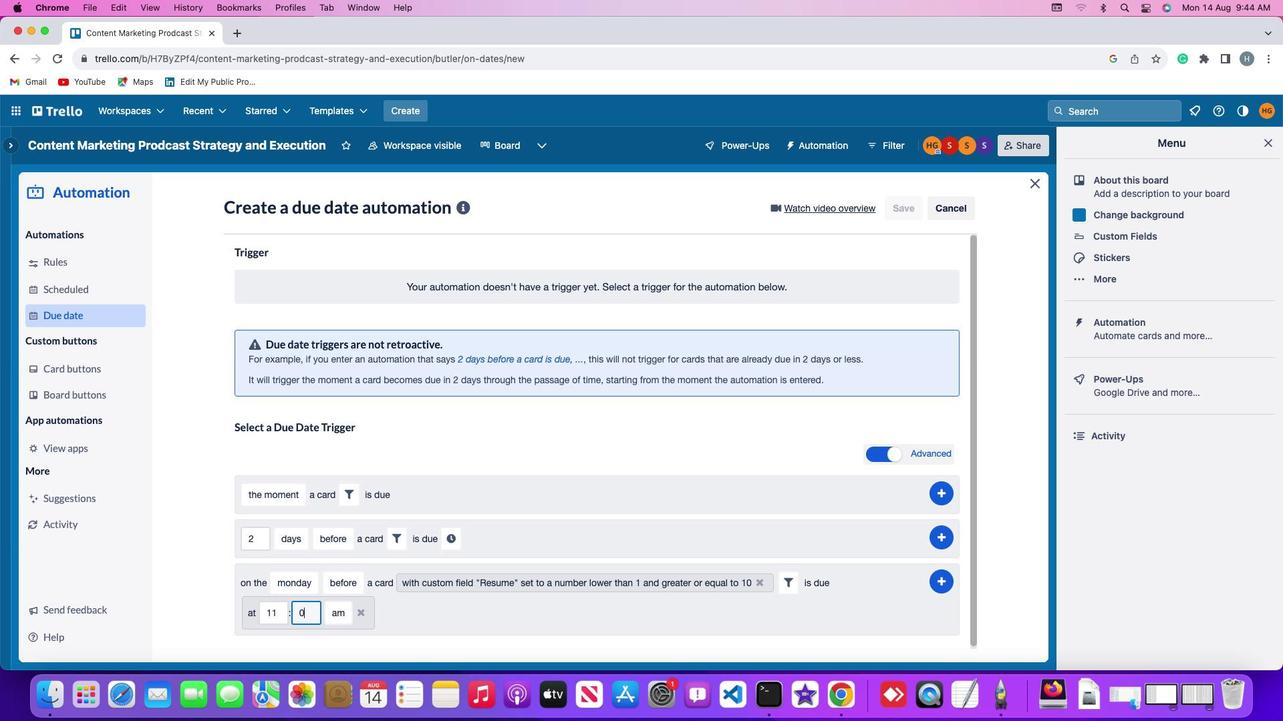 
Action: Mouse moved to (310, 614)
Screenshot: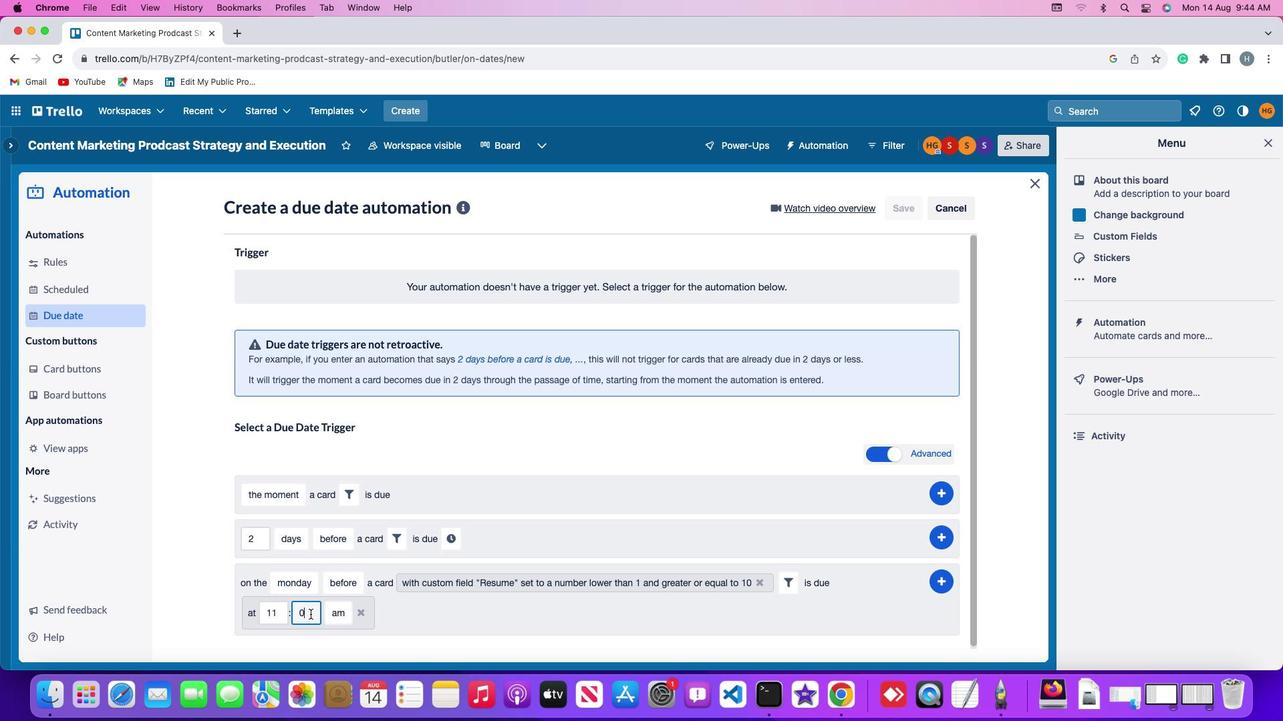 
Action: Key pressed '0'
Screenshot: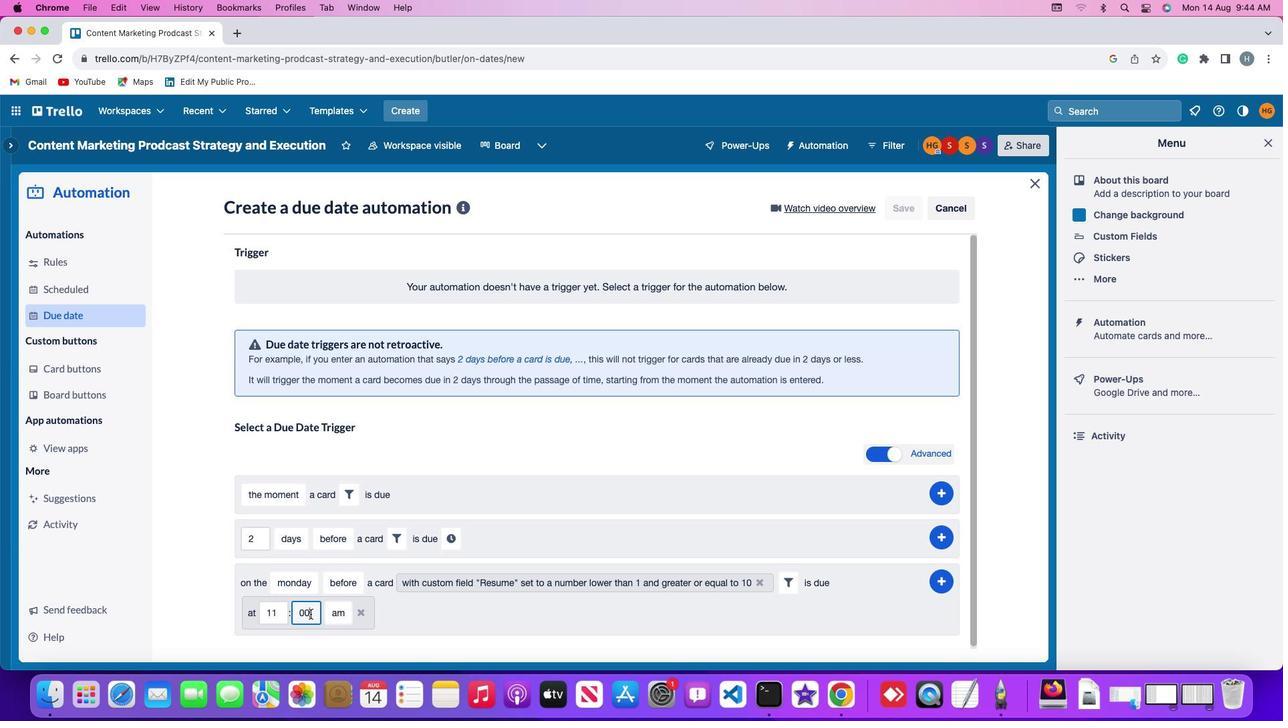 
Action: Mouse moved to (335, 614)
Screenshot: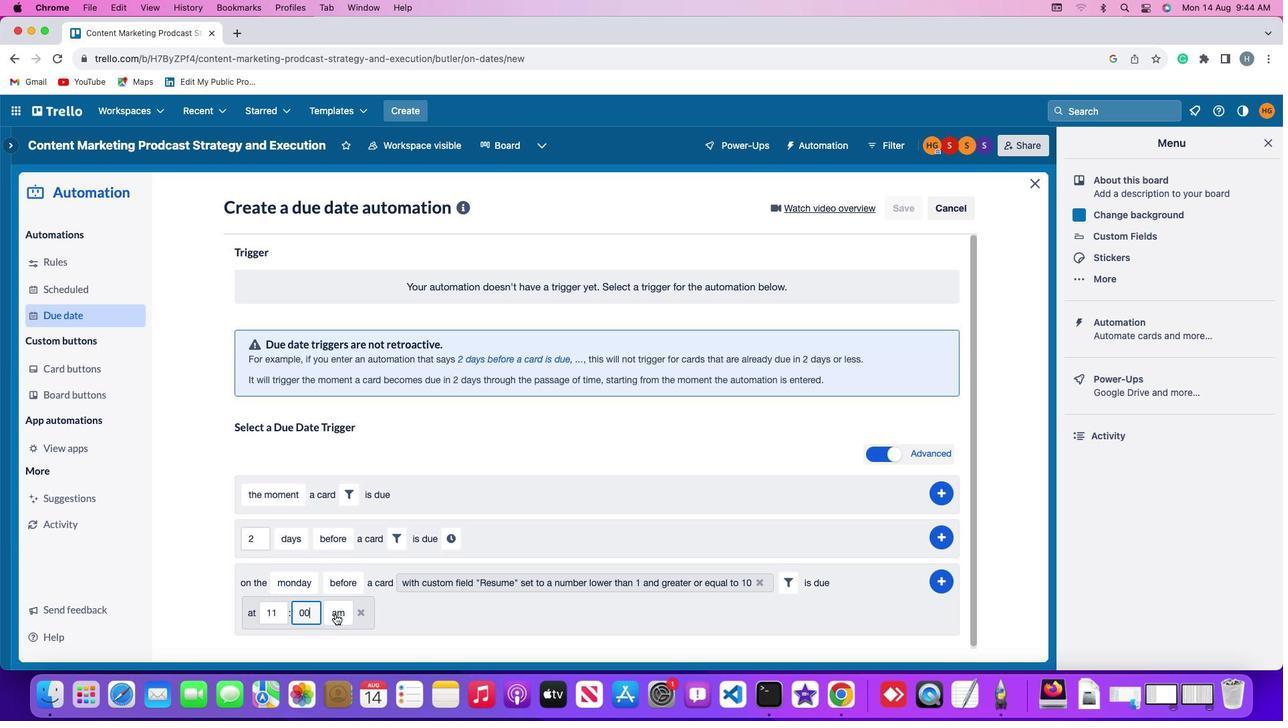 
Action: Mouse pressed left at (335, 614)
Screenshot: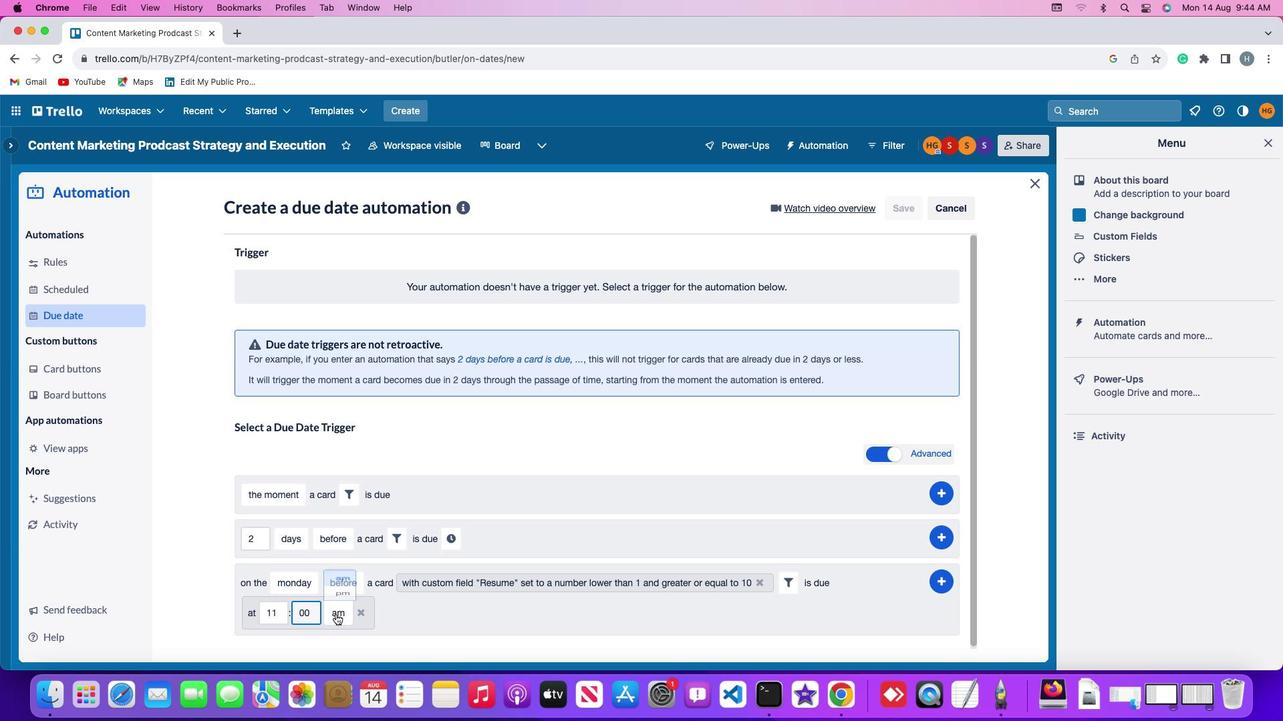 
Action: Mouse moved to (345, 565)
Screenshot: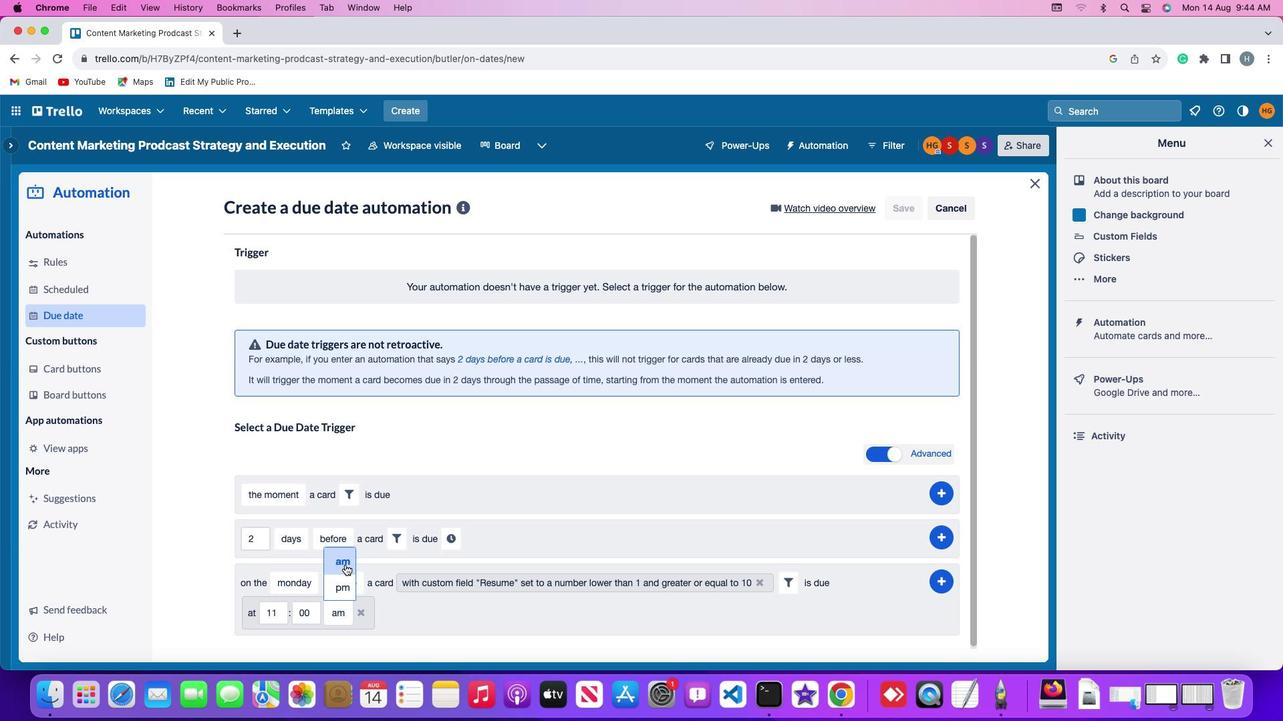 
Action: Mouse pressed left at (345, 565)
Screenshot: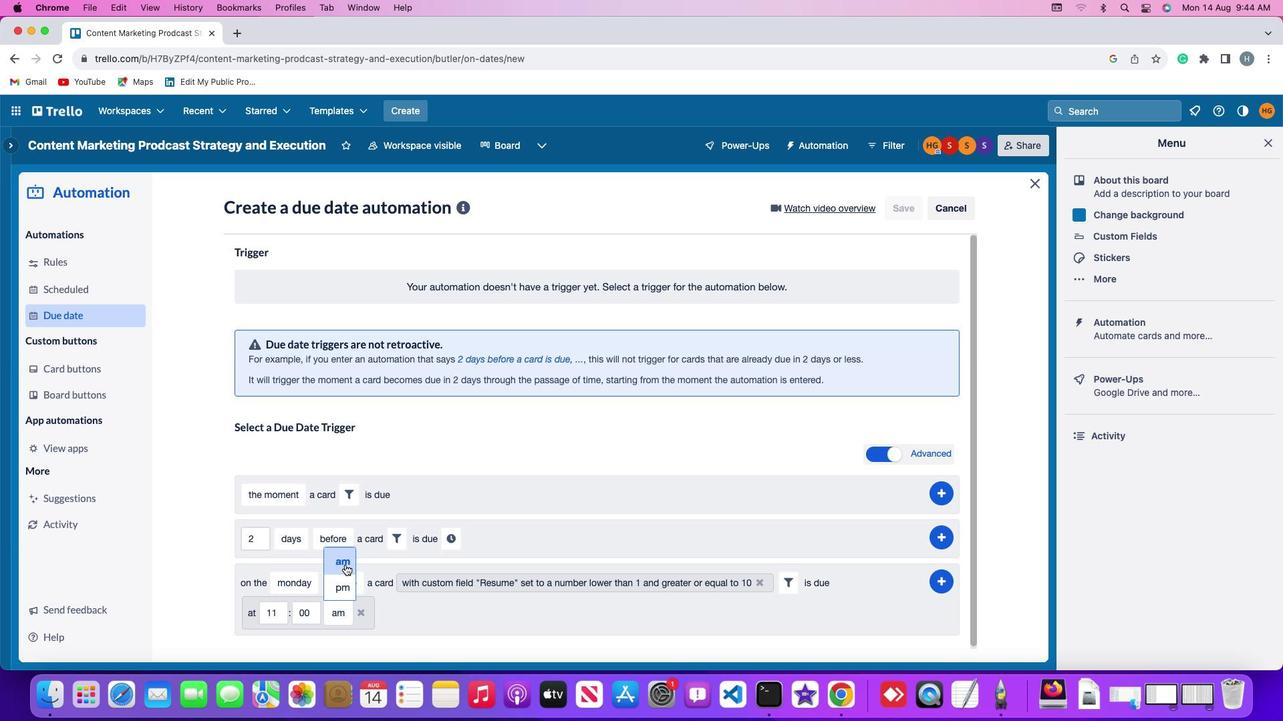 
Action: Mouse moved to (944, 579)
Screenshot: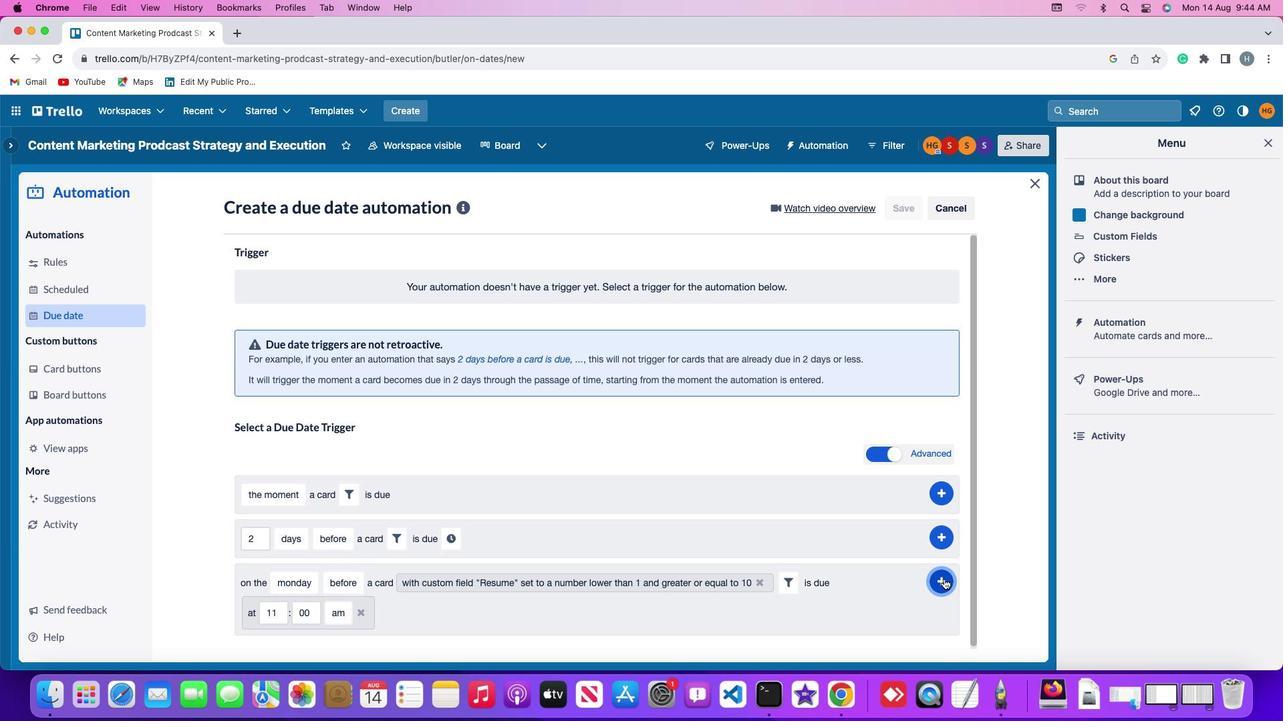 
Action: Mouse pressed left at (944, 579)
Screenshot: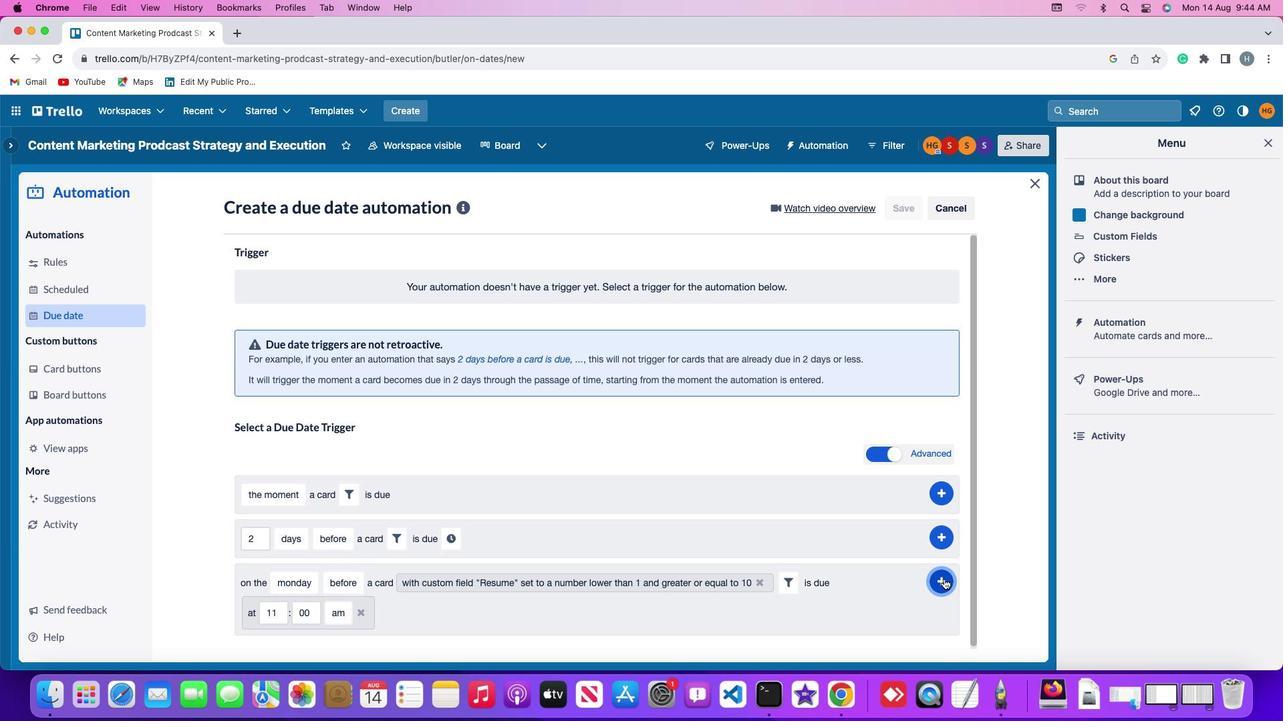 
Action: Mouse moved to (1006, 463)
Screenshot: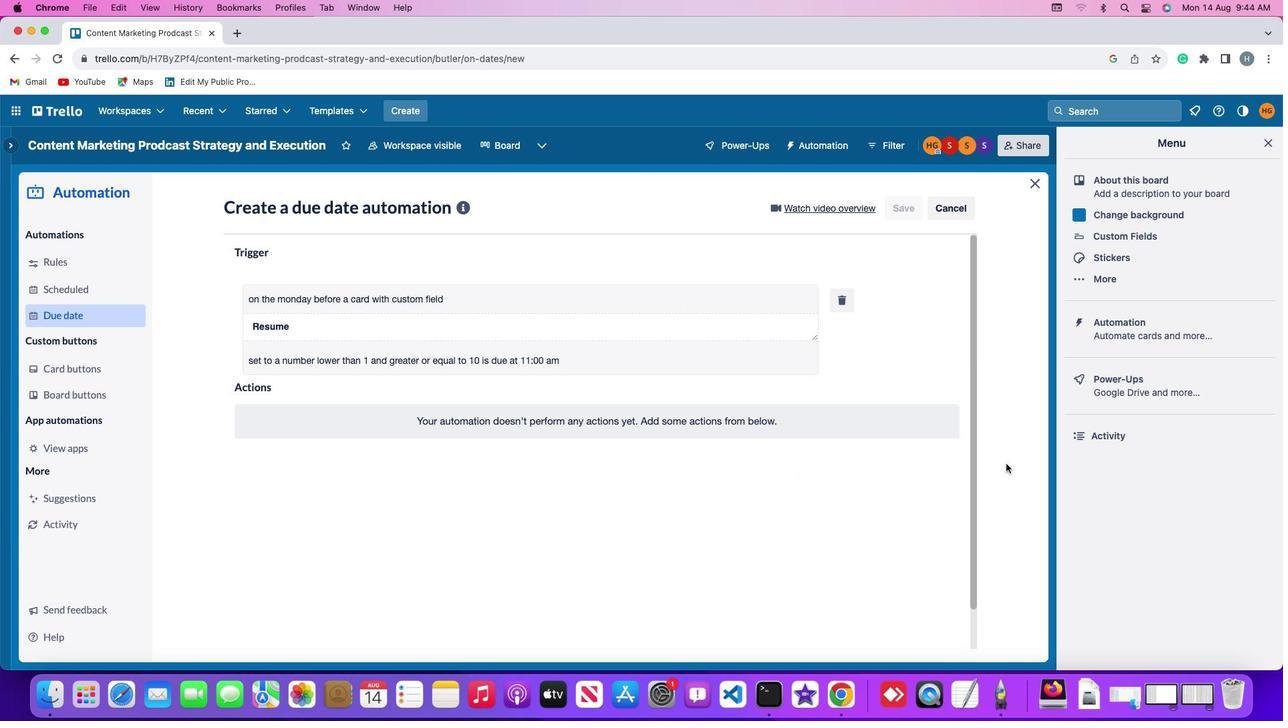 
